 Task: Look for space in San Benito, Guatemala from 5th June, 2023 to 16th June, 2023 for 2 adults in price range Rs.7000 to Rs.15000. Place can be entire place with 1  bedroom having 1 bed and 1 bathroom. Property type can be house, flat, guest house, hotel. Booking option can be shelf check-in. Required host language is English.
Action: Mouse moved to (601, 105)
Screenshot: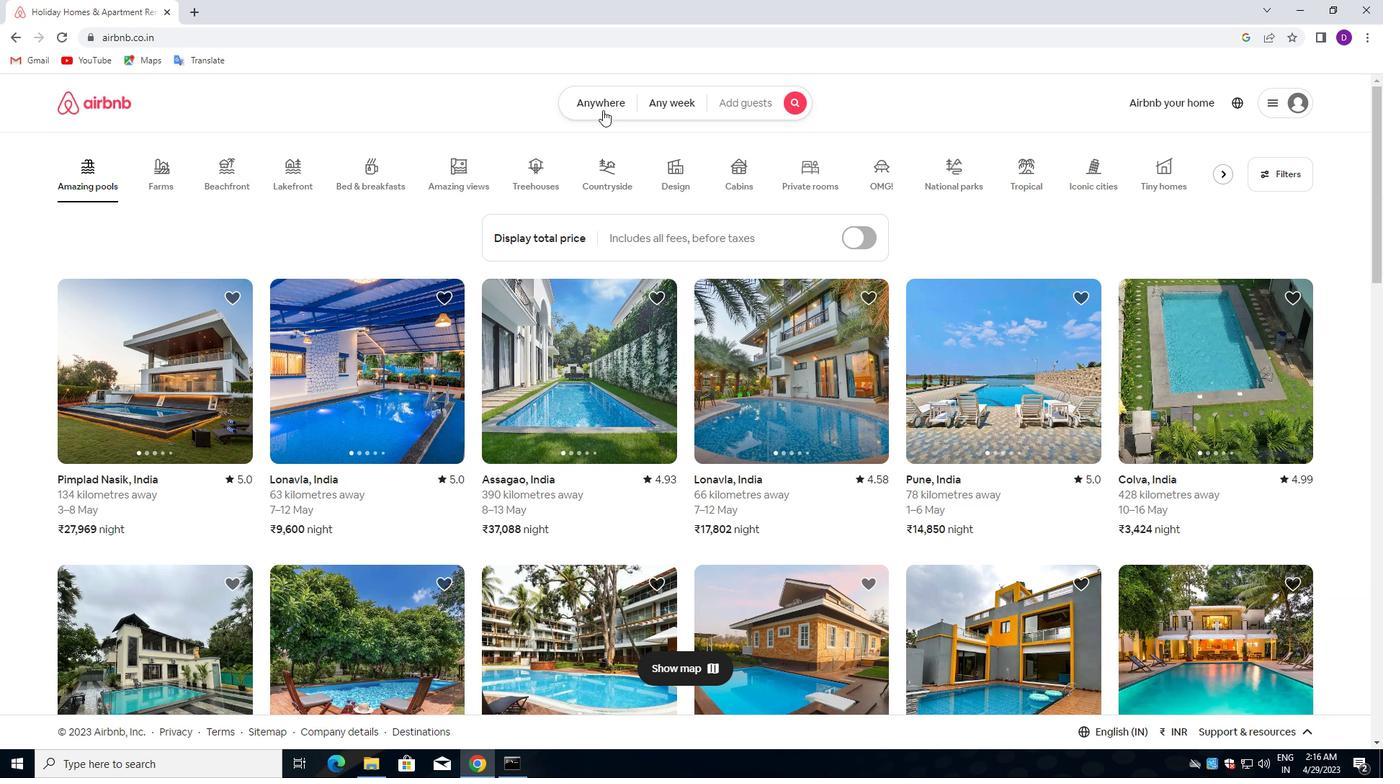 
Action: Mouse pressed left at (601, 105)
Screenshot: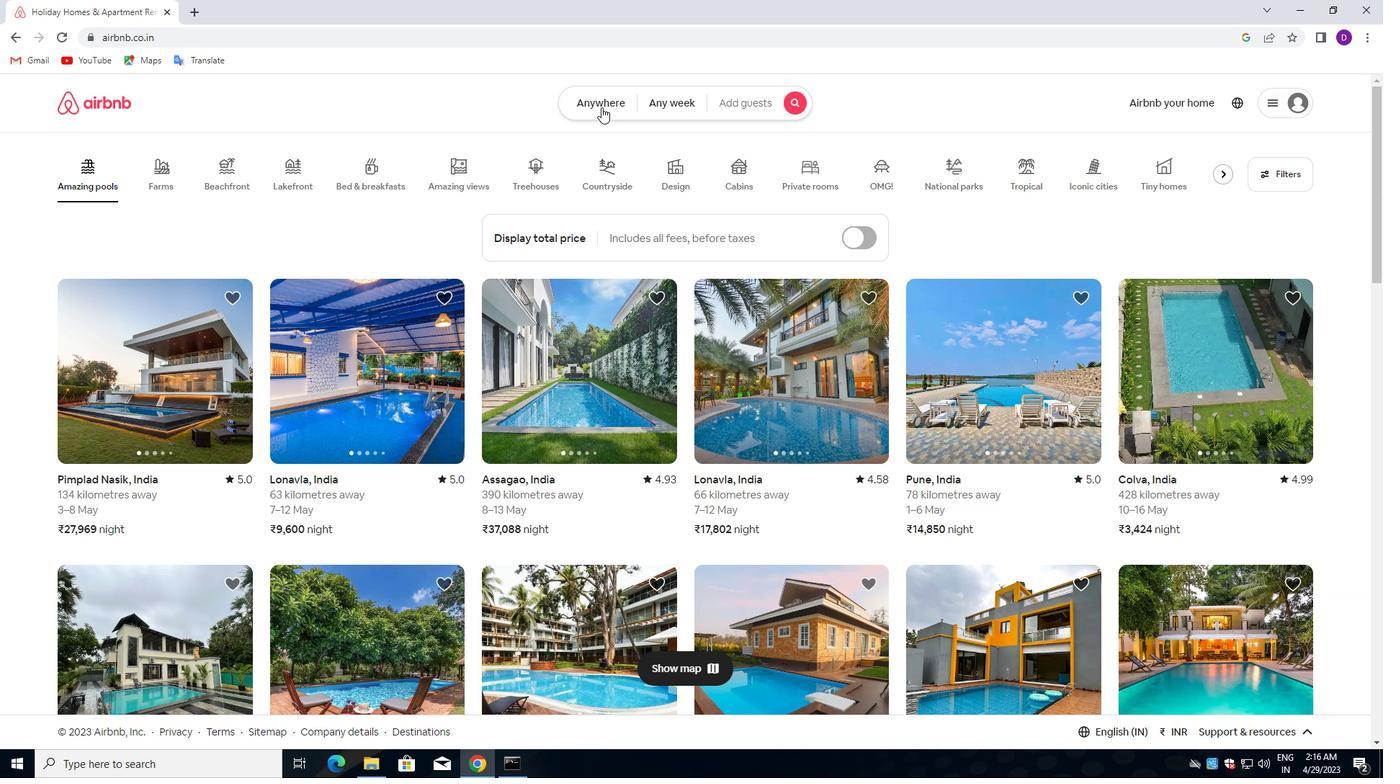 
Action: Mouse moved to (415, 160)
Screenshot: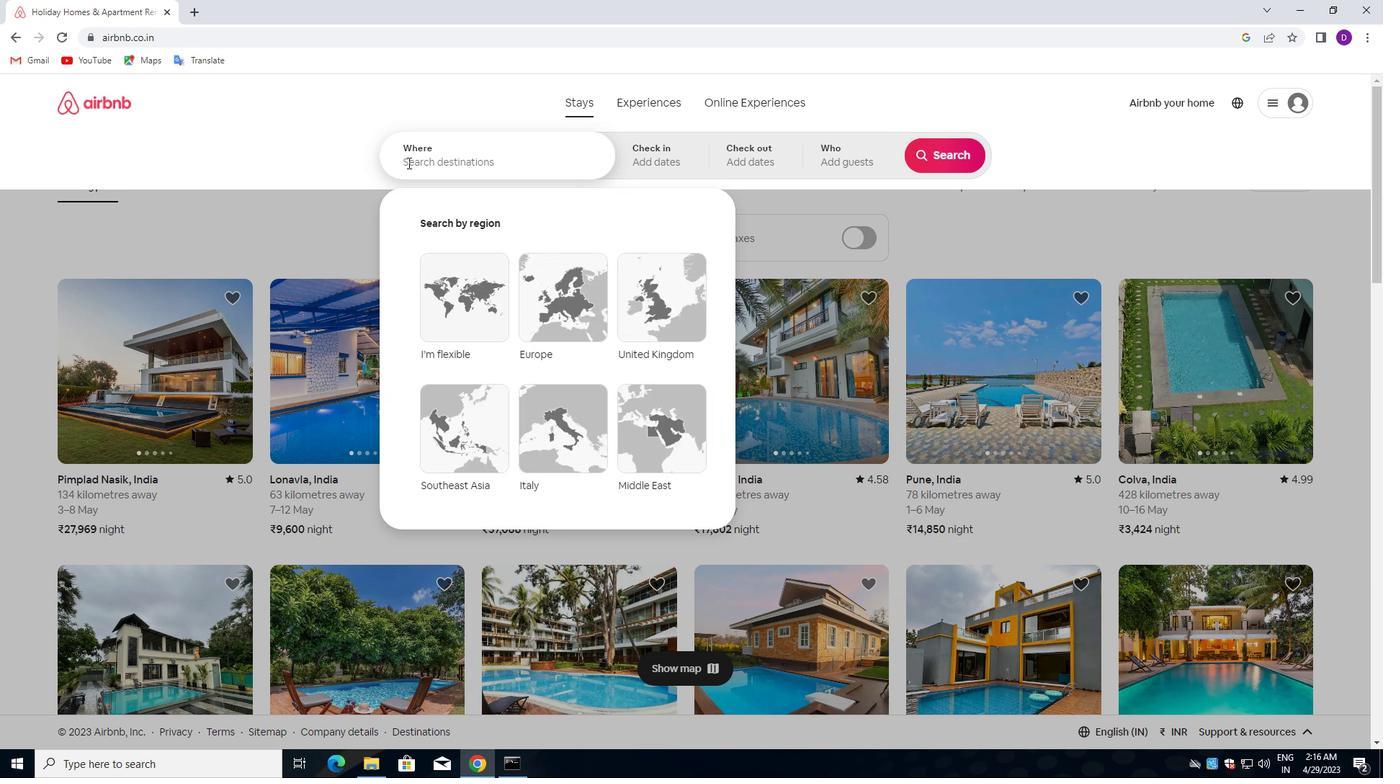 
Action: Mouse pressed left at (415, 160)
Screenshot: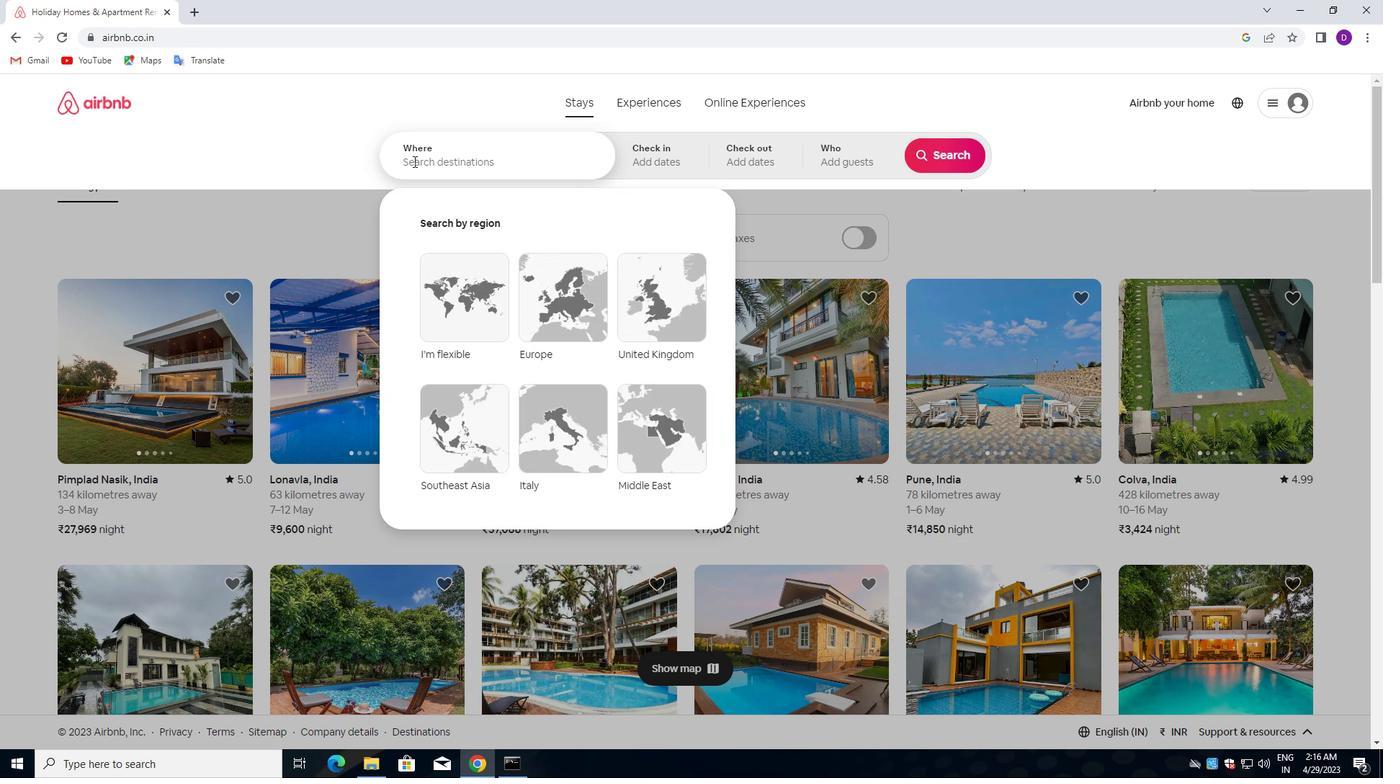 
Action: Mouse moved to (415, 159)
Screenshot: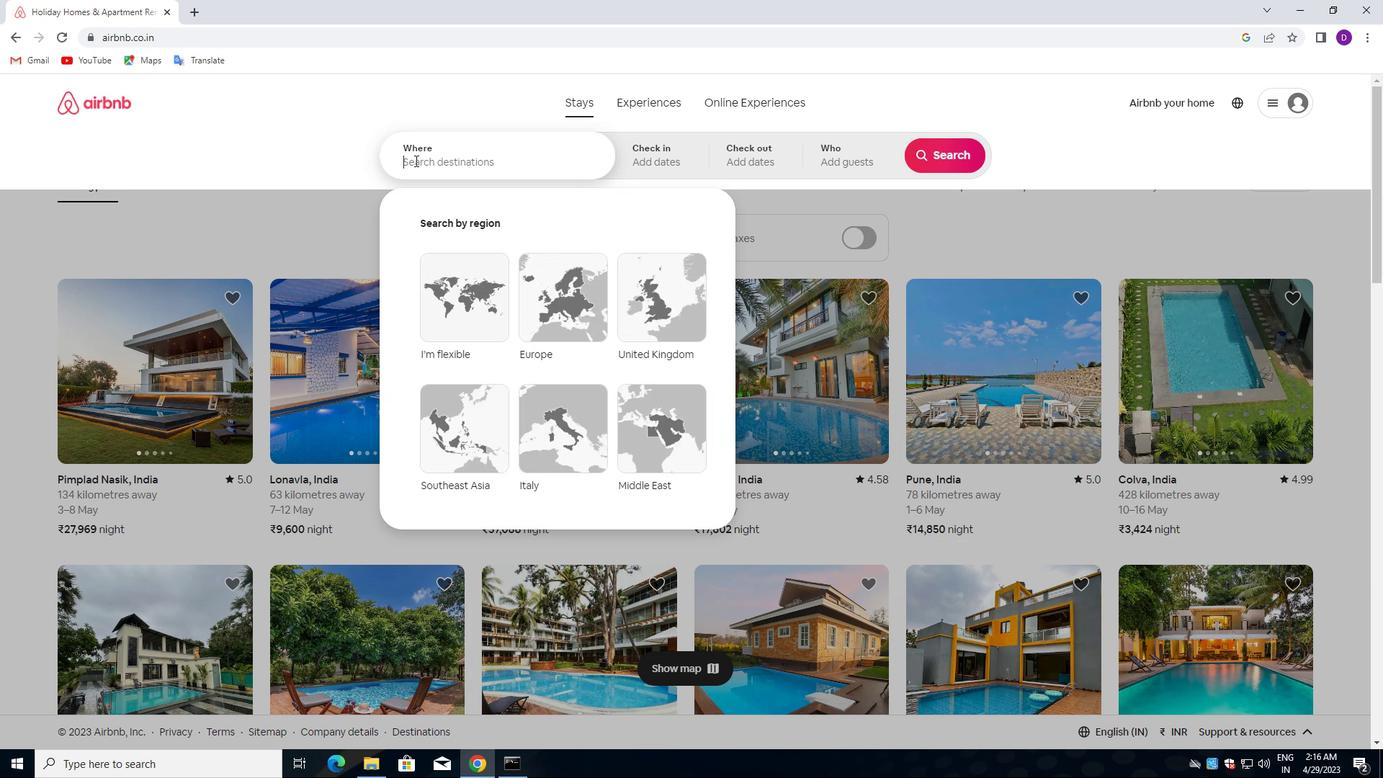 
Action: Key pressed <Key.shift>SAN<Key.space><Key.shift_r>BENITO,<Key.space><Key.shift><Key.shift><Key.shift><Key.shift><Key.shift><Key.shift><Key.shift>GUATEMALA<Key.enter>
Screenshot: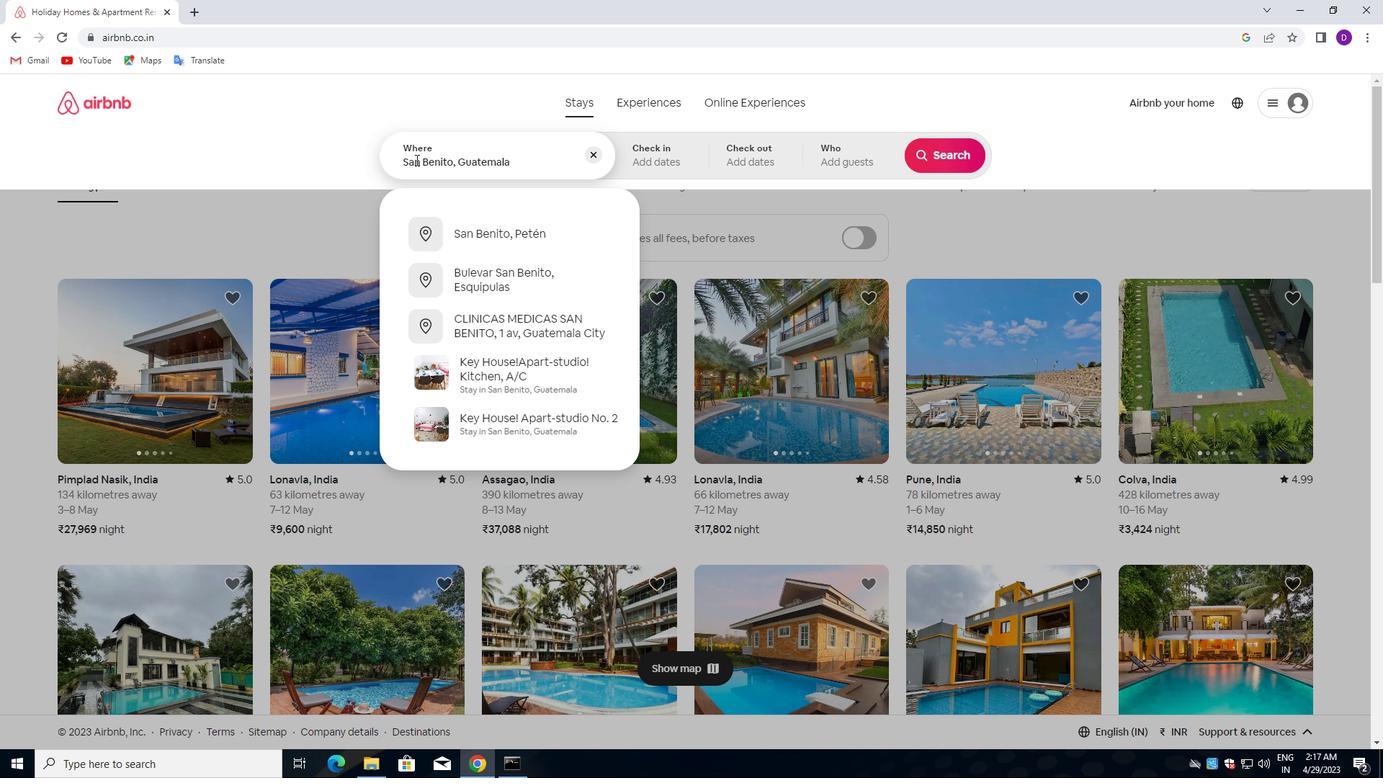 
Action: Mouse moved to (938, 270)
Screenshot: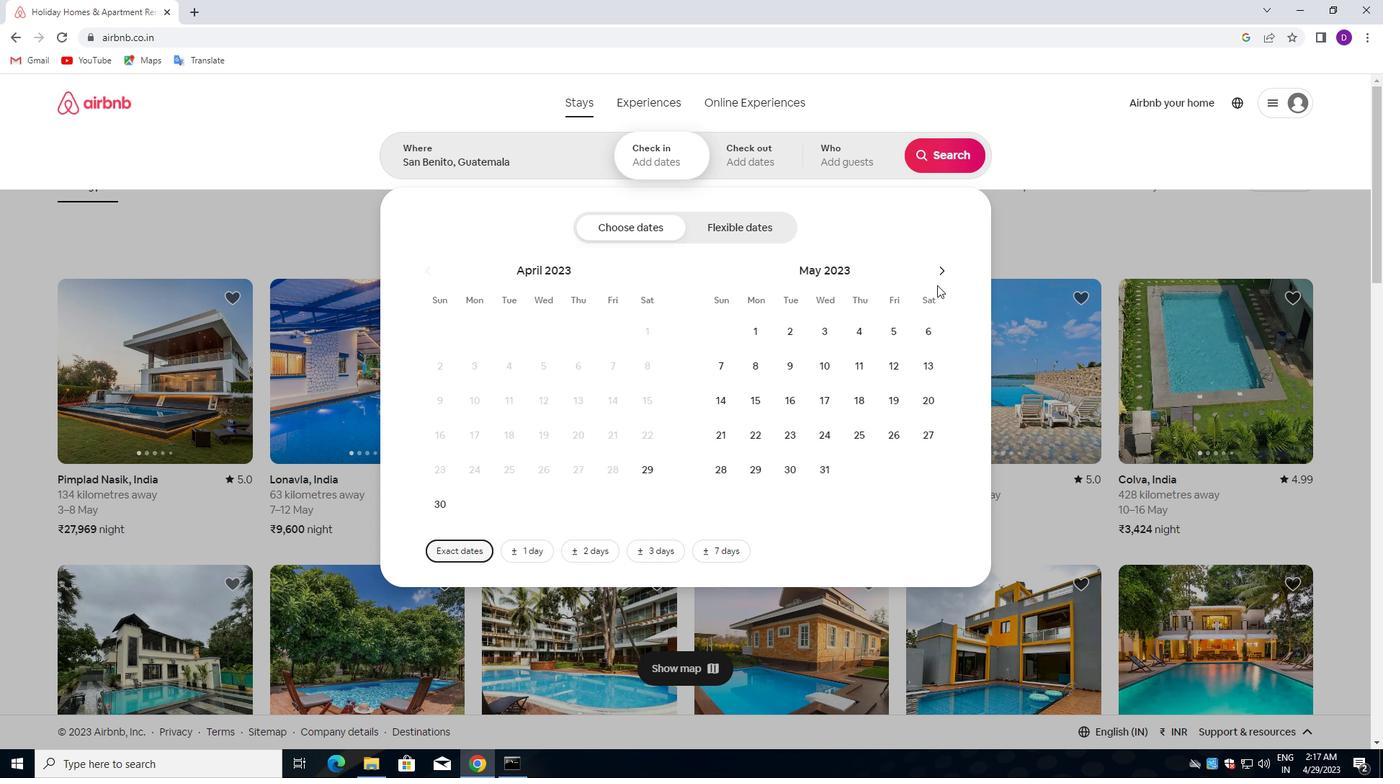 
Action: Mouse pressed left at (938, 270)
Screenshot: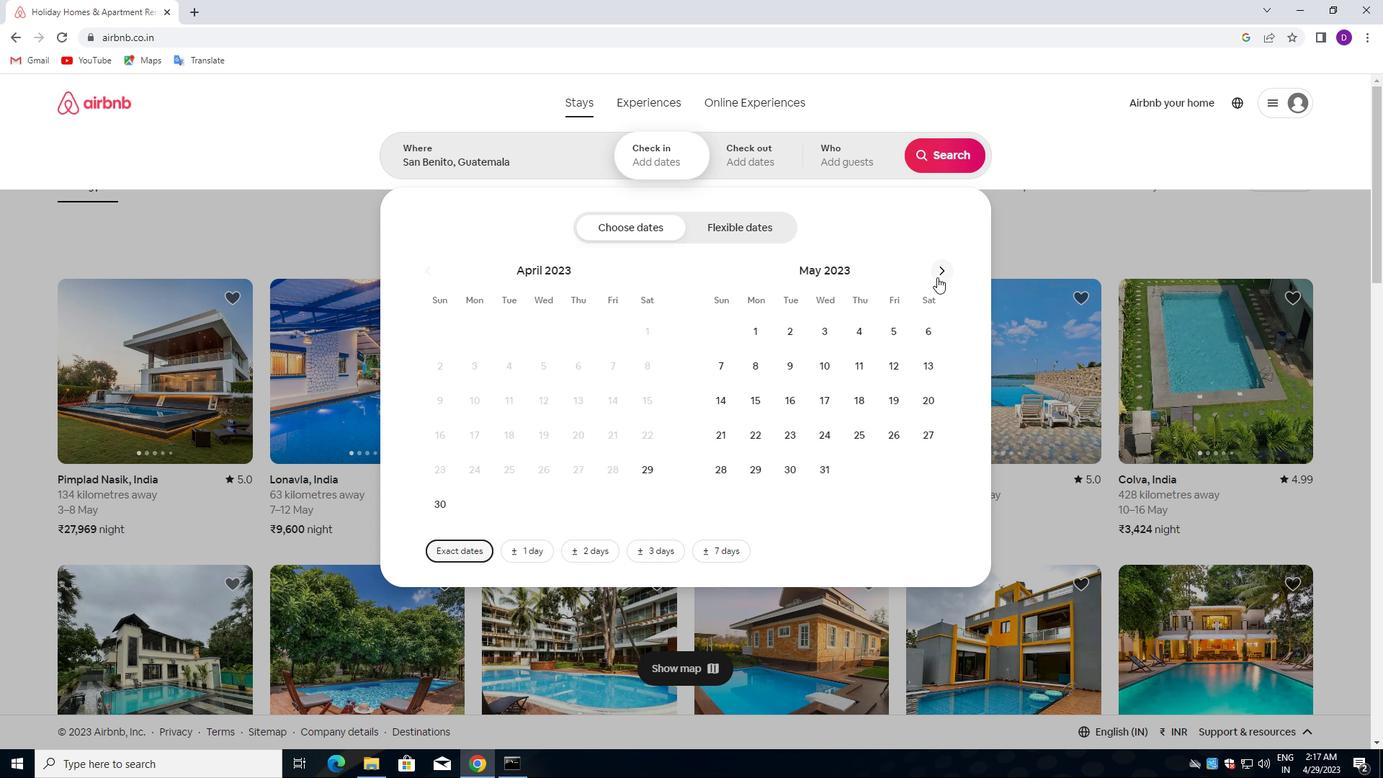 
Action: Mouse moved to (759, 372)
Screenshot: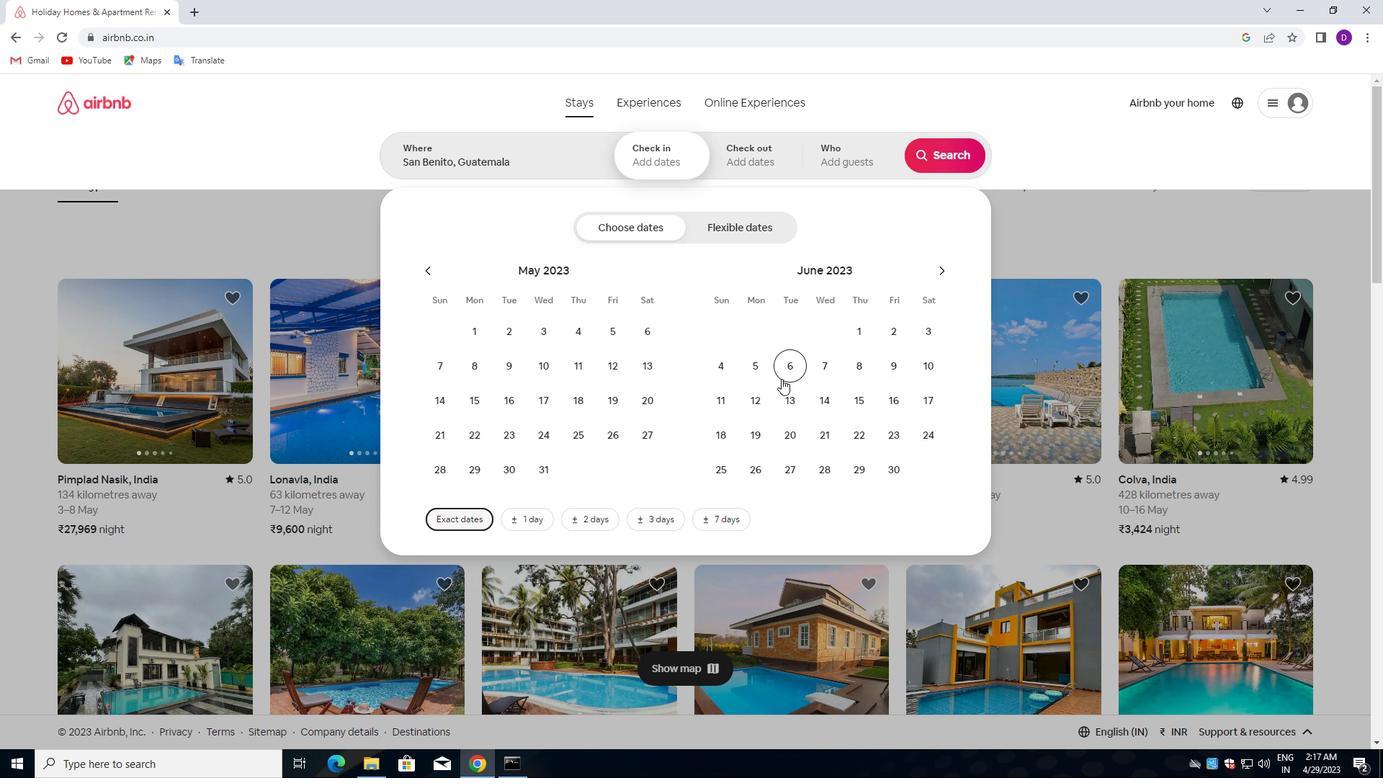 
Action: Mouse pressed left at (759, 372)
Screenshot: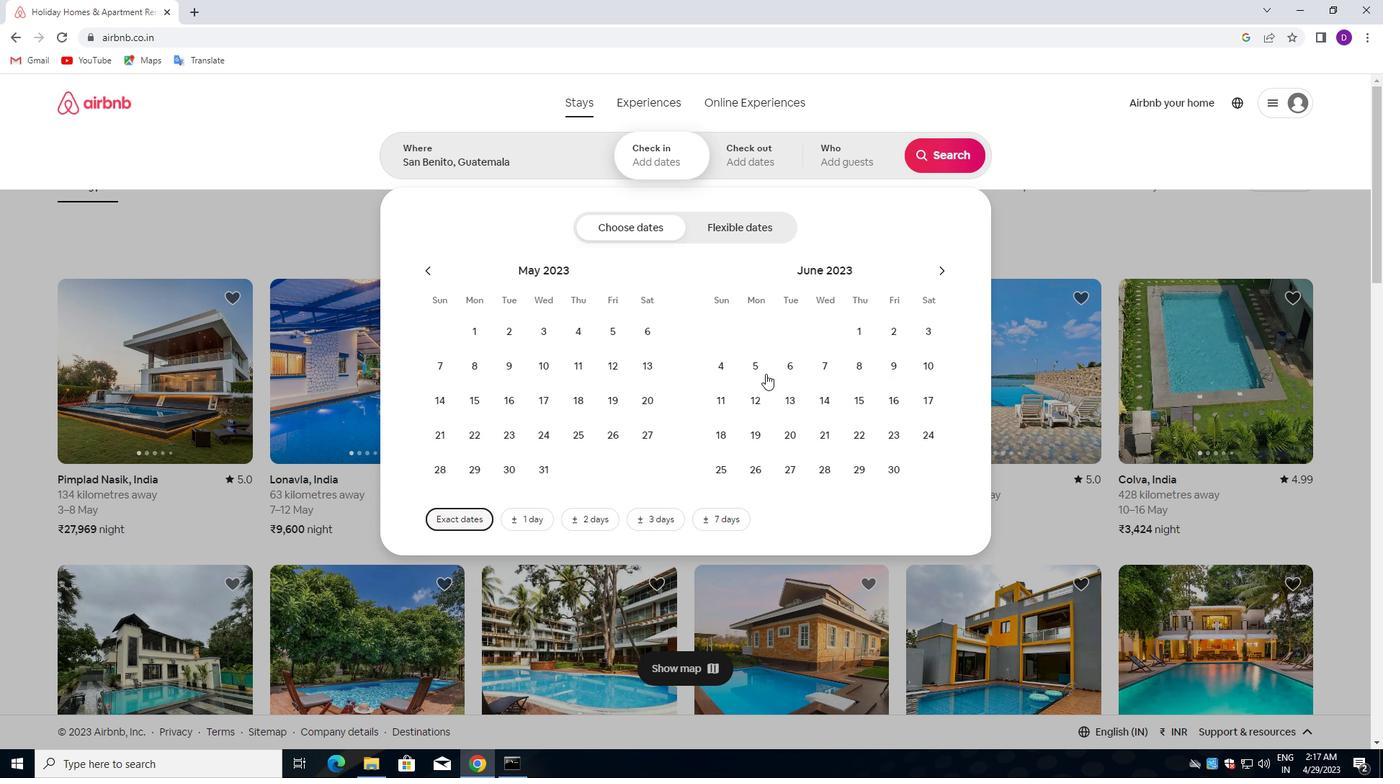 
Action: Mouse moved to (895, 396)
Screenshot: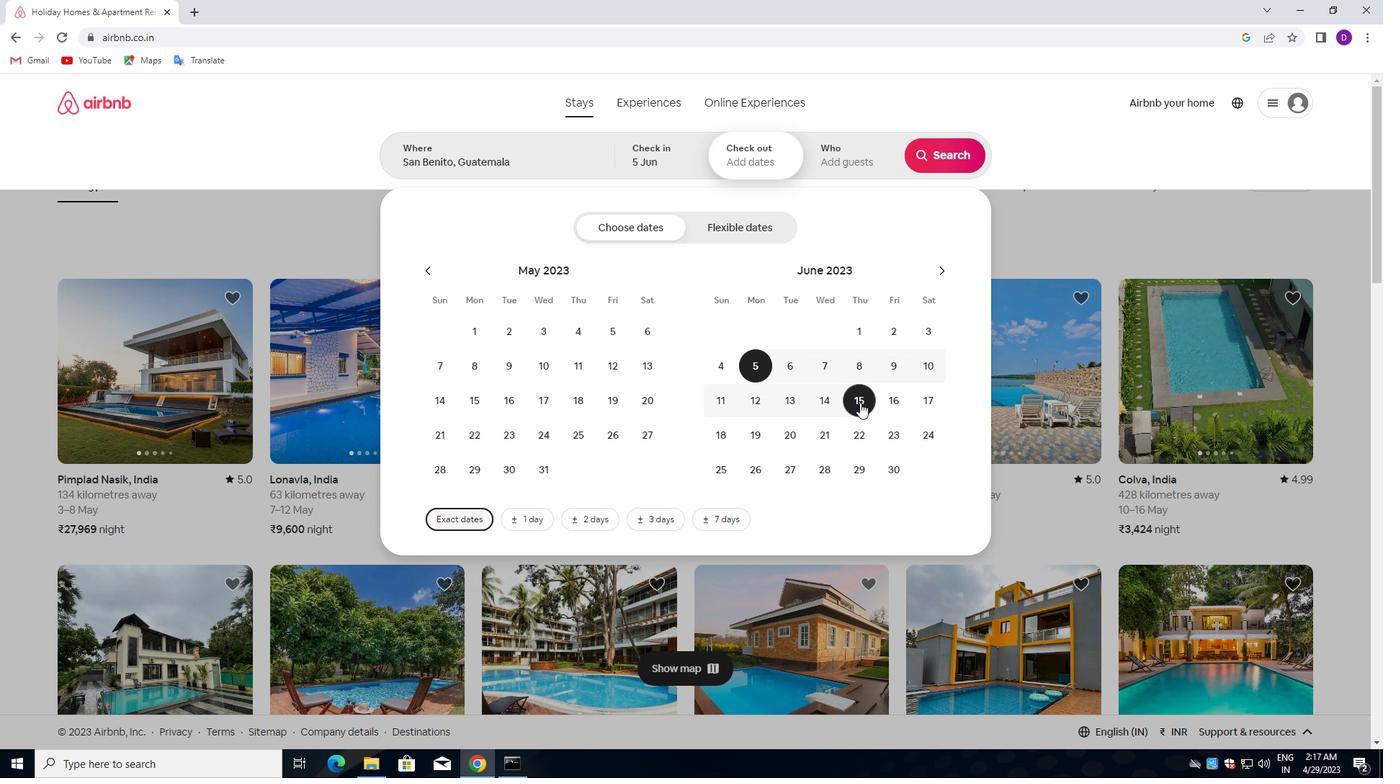 
Action: Mouse pressed left at (895, 396)
Screenshot: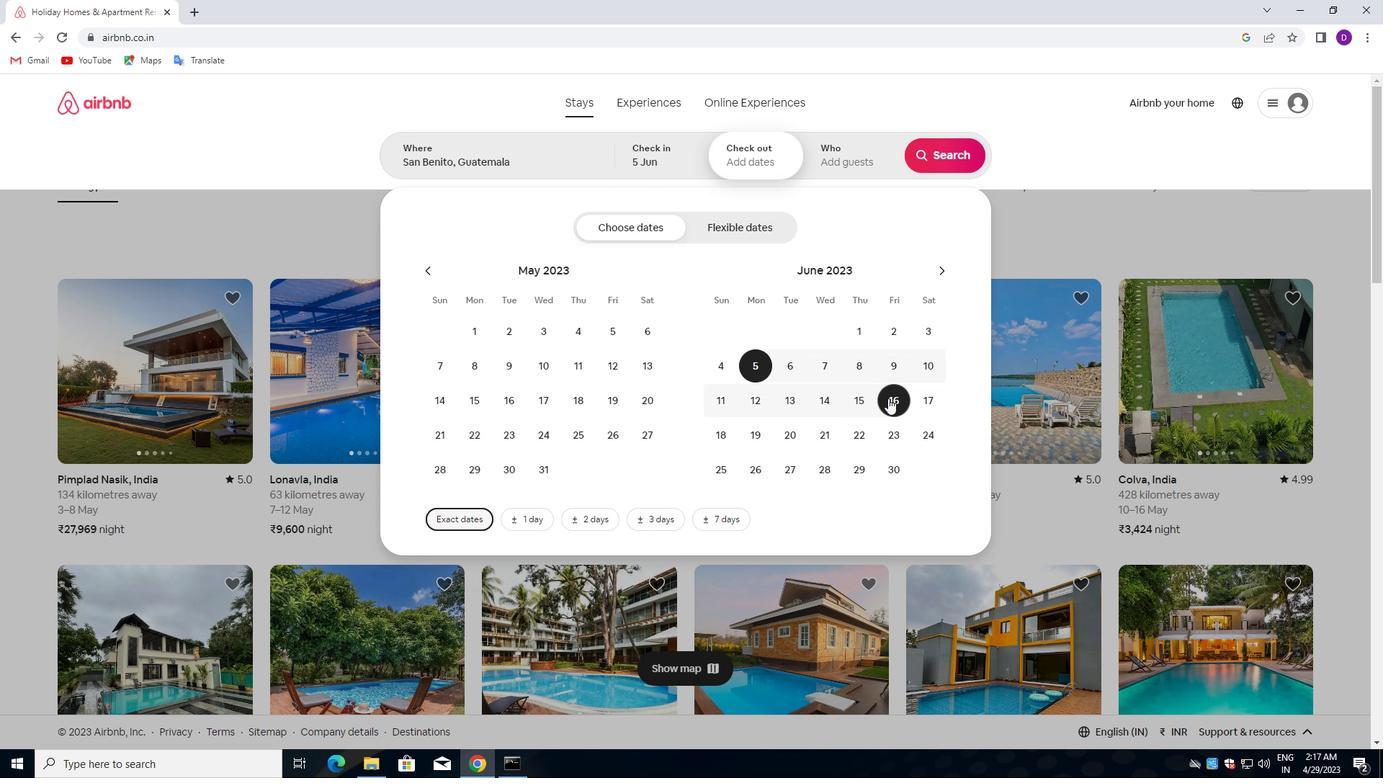 
Action: Mouse moved to (834, 164)
Screenshot: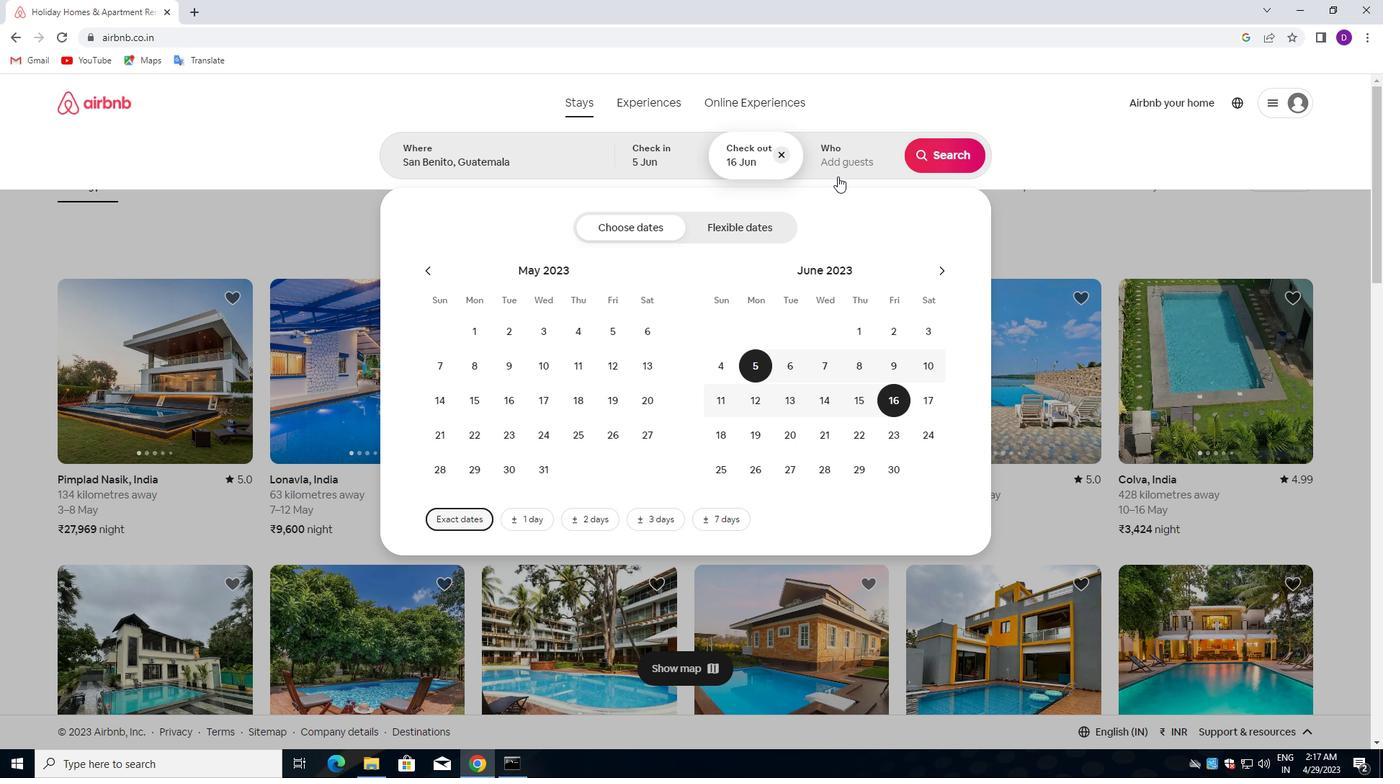 
Action: Mouse pressed left at (834, 164)
Screenshot: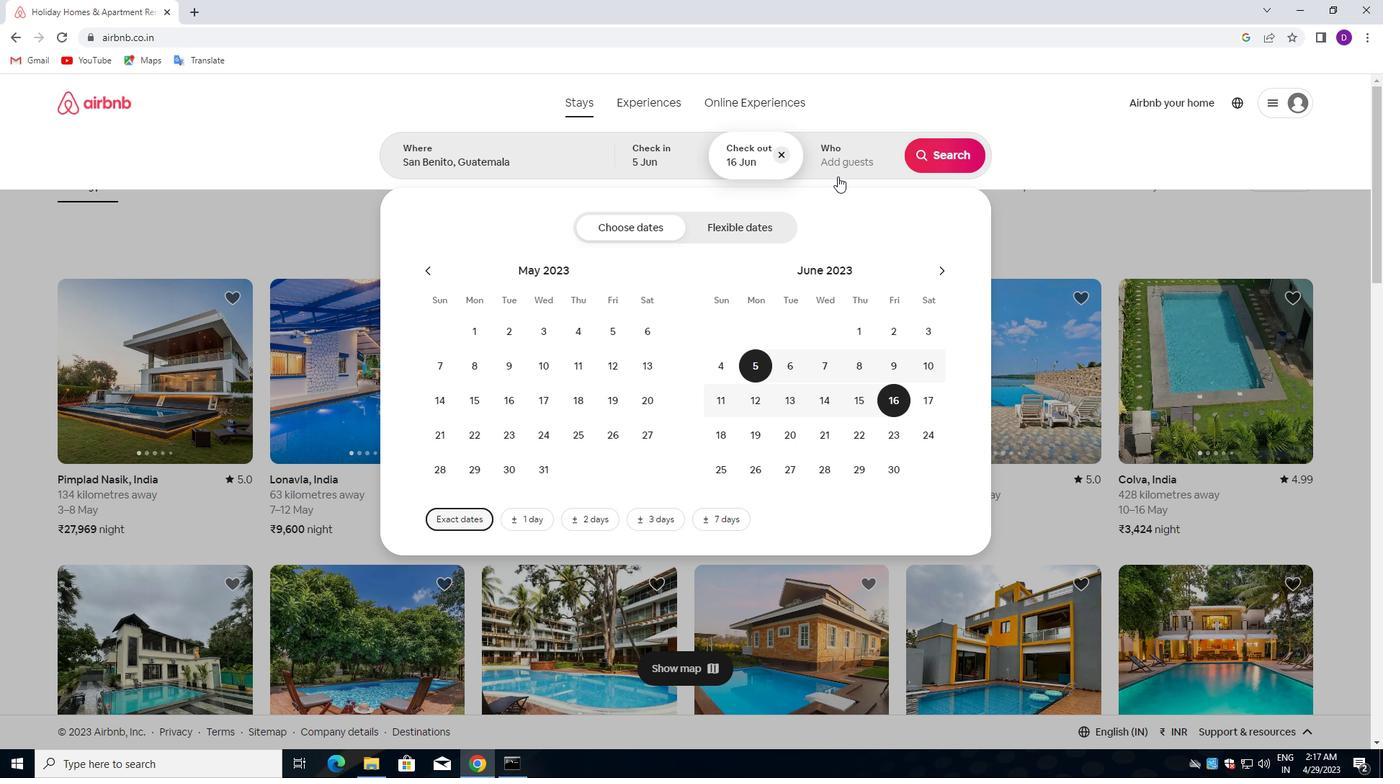 
Action: Mouse moved to (947, 230)
Screenshot: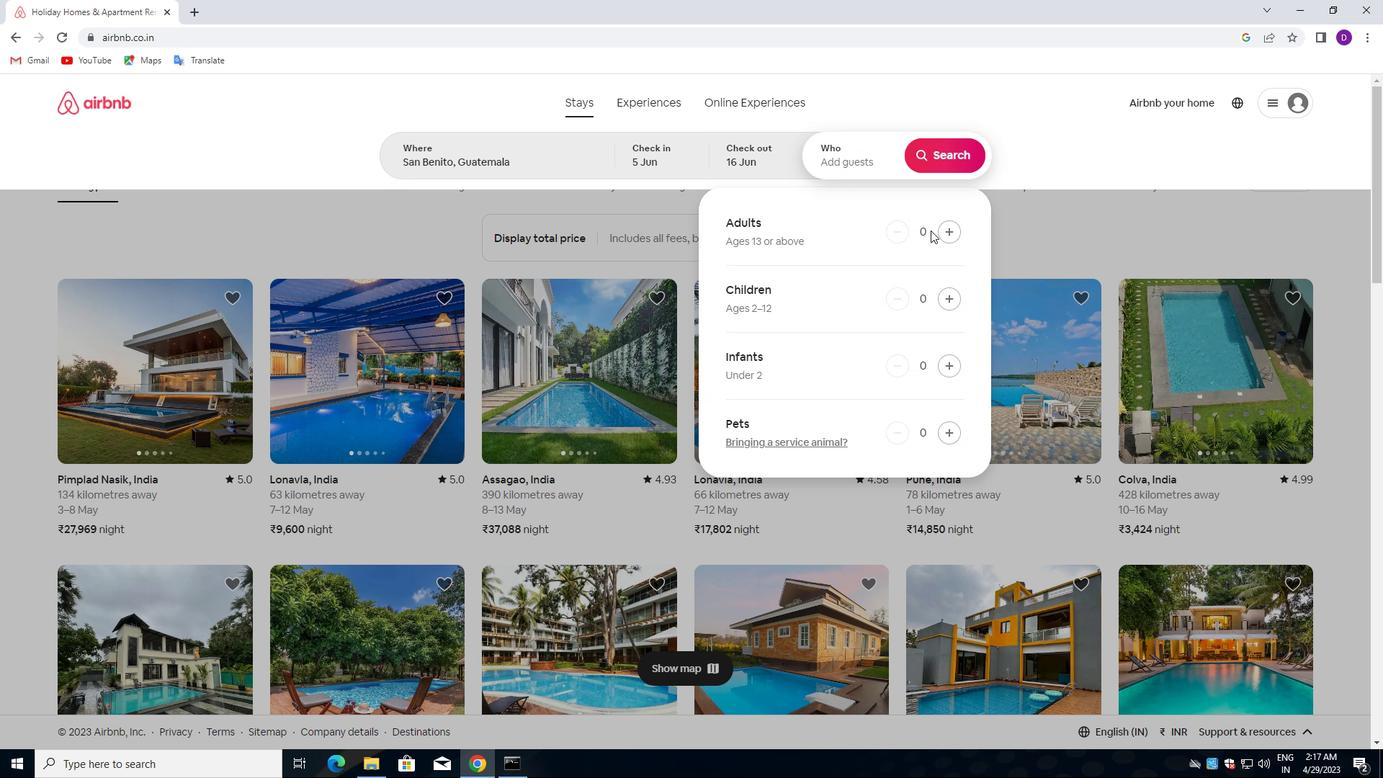 
Action: Mouse pressed left at (947, 230)
Screenshot: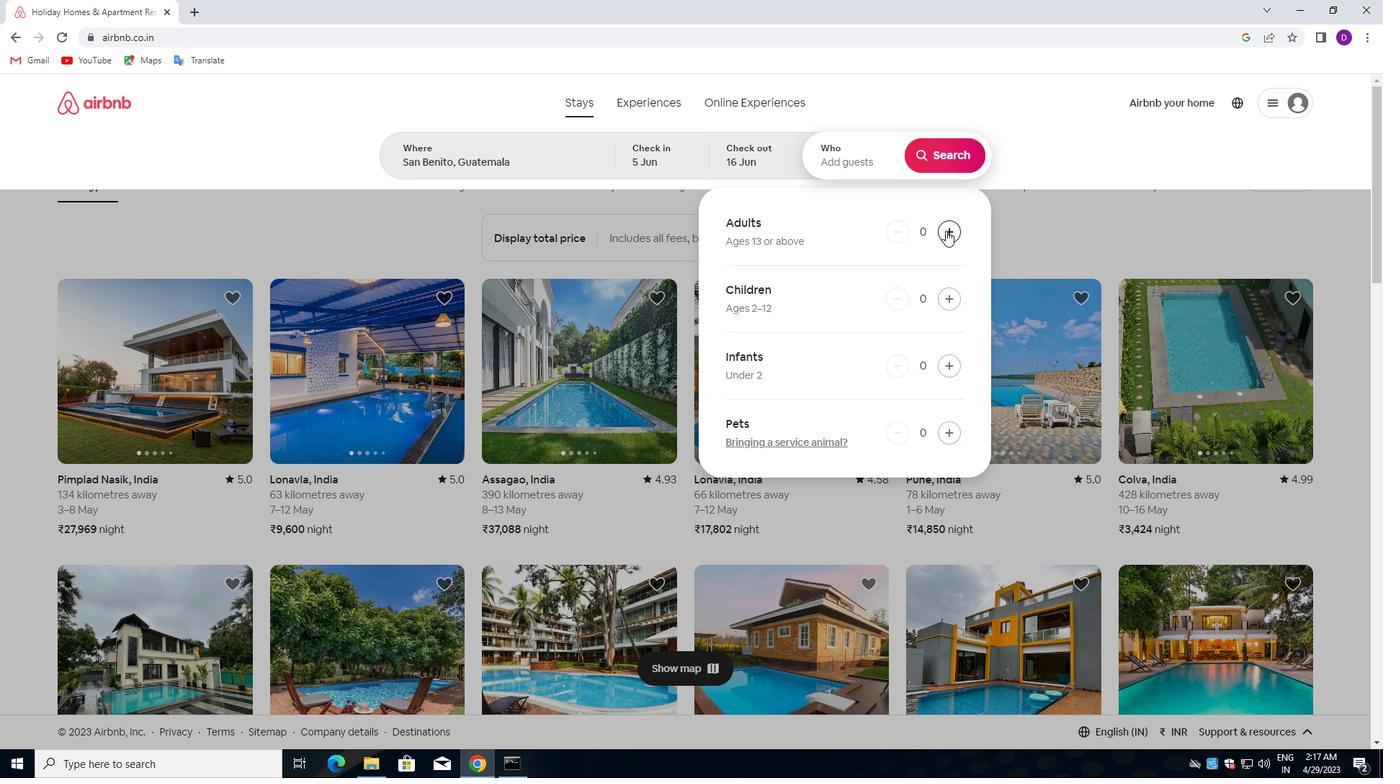 
Action: Mouse moved to (947, 230)
Screenshot: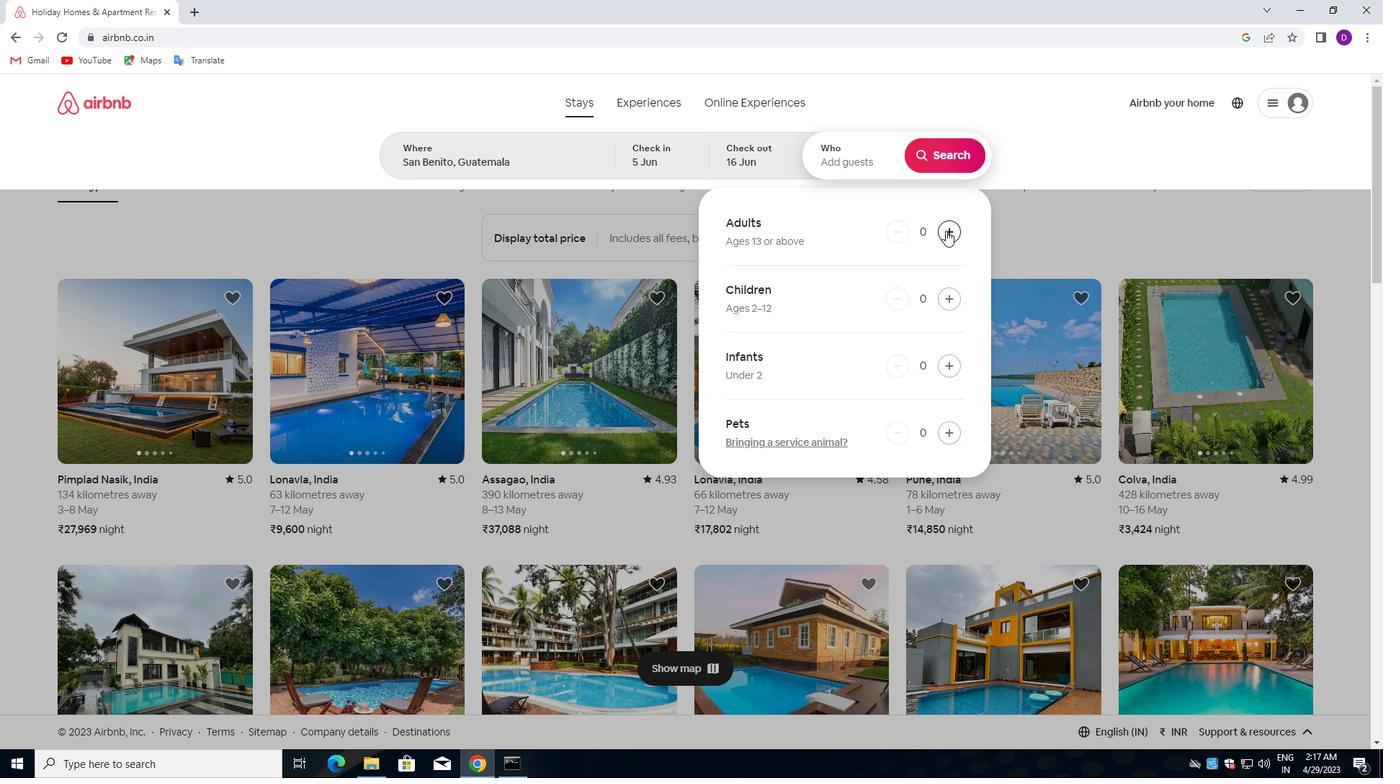 
Action: Mouse pressed left at (947, 230)
Screenshot: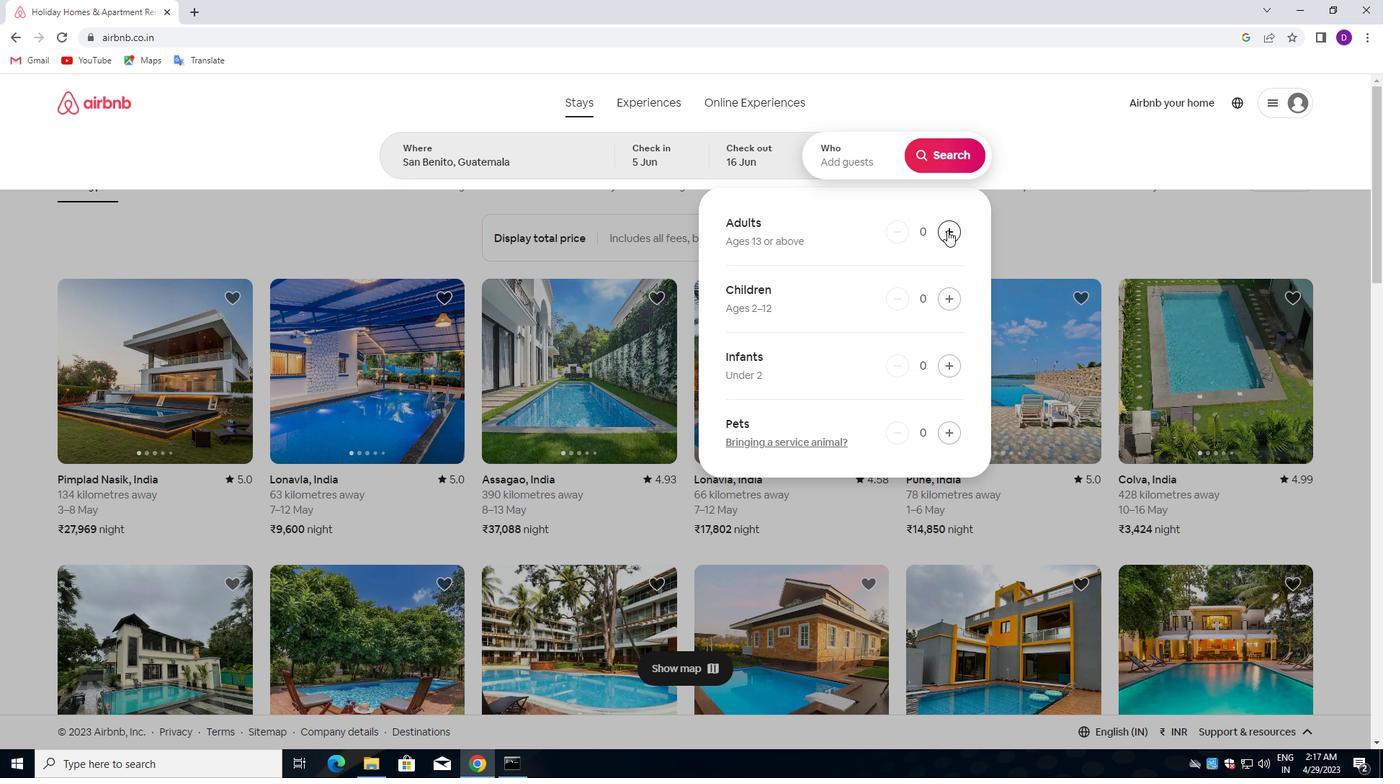 
Action: Mouse moved to (943, 165)
Screenshot: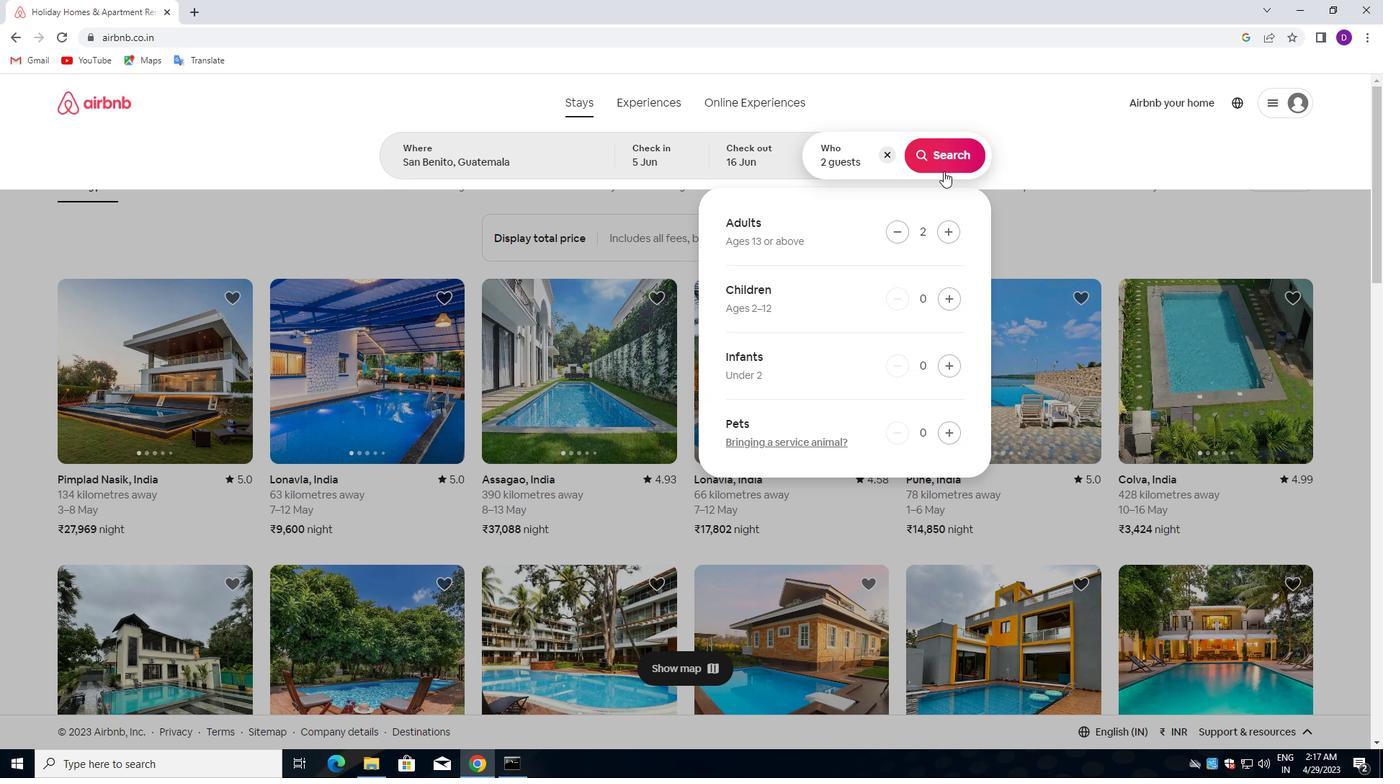 
Action: Mouse pressed left at (943, 165)
Screenshot: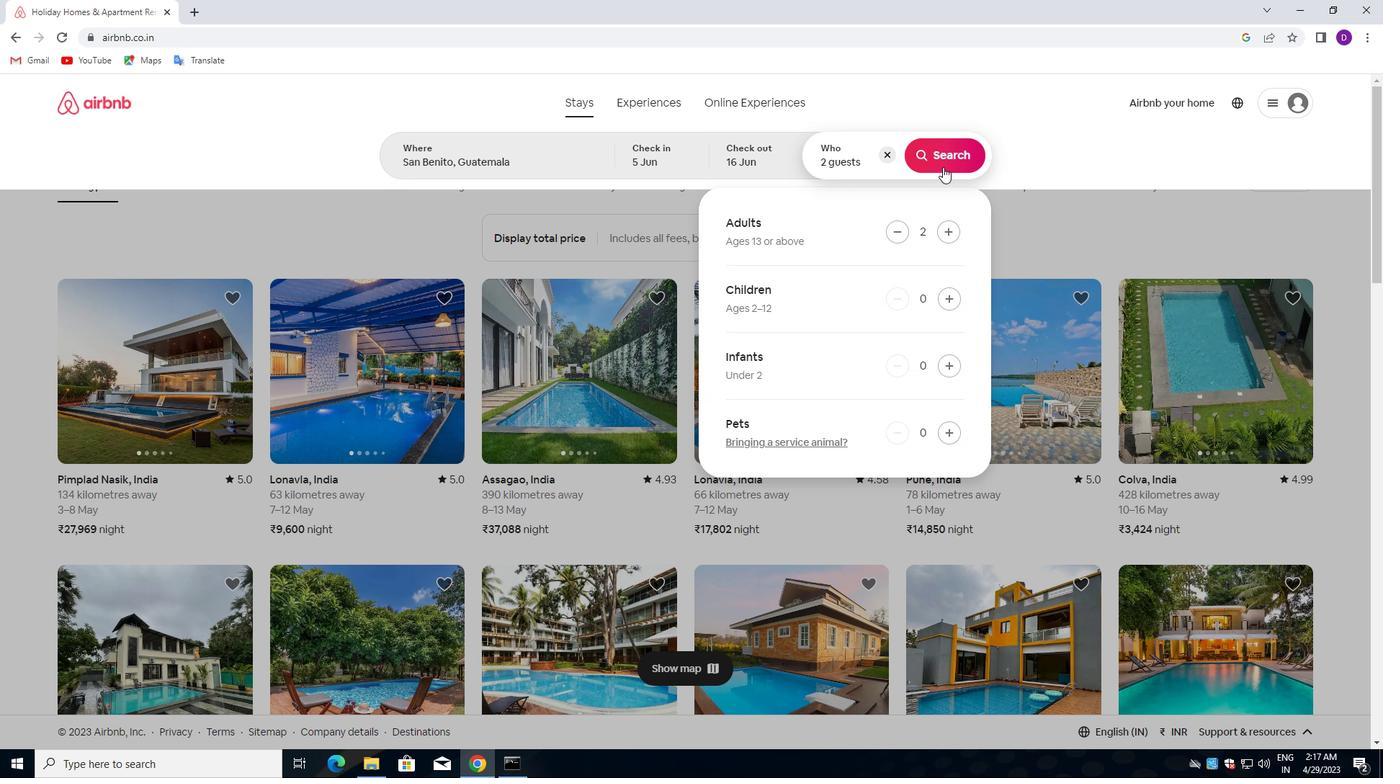 
Action: Mouse moved to (1316, 157)
Screenshot: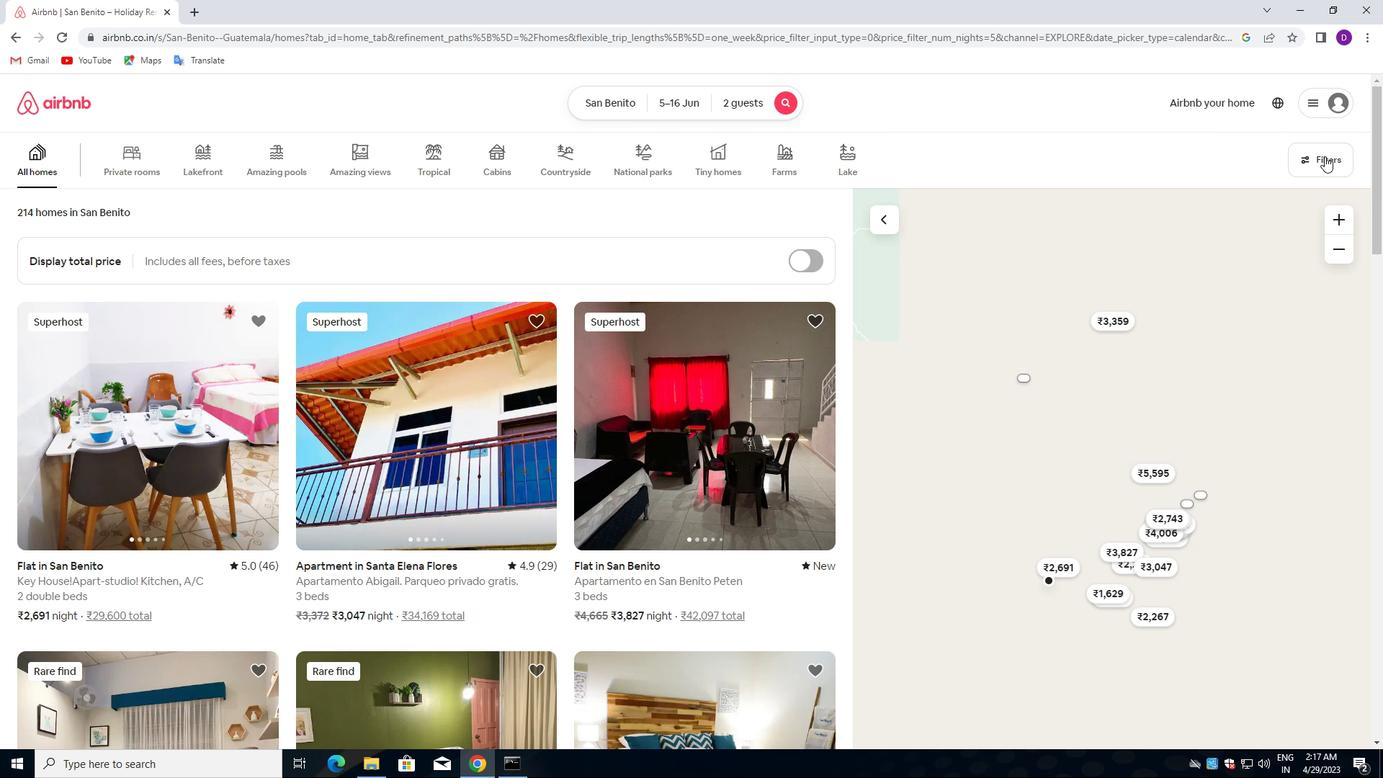 
Action: Mouse pressed left at (1316, 157)
Screenshot: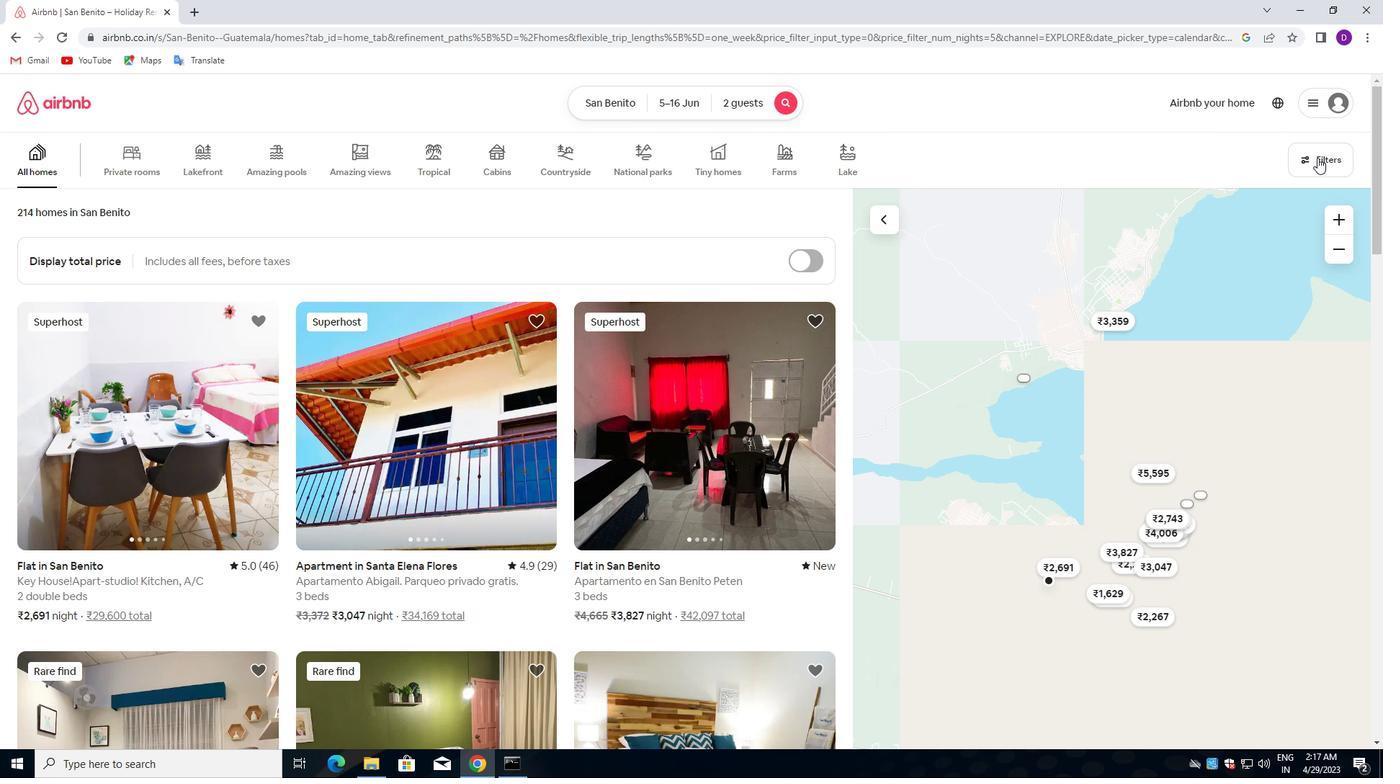
Action: Mouse moved to (516, 340)
Screenshot: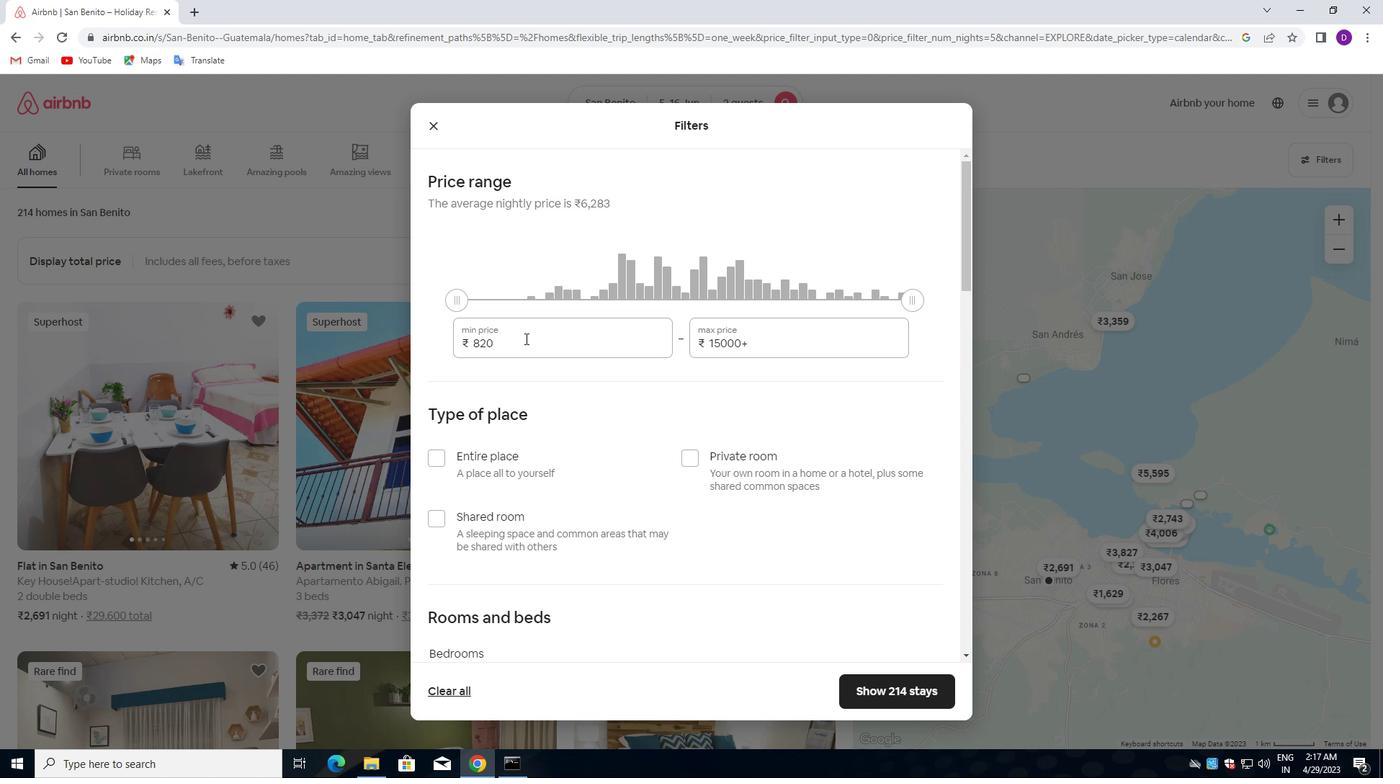 
Action: Mouse pressed left at (516, 340)
Screenshot: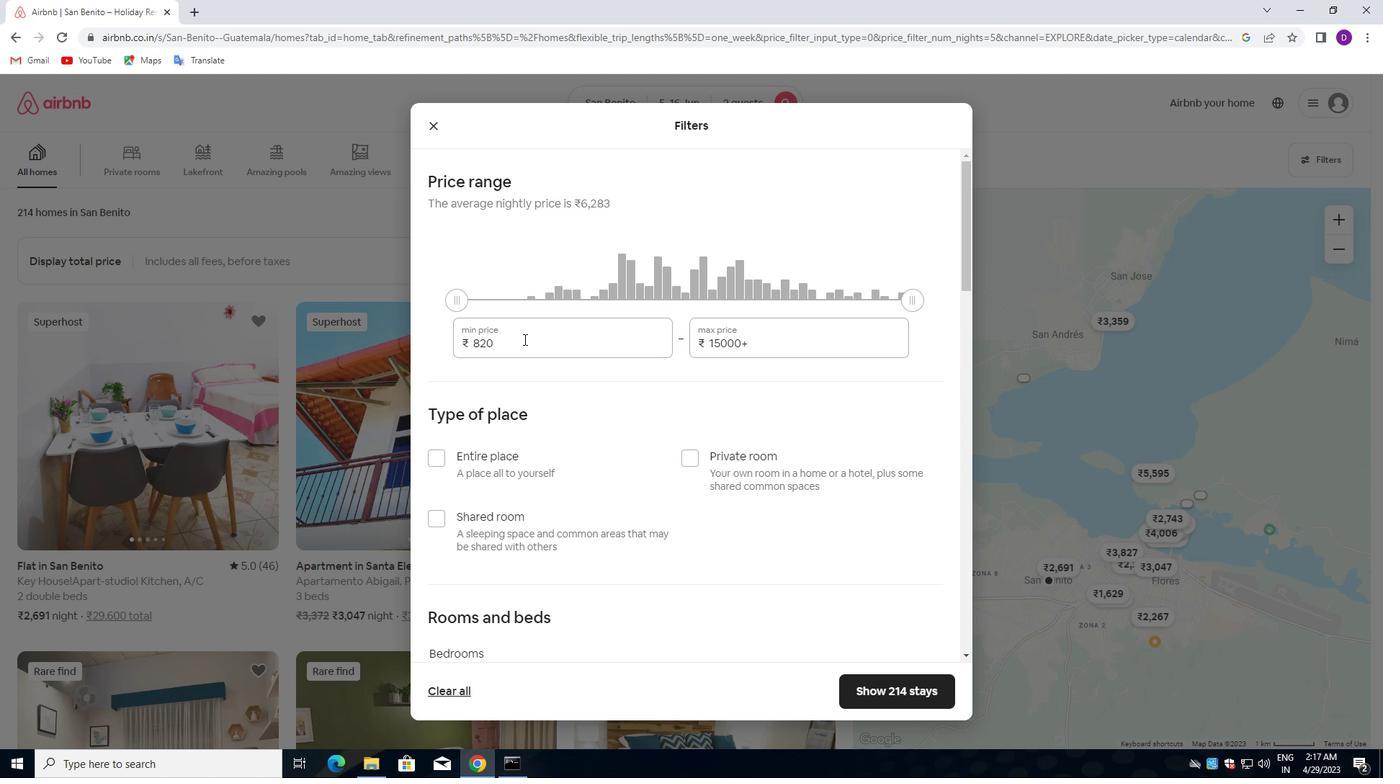 
Action: Mouse pressed left at (516, 340)
Screenshot: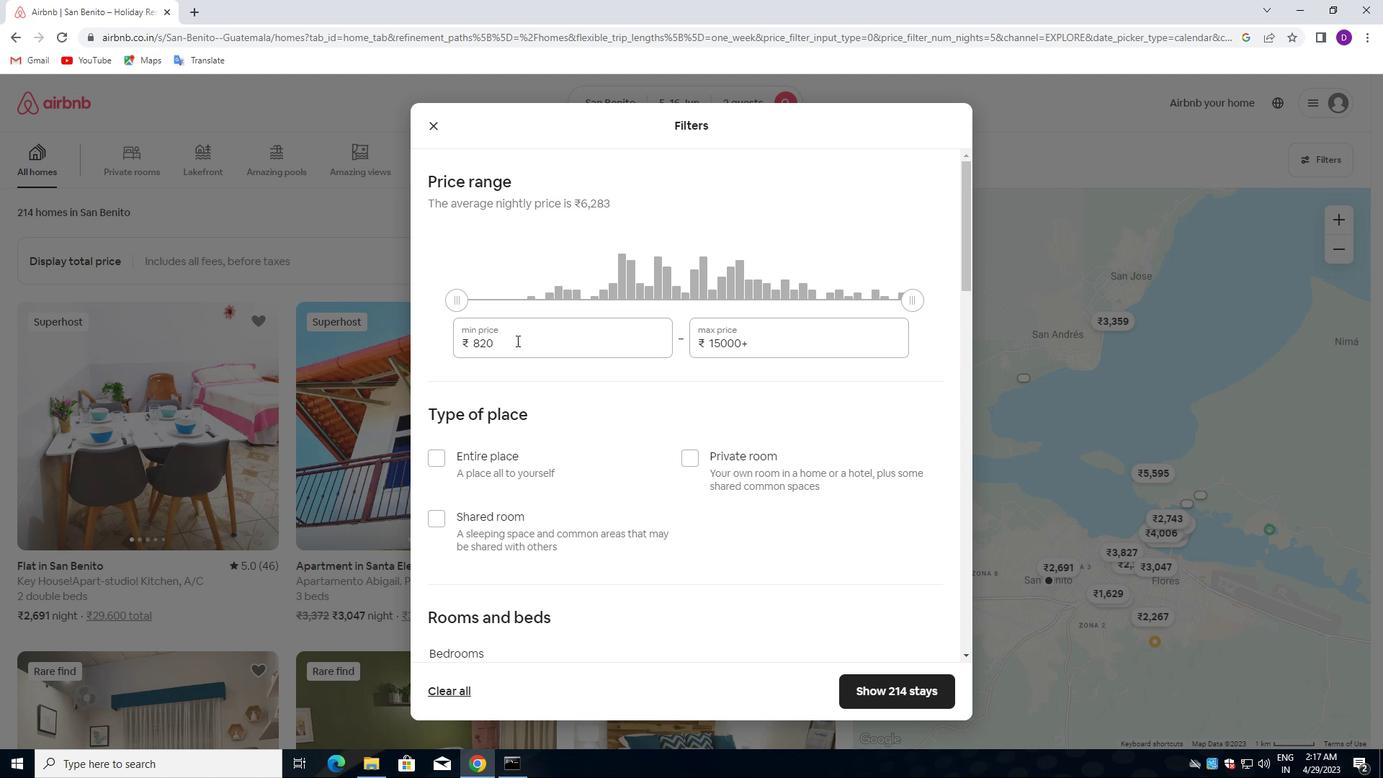 
Action: Key pressed 7000<Key.tab>15<Key.backspace>
Screenshot: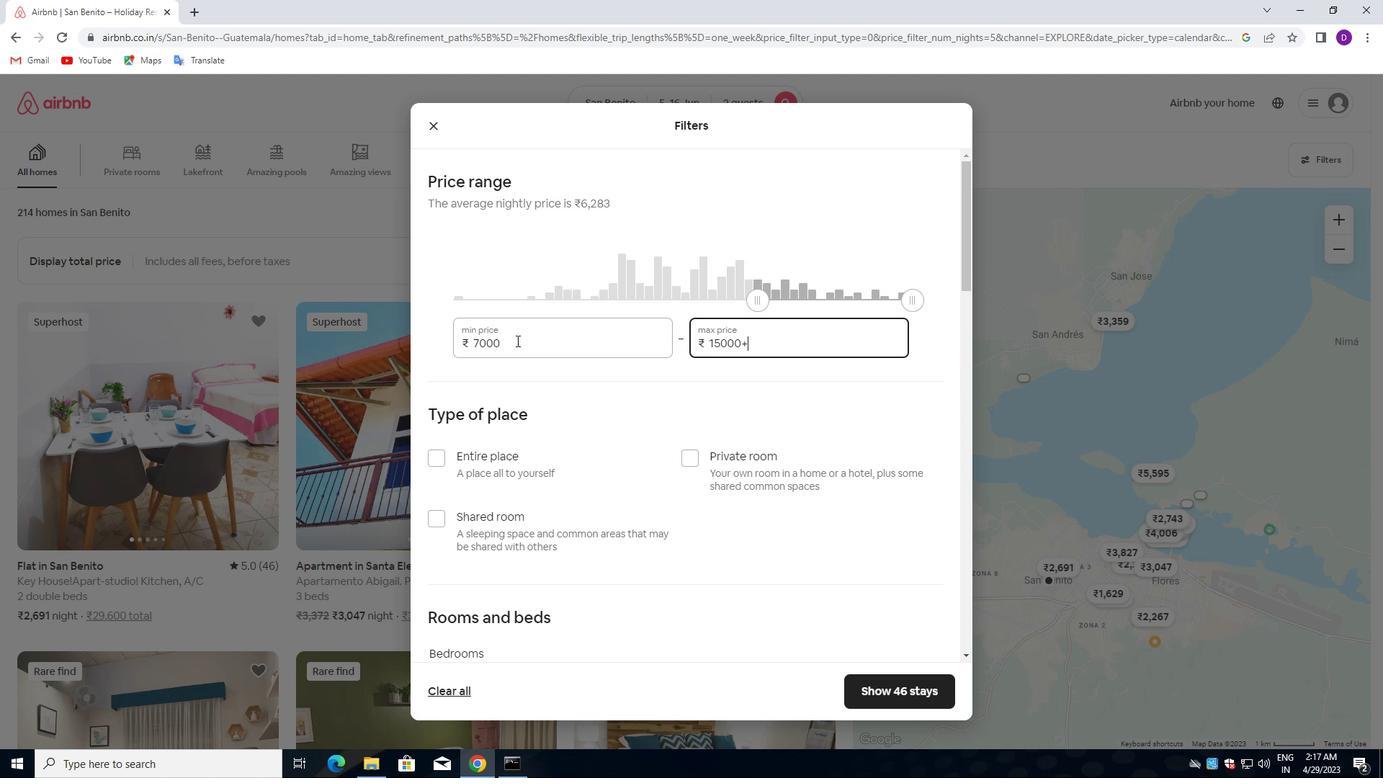 
Action: Mouse moved to (518, 340)
Screenshot: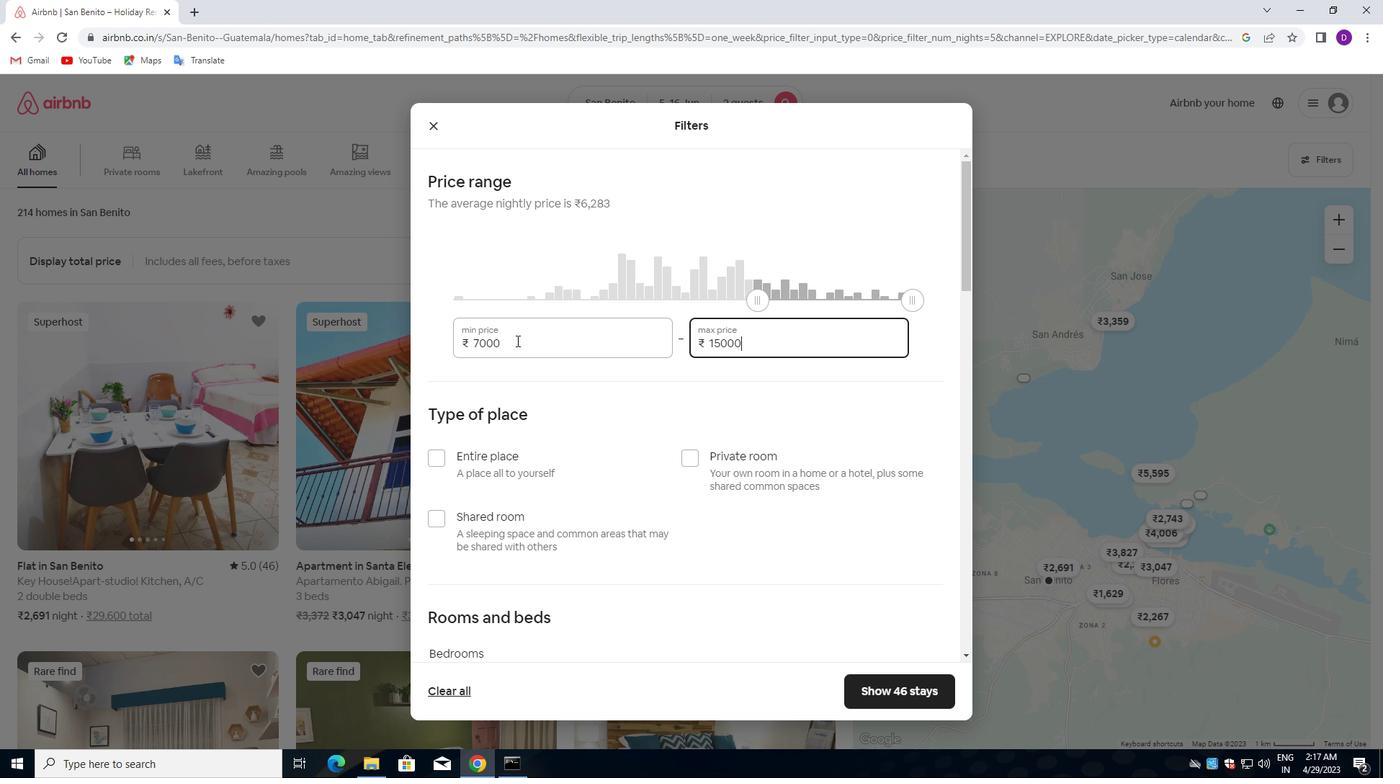 
Action: Mouse scrolled (518, 339) with delta (0, 0)
Screenshot: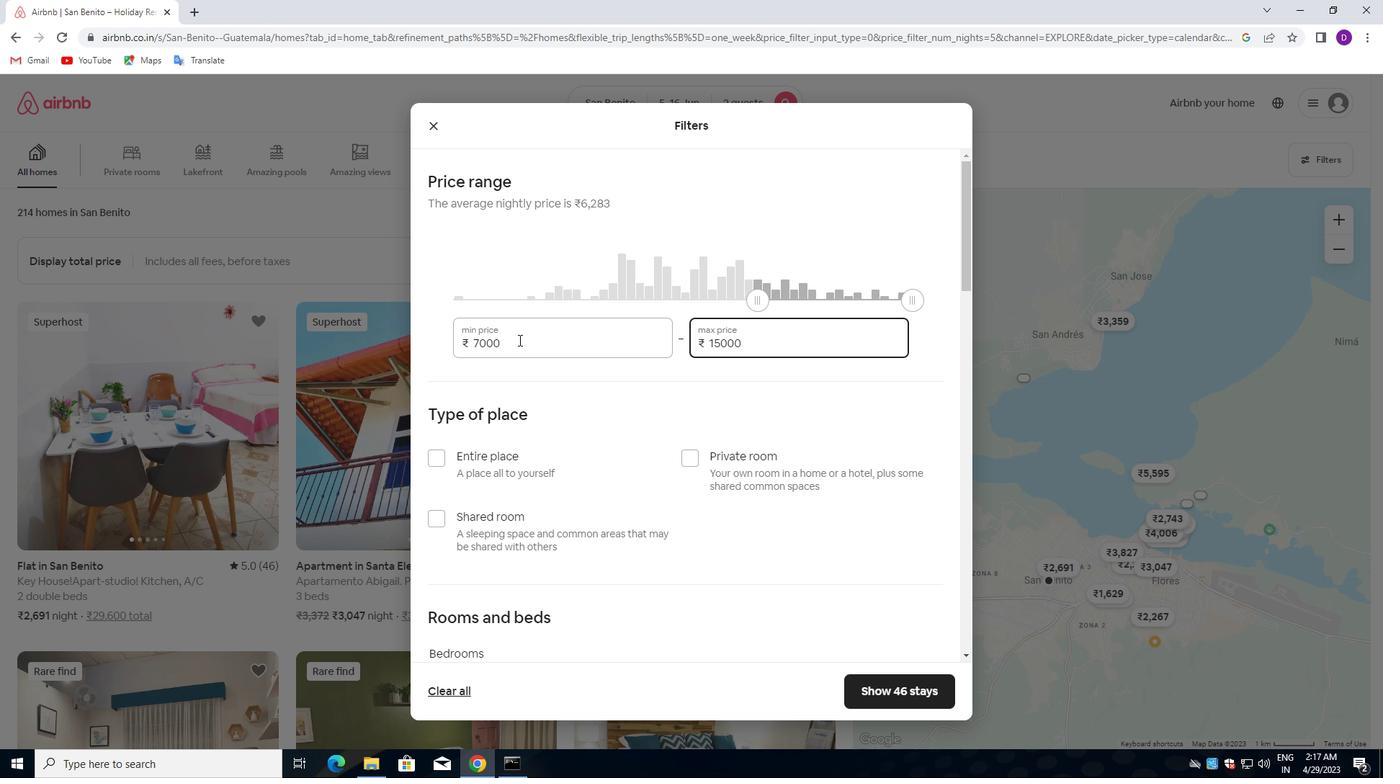 
Action: Mouse scrolled (518, 339) with delta (0, 0)
Screenshot: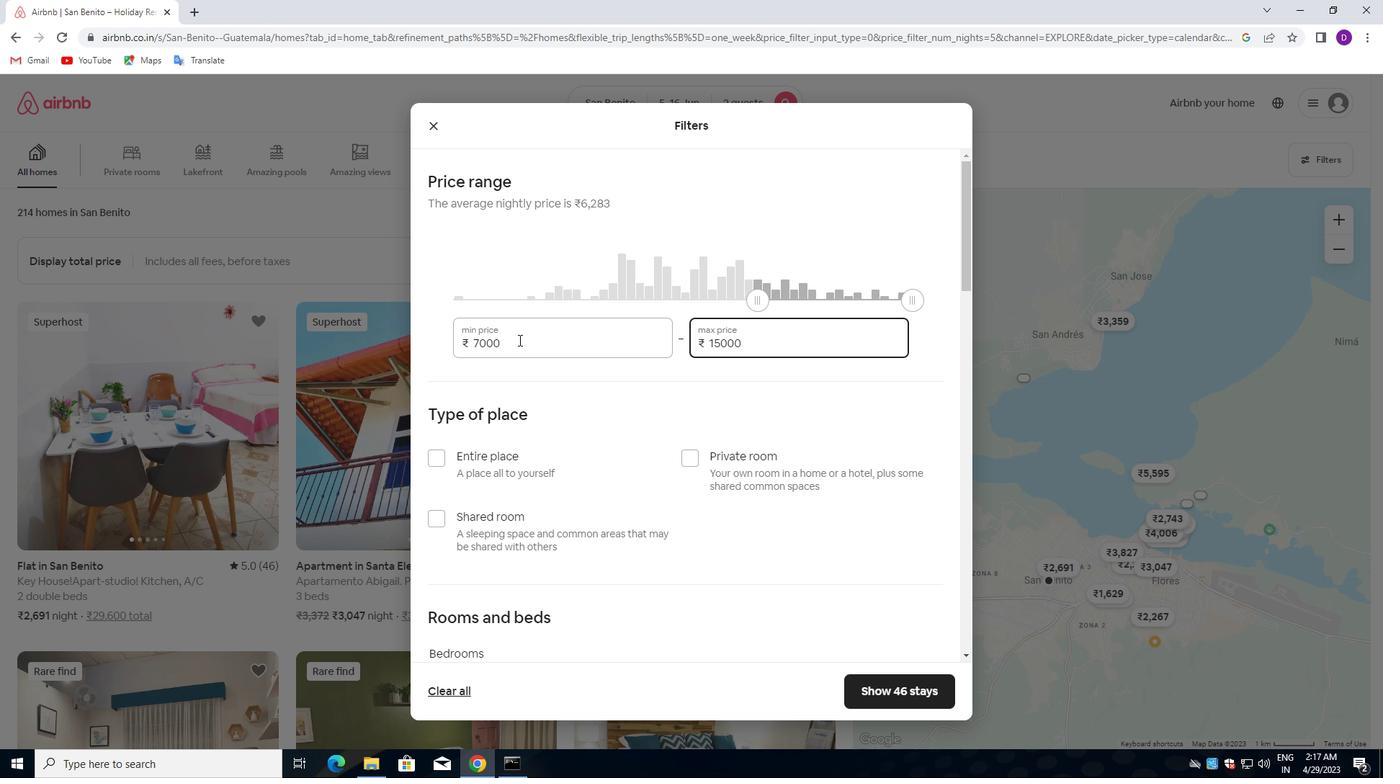 
Action: Mouse moved to (518, 340)
Screenshot: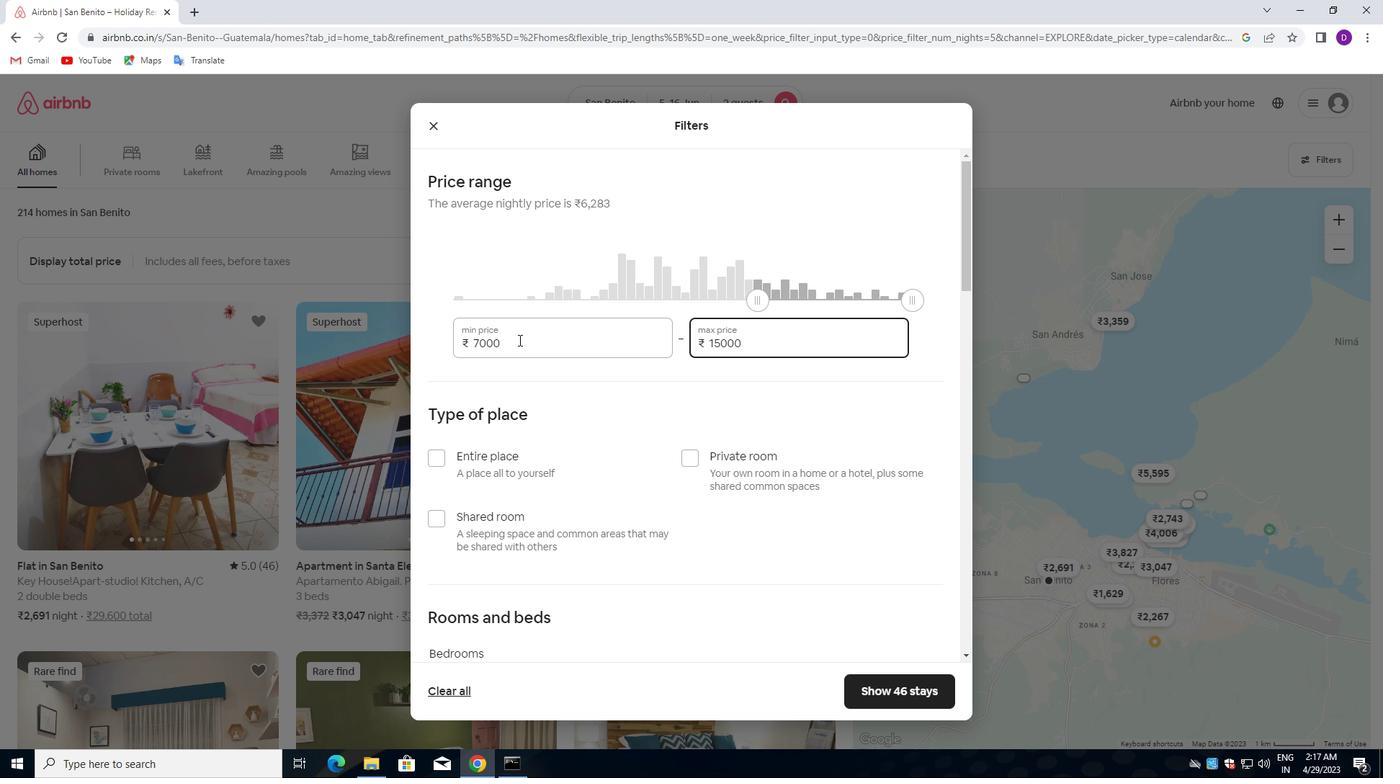 
Action: Mouse scrolled (518, 339) with delta (0, 0)
Screenshot: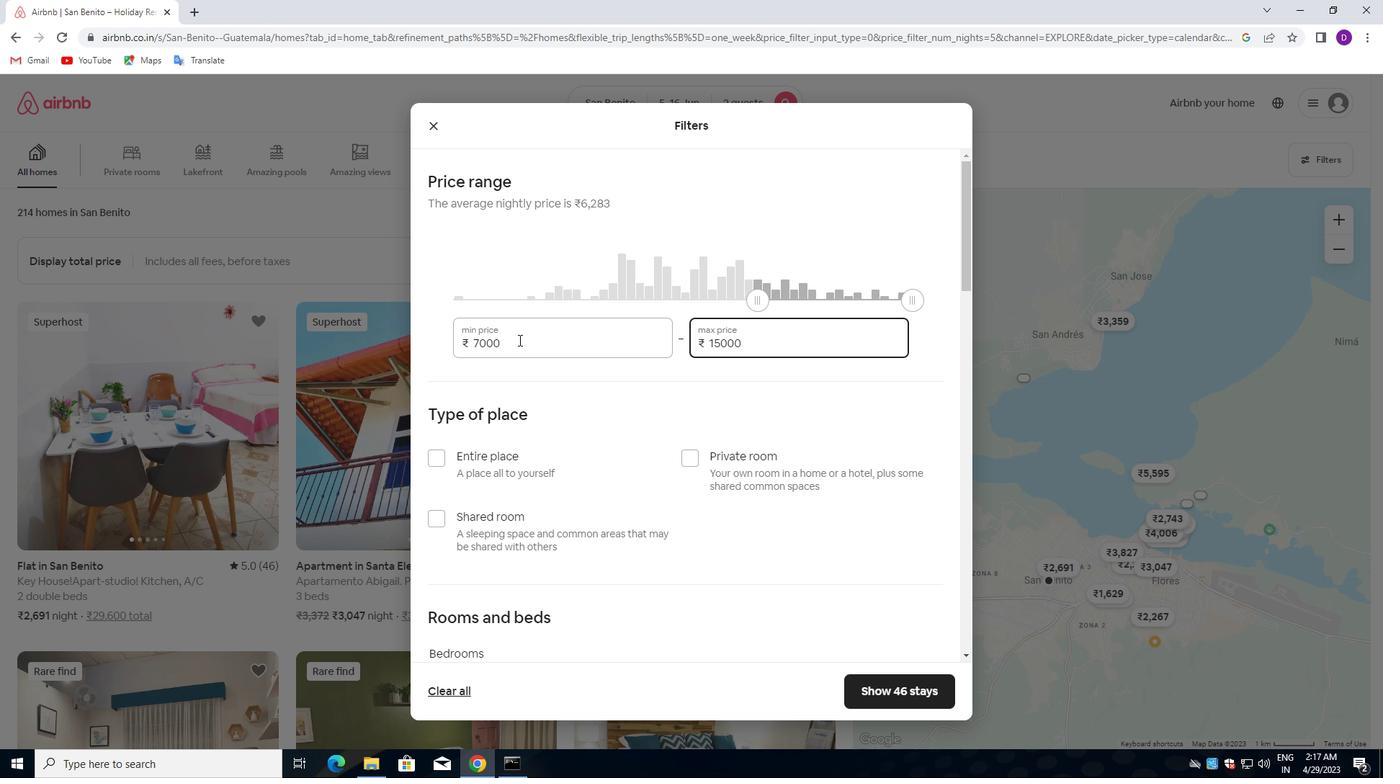 
Action: Mouse moved to (519, 389)
Screenshot: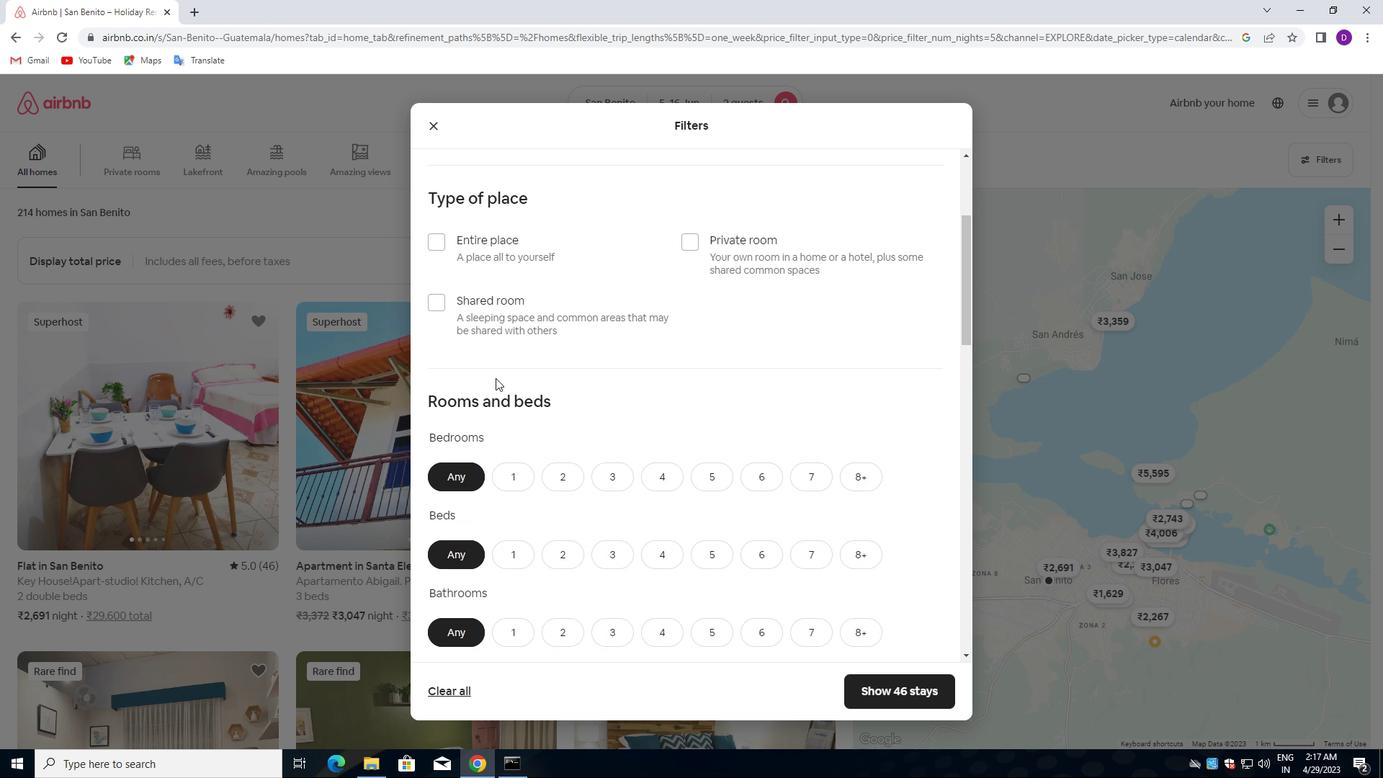 
Action: Mouse scrolled (519, 390) with delta (0, 0)
Screenshot: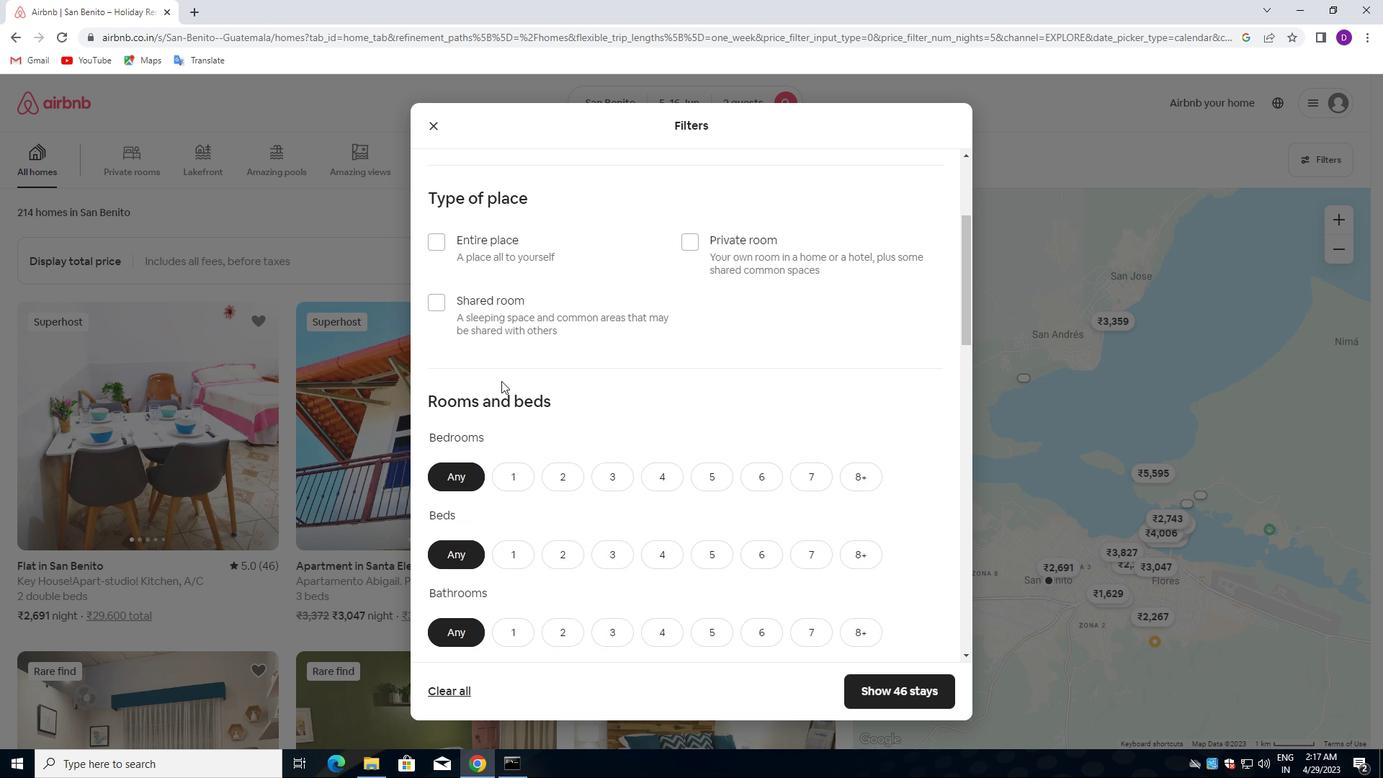 
Action: Mouse moved to (546, 423)
Screenshot: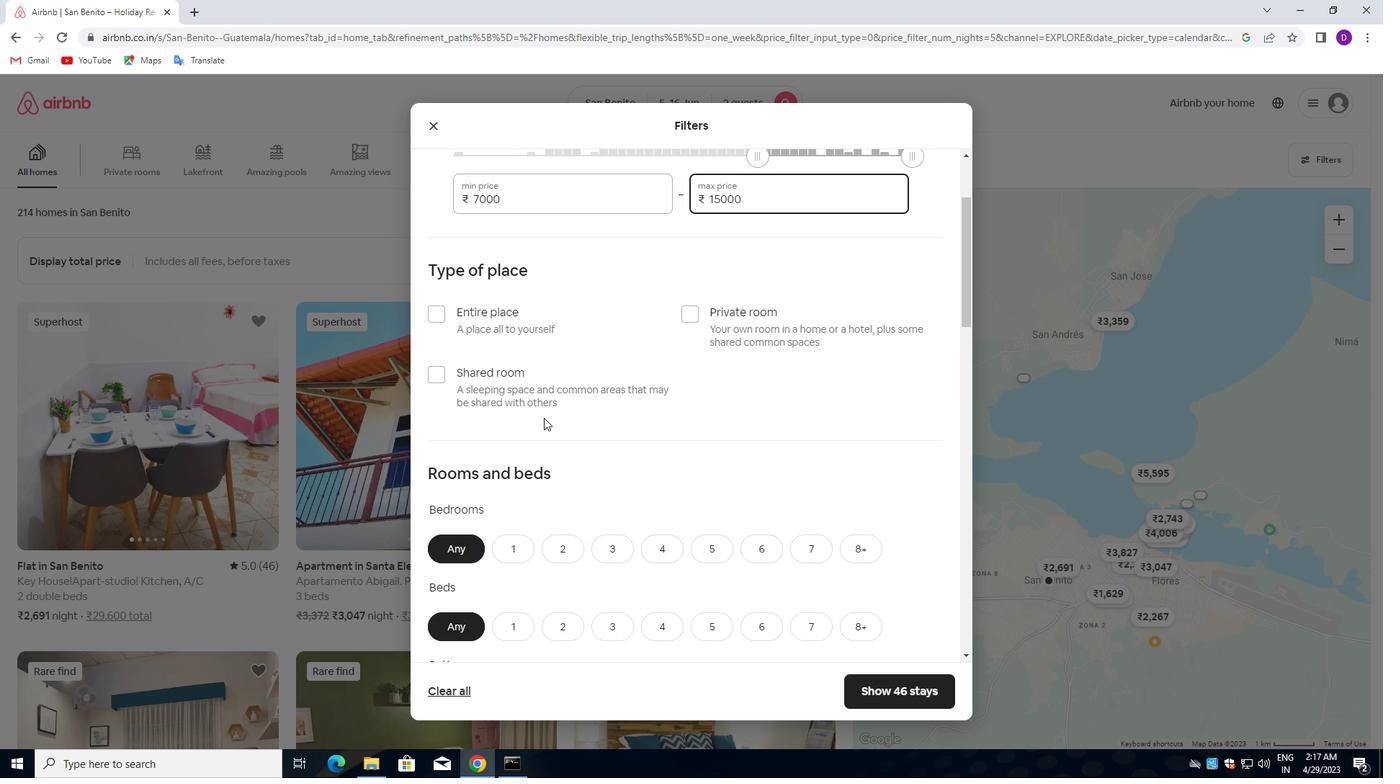 
Action: Mouse scrolled (546, 422) with delta (0, 0)
Screenshot: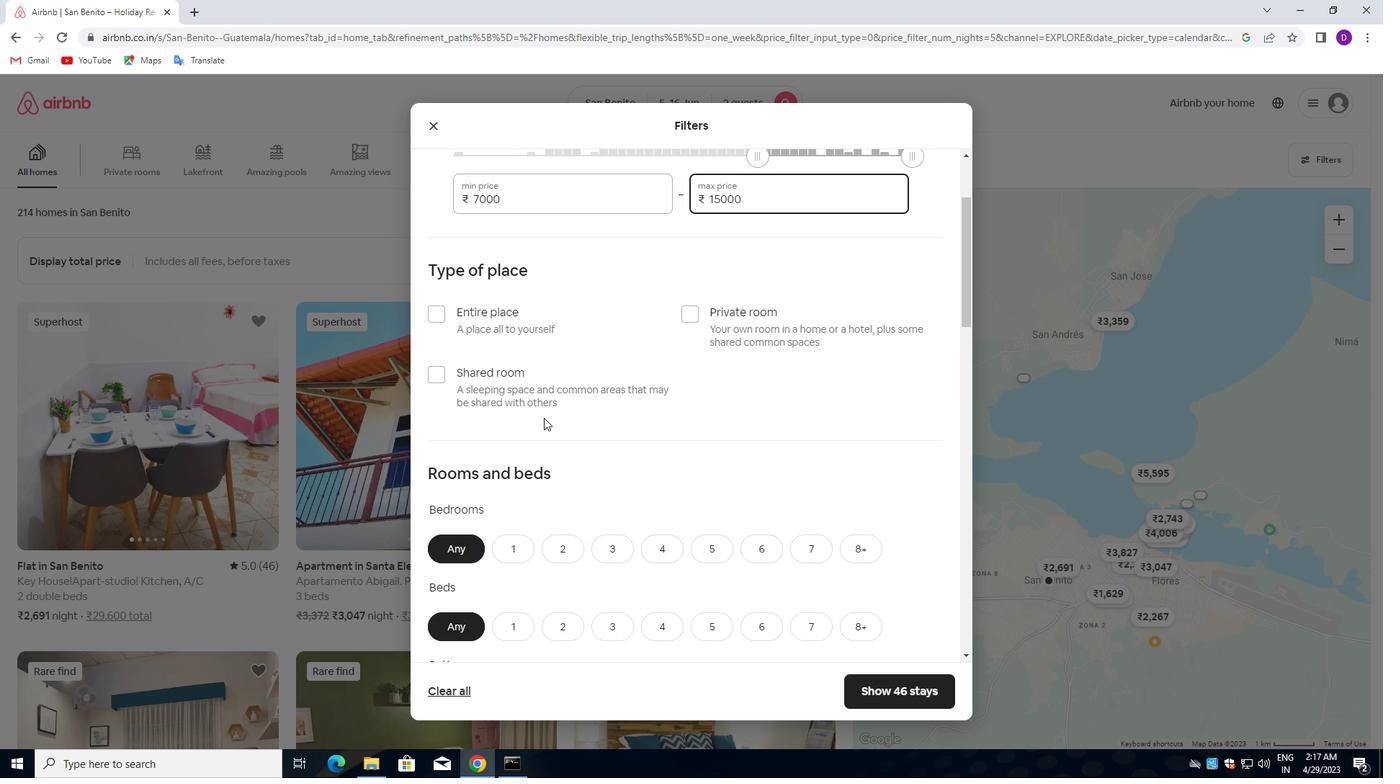 
Action: Mouse moved to (435, 234)
Screenshot: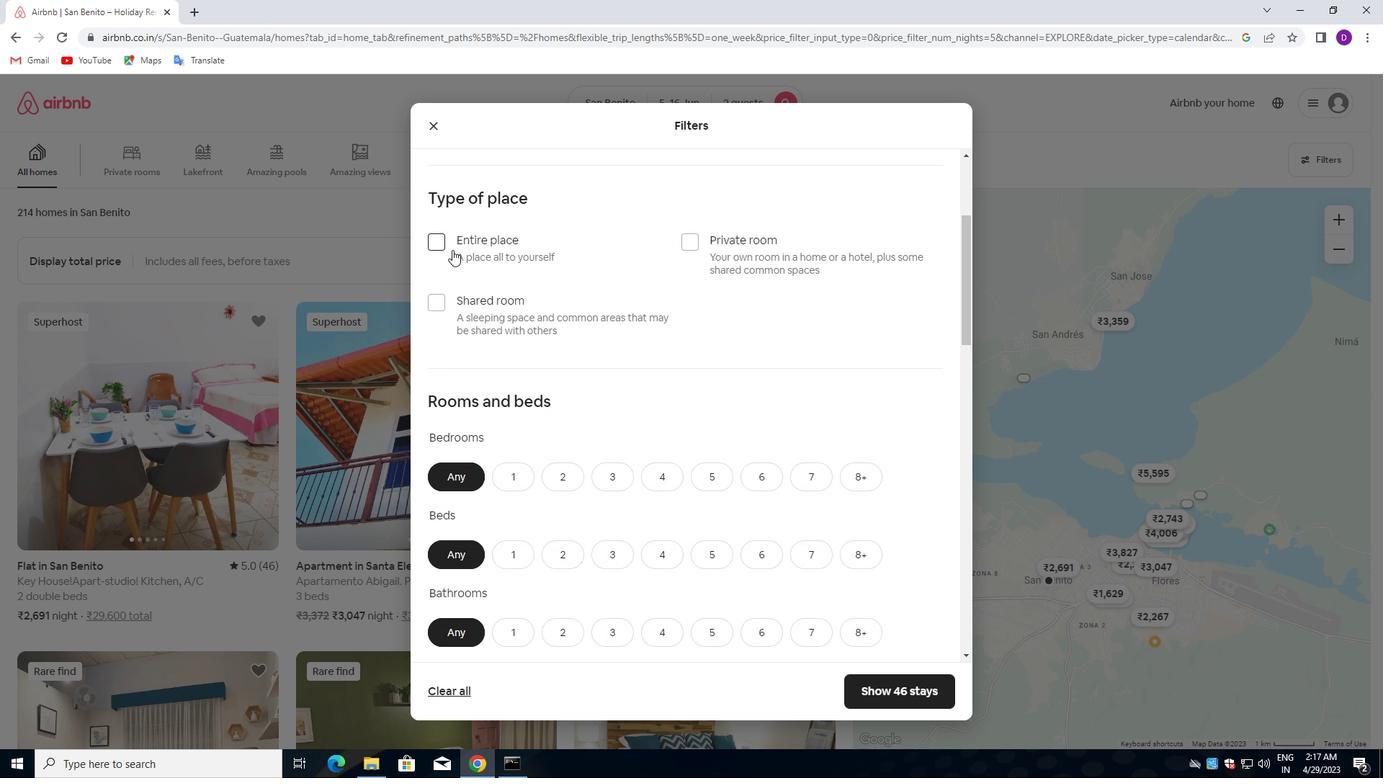 
Action: Mouse pressed left at (435, 234)
Screenshot: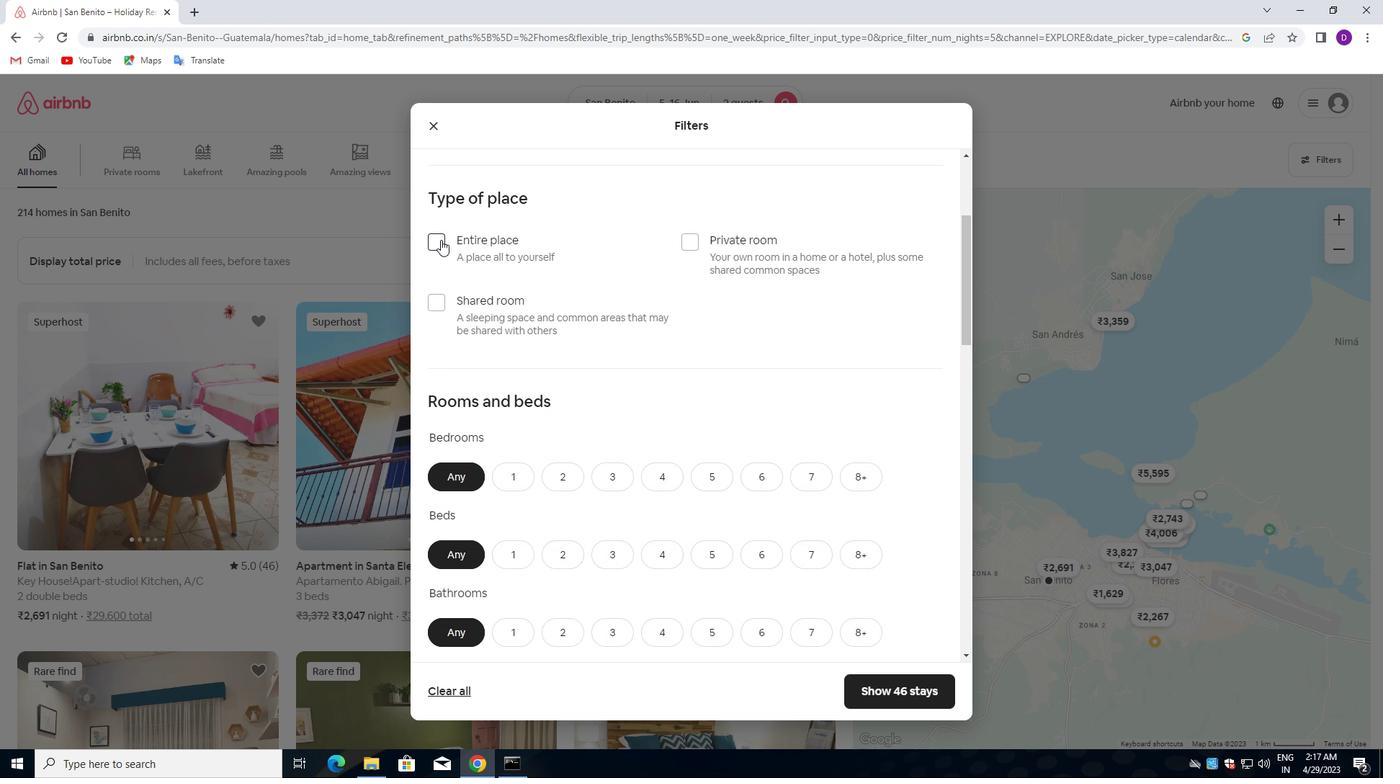 
Action: Mouse moved to (571, 411)
Screenshot: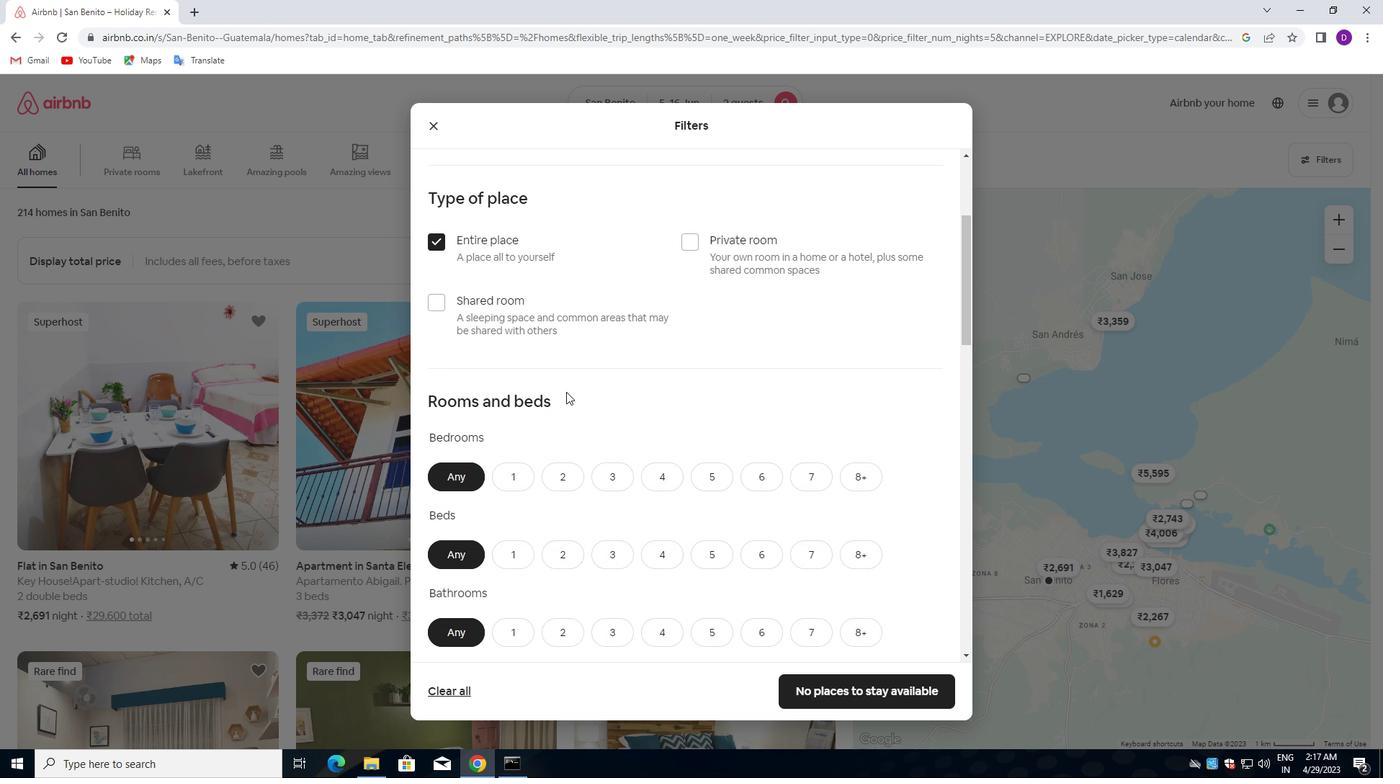 
Action: Mouse scrolled (571, 410) with delta (0, 0)
Screenshot: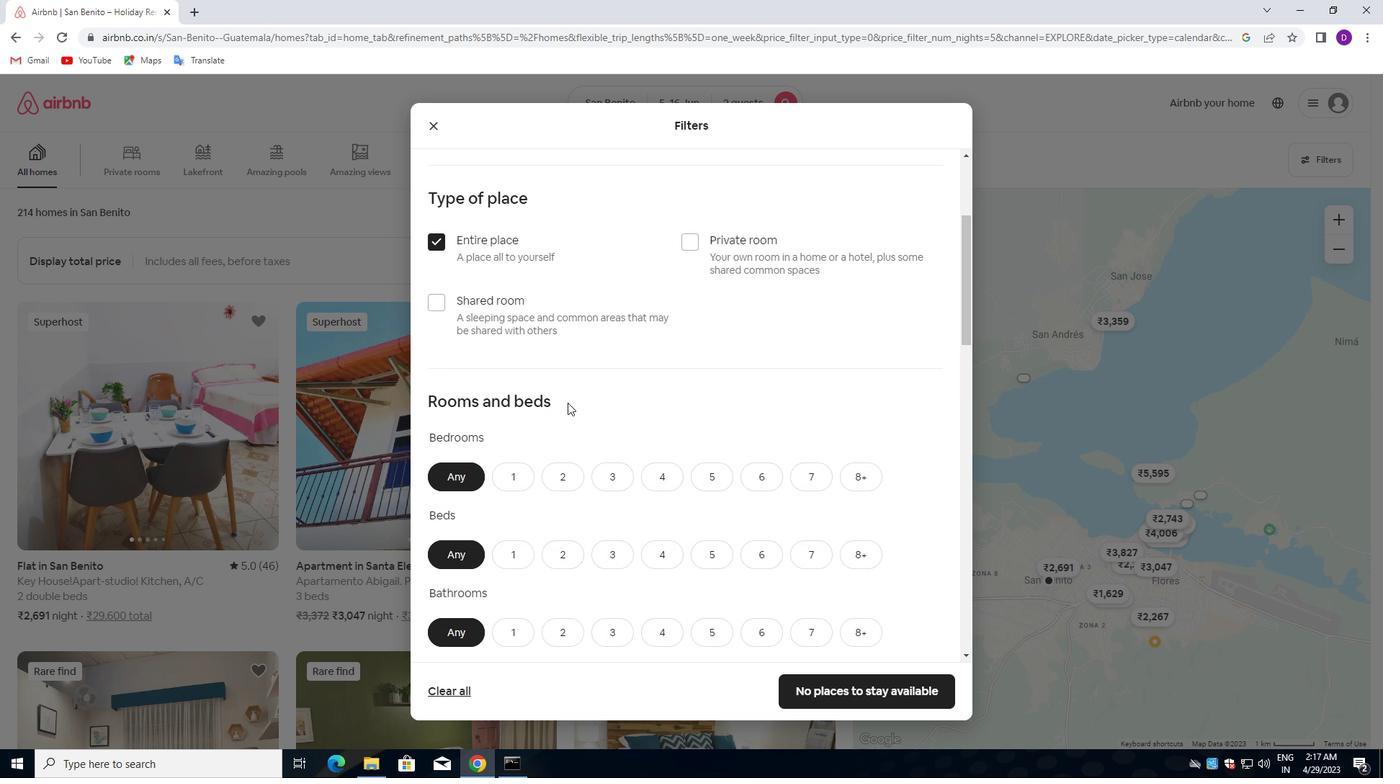 
Action: Mouse moved to (571, 412)
Screenshot: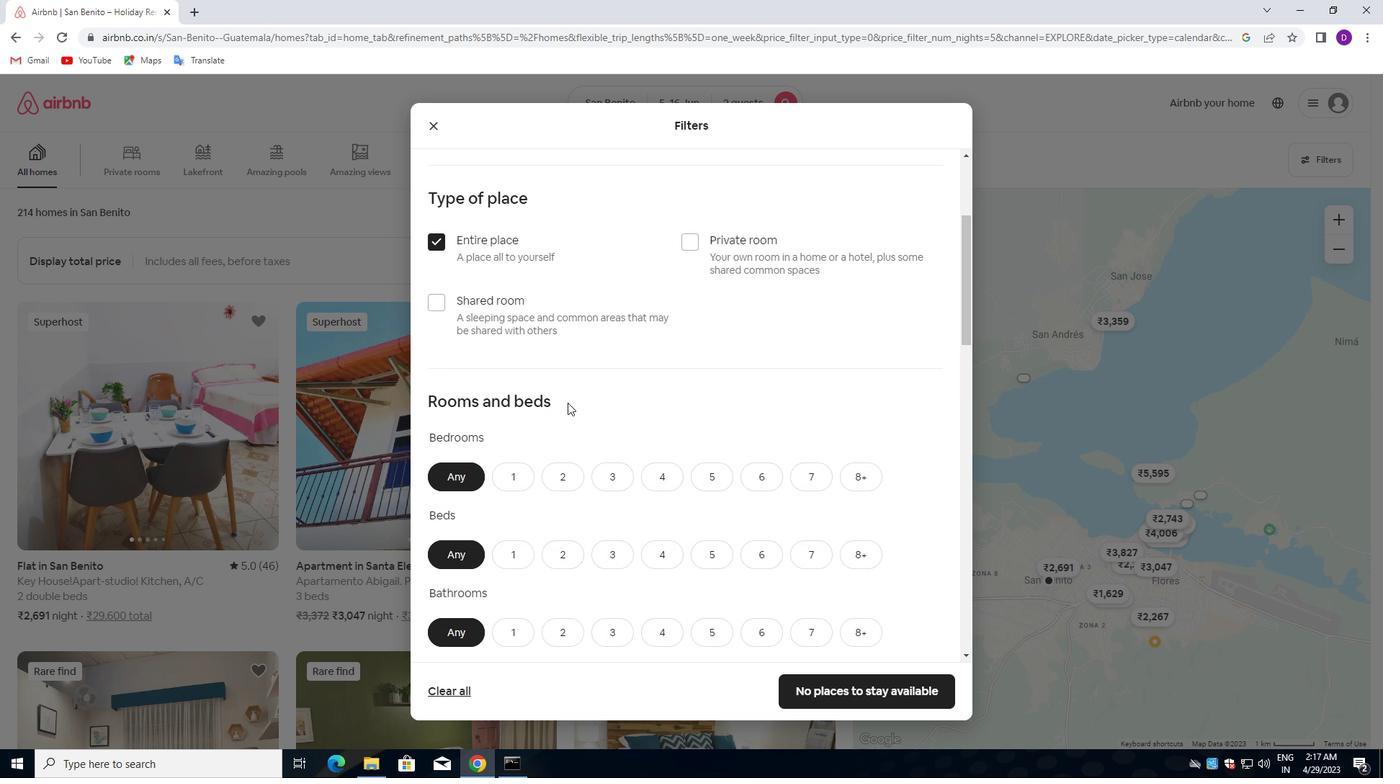 
Action: Mouse scrolled (571, 411) with delta (0, 0)
Screenshot: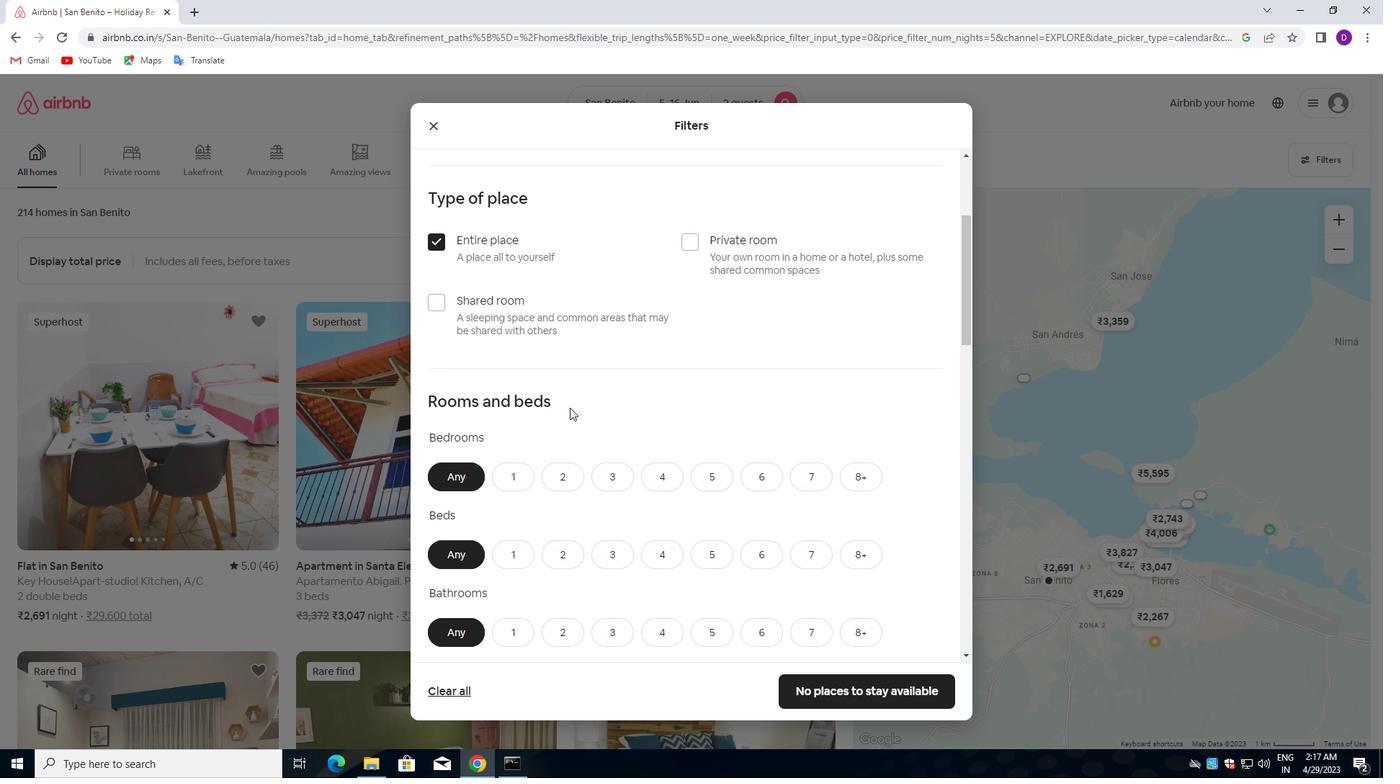 
Action: Mouse moved to (518, 322)
Screenshot: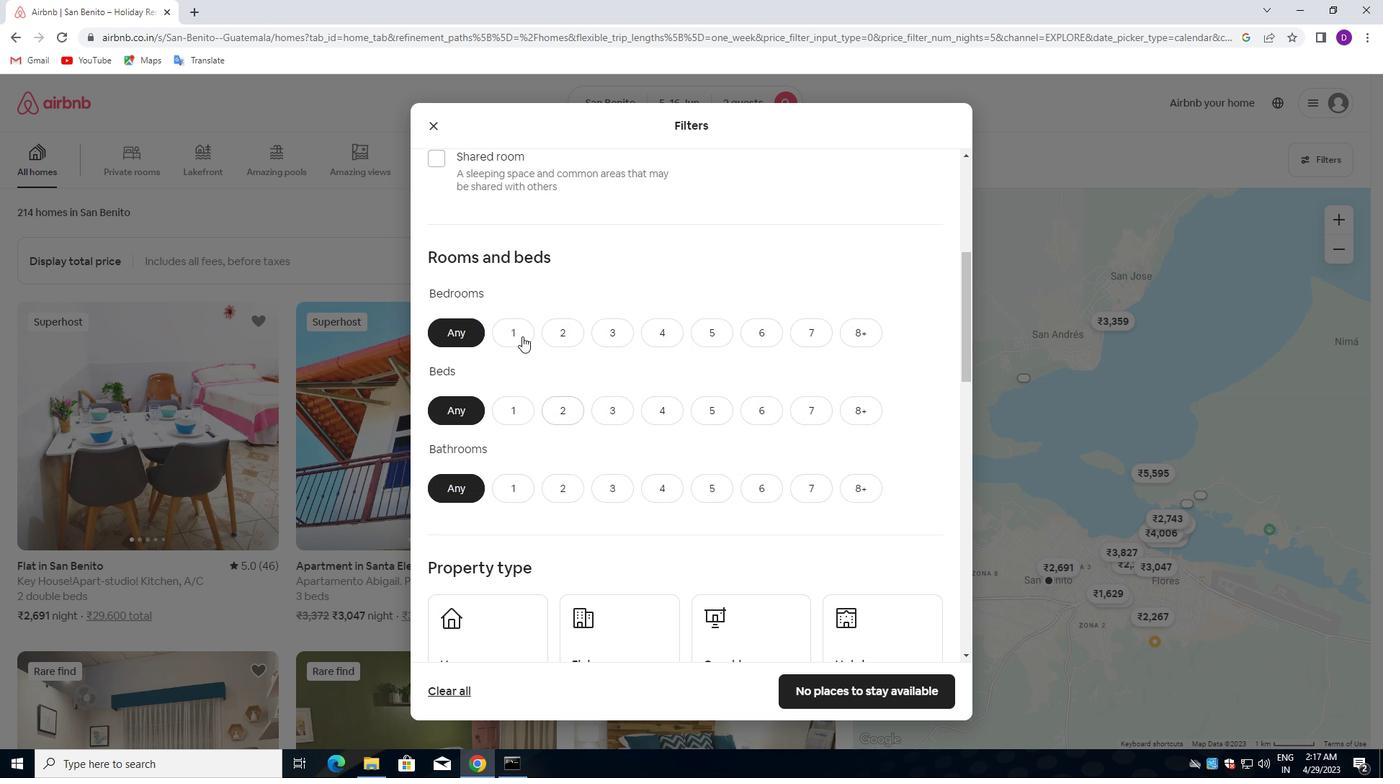 
Action: Mouse pressed left at (518, 322)
Screenshot: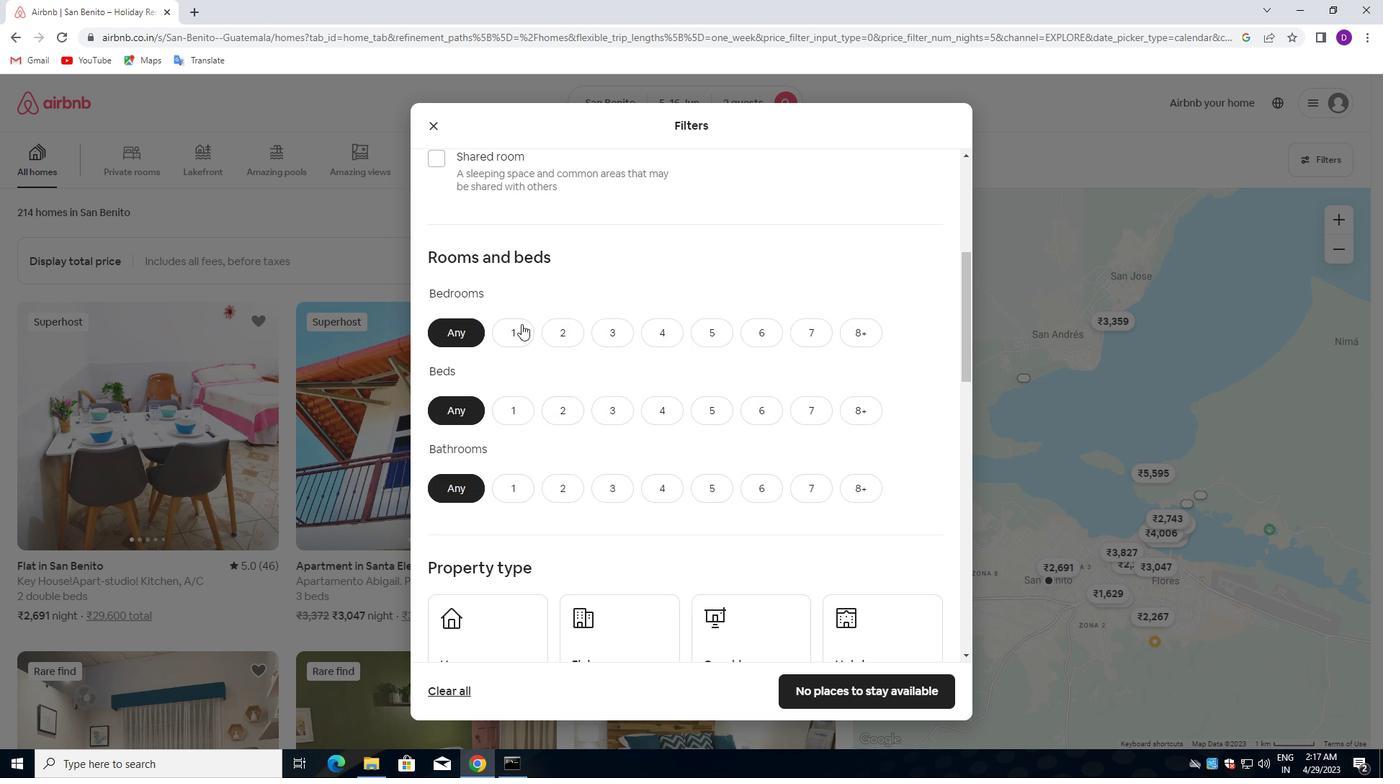 
Action: Mouse moved to (512, 402)
Screenshot: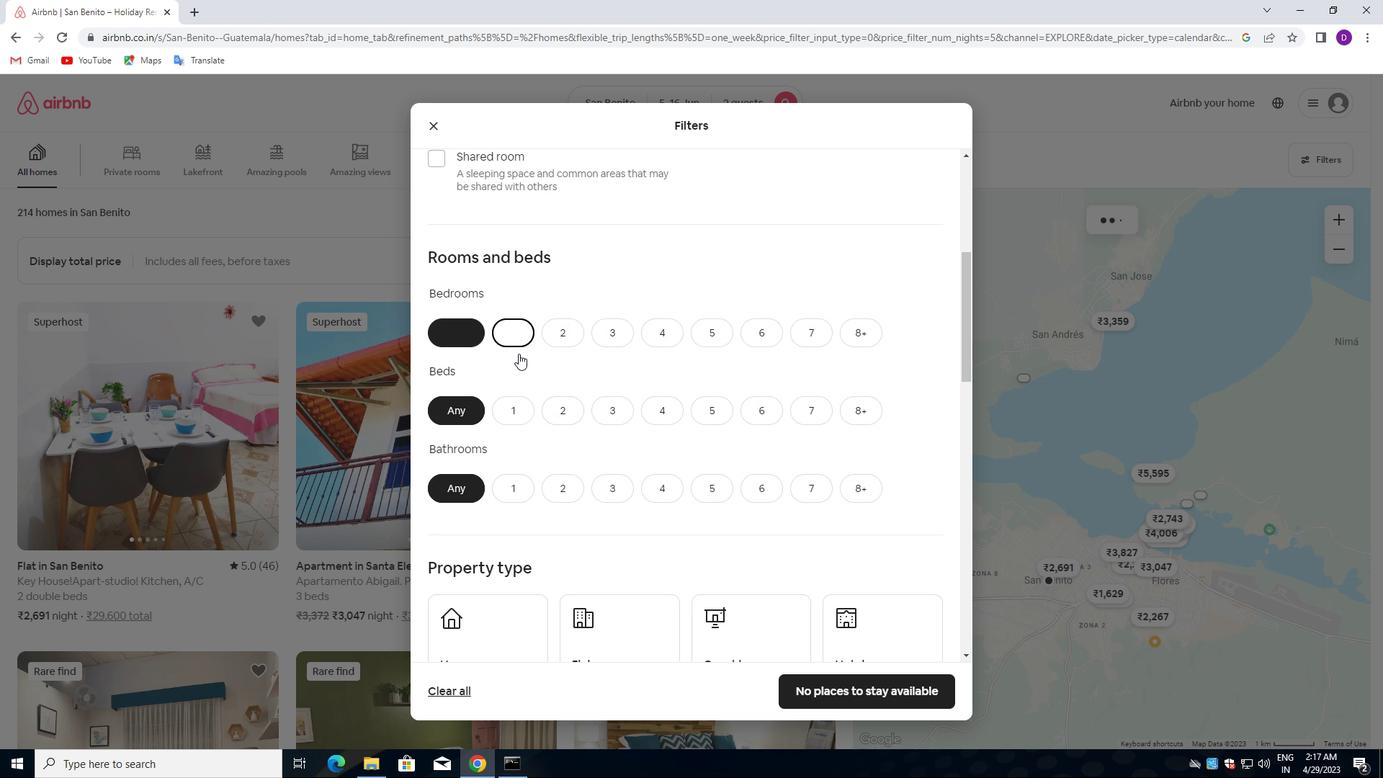 
Action: Mouse pressed left at (512, 402)
Screenshot: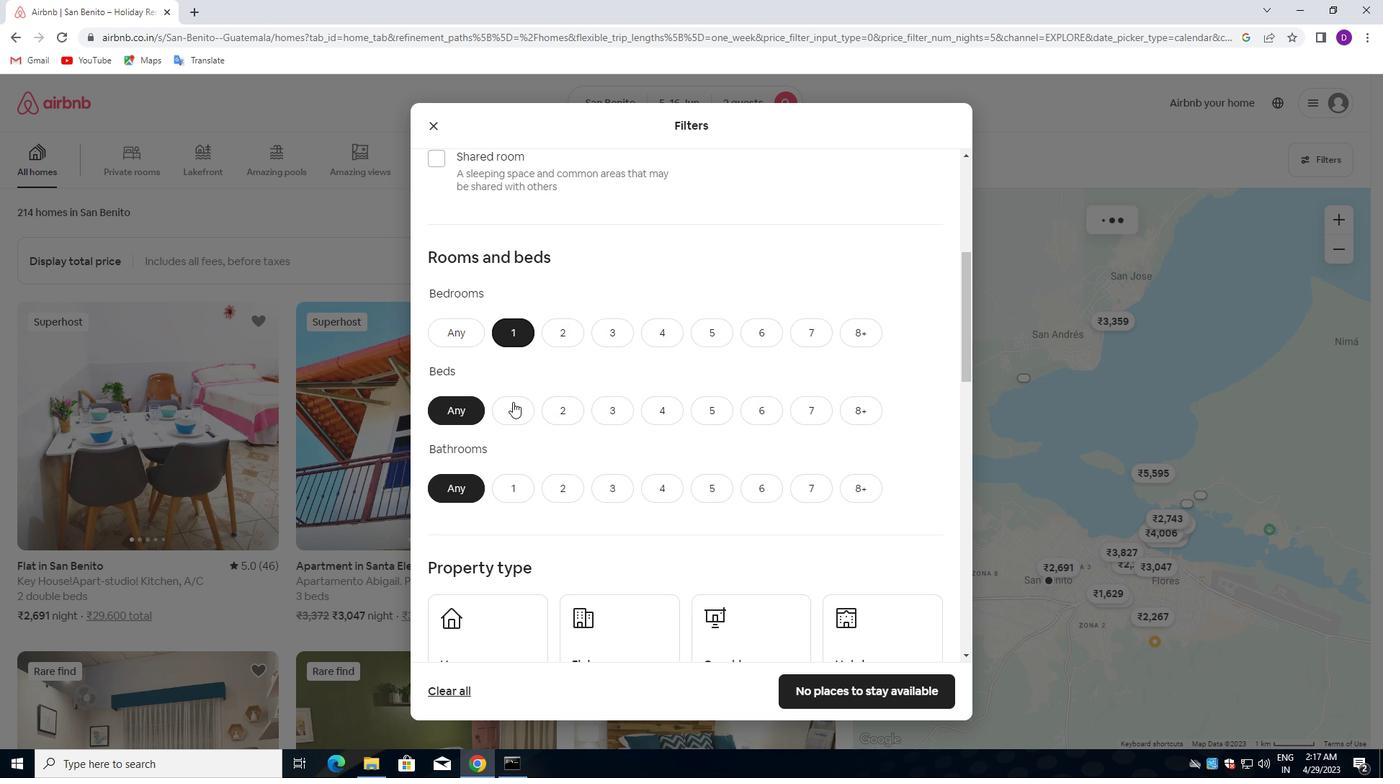 
Action: Mouse moved to (509, 478)
Screenshot: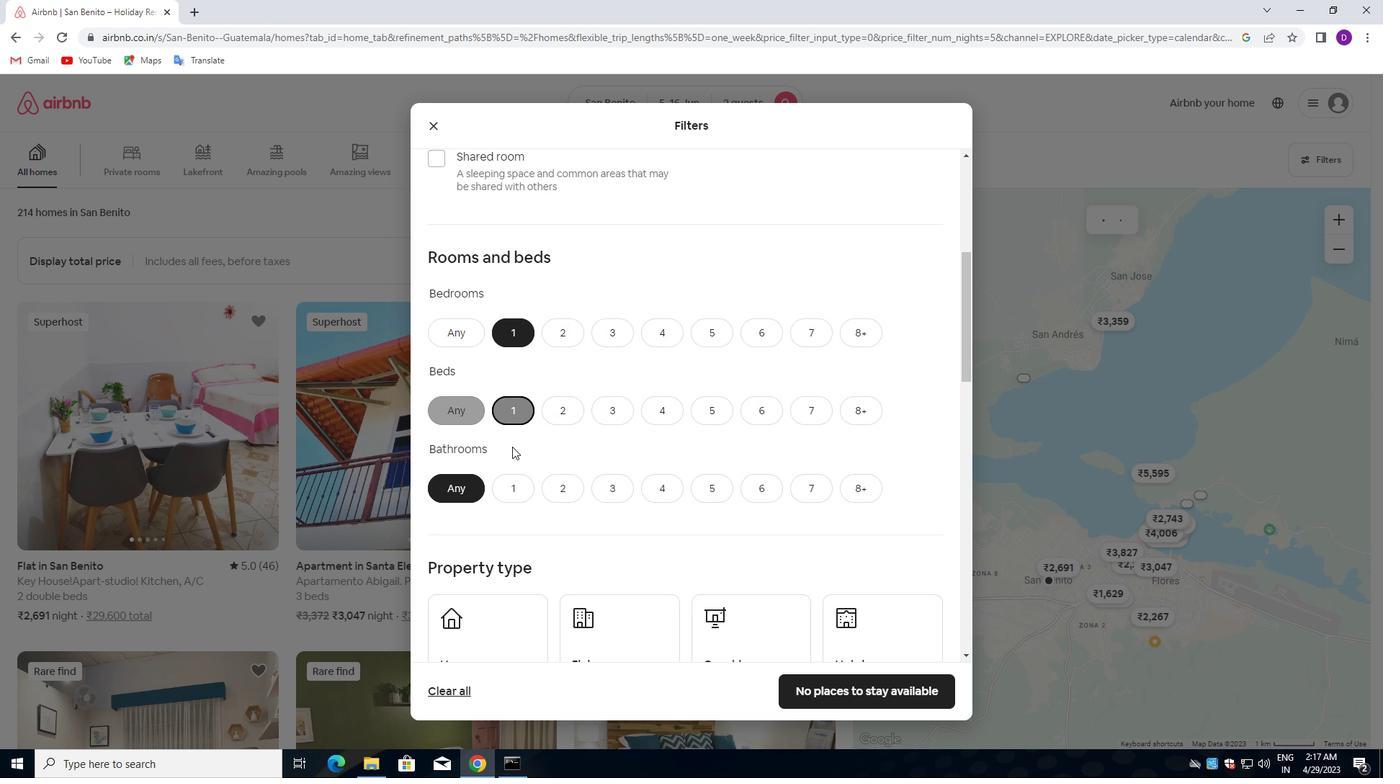 
Action: Mouse pressed left at (509, 478)
Screenshot: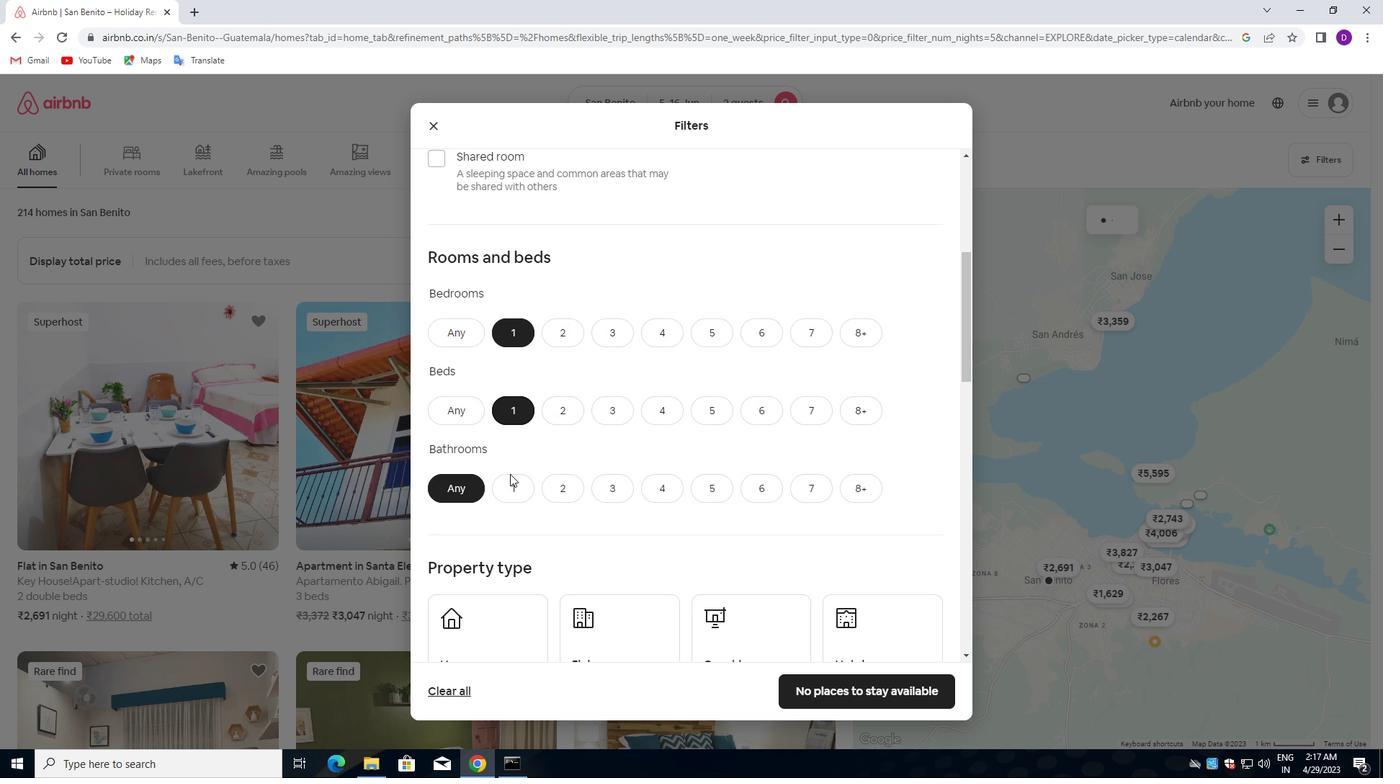 
Action: Mouse moved to (567, 500)
Screenshot: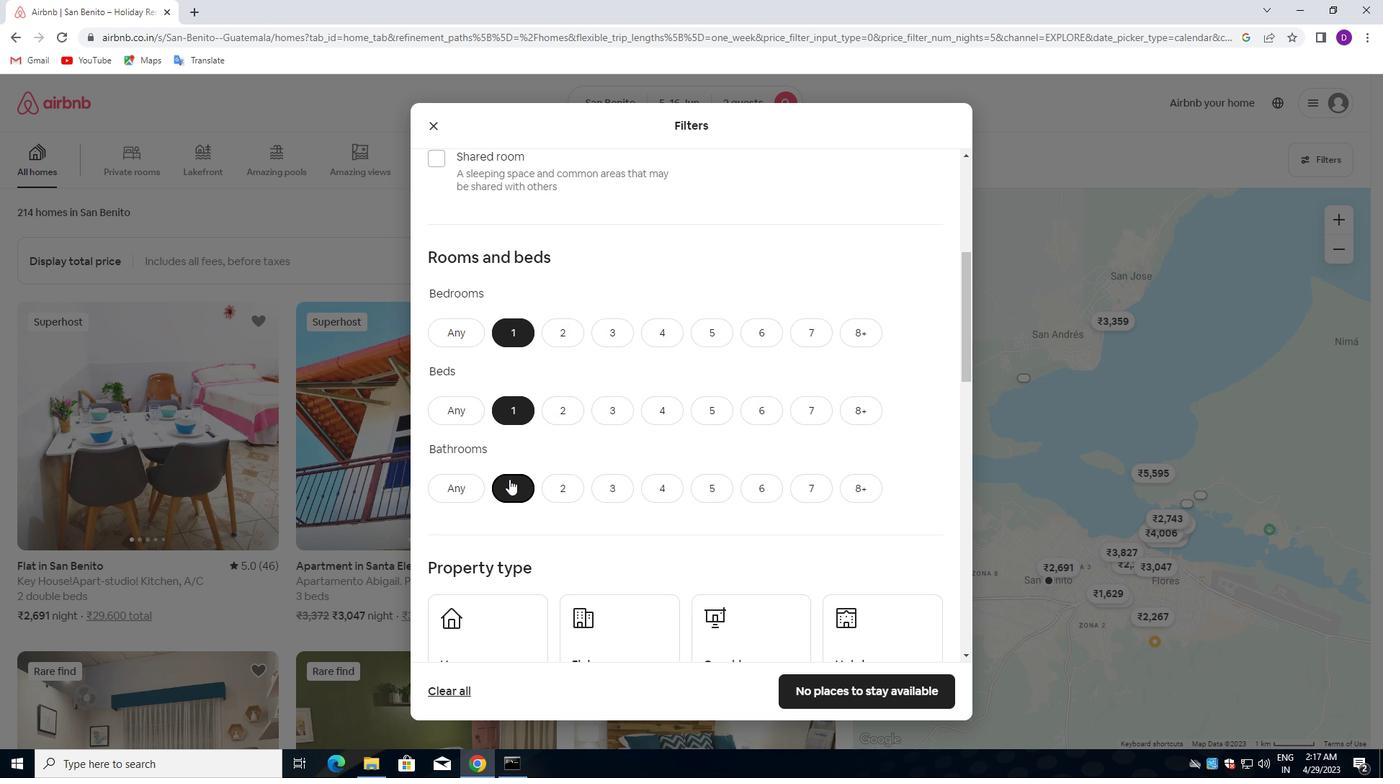 
Action: Mouse scrolled (567, 499) with delta (0, 0)
Screenshot: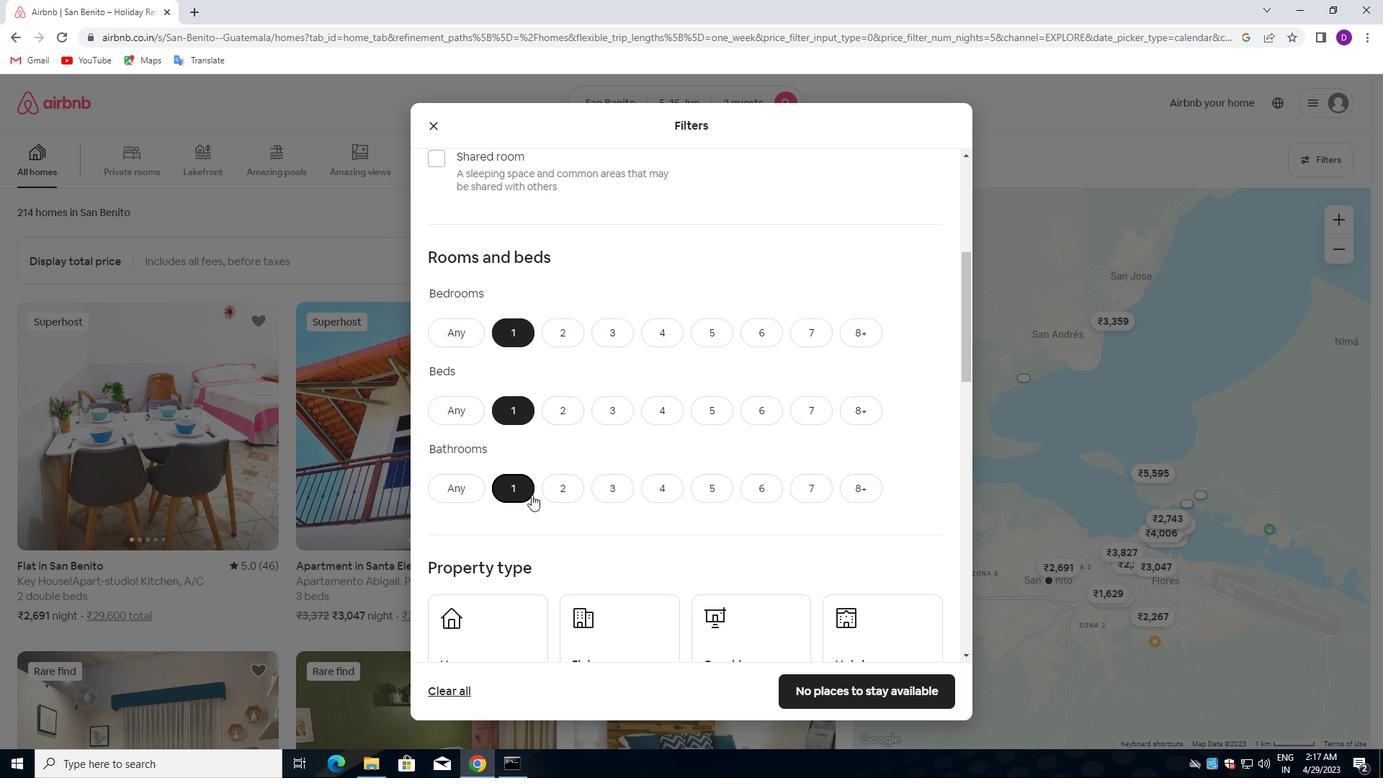 
Action: Mouse scrolled (567, 499) with delta (0, 0)
Screenshot: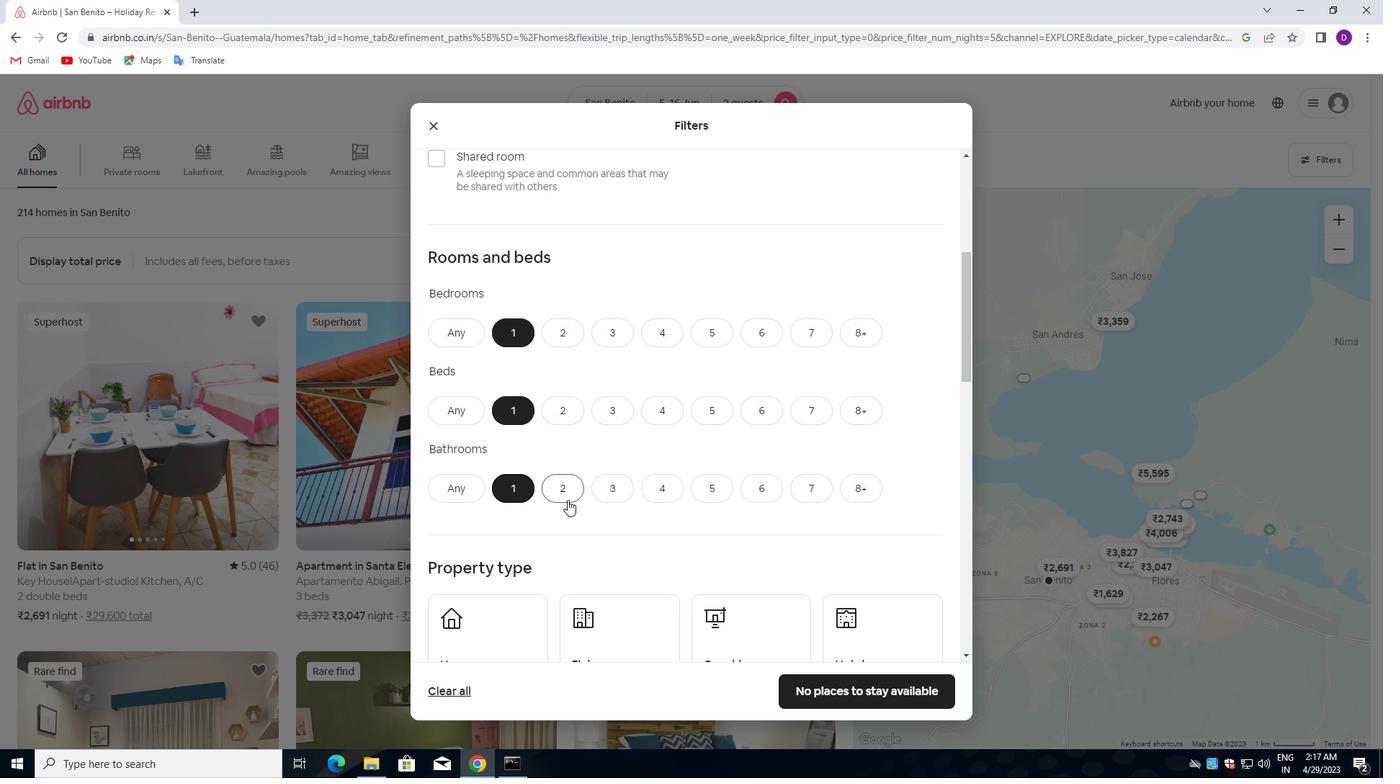 
Action: Mouse moved to (513, 508)
Screenshot: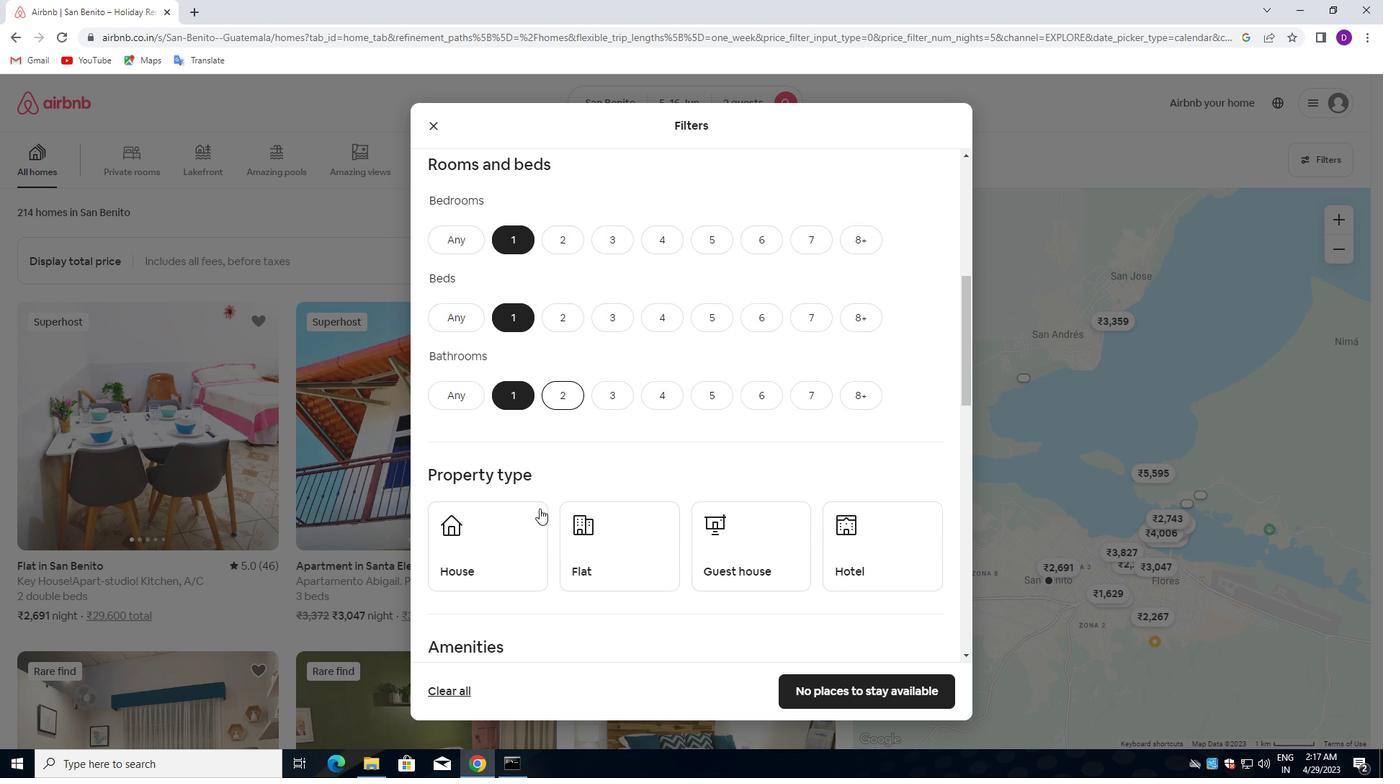 
Action: Mouse pressed left at (513, 508)
Screenshot: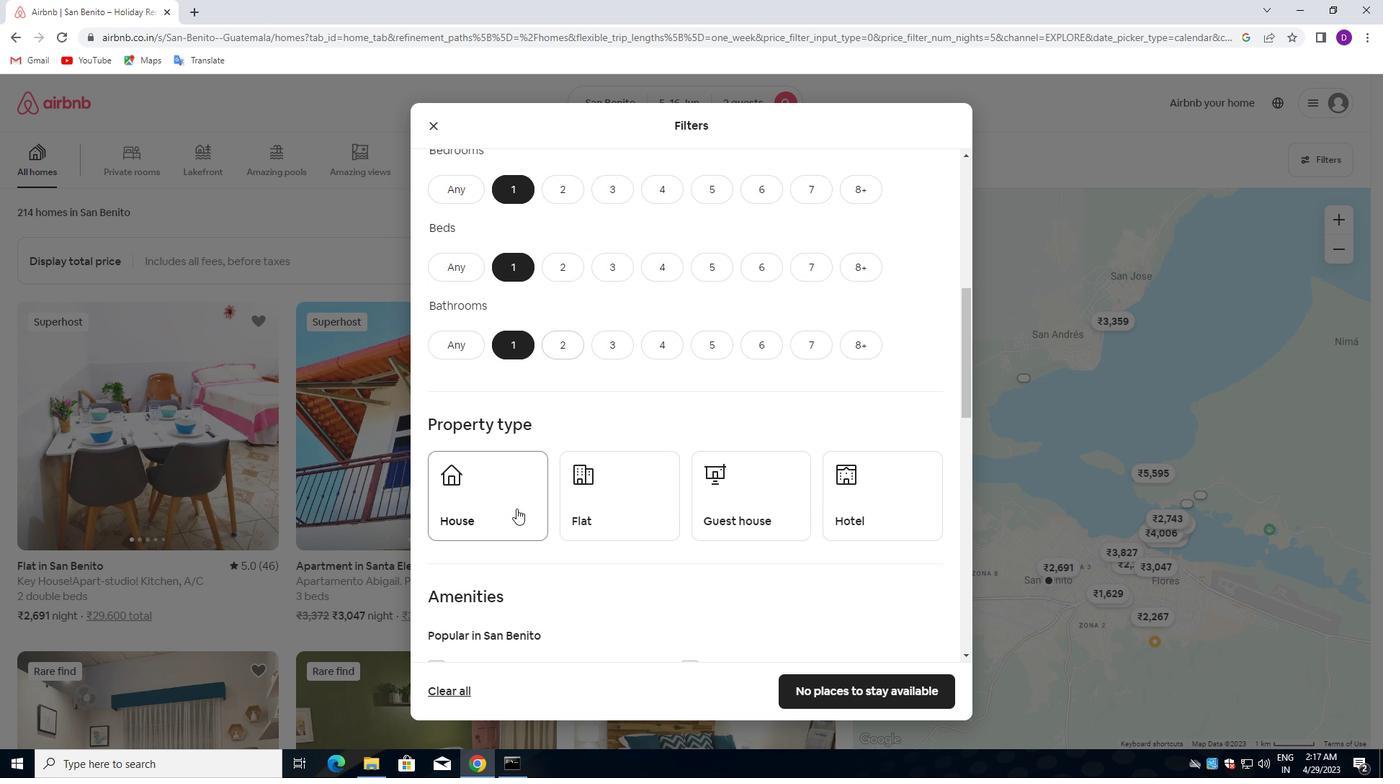 
Action: Mouse moved to (609, 500)
Screenshot: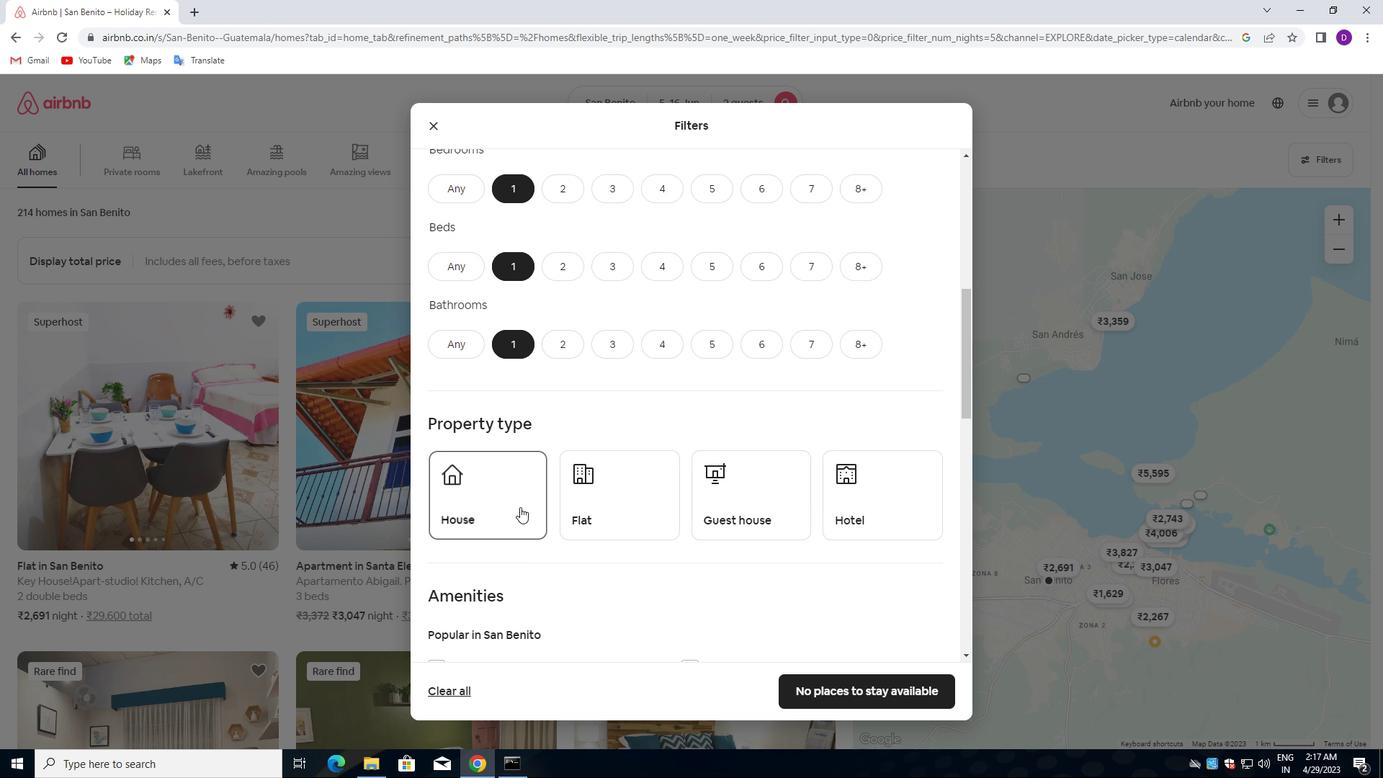 
Action: Mouse pressed left at (609, 500)
Screenshot: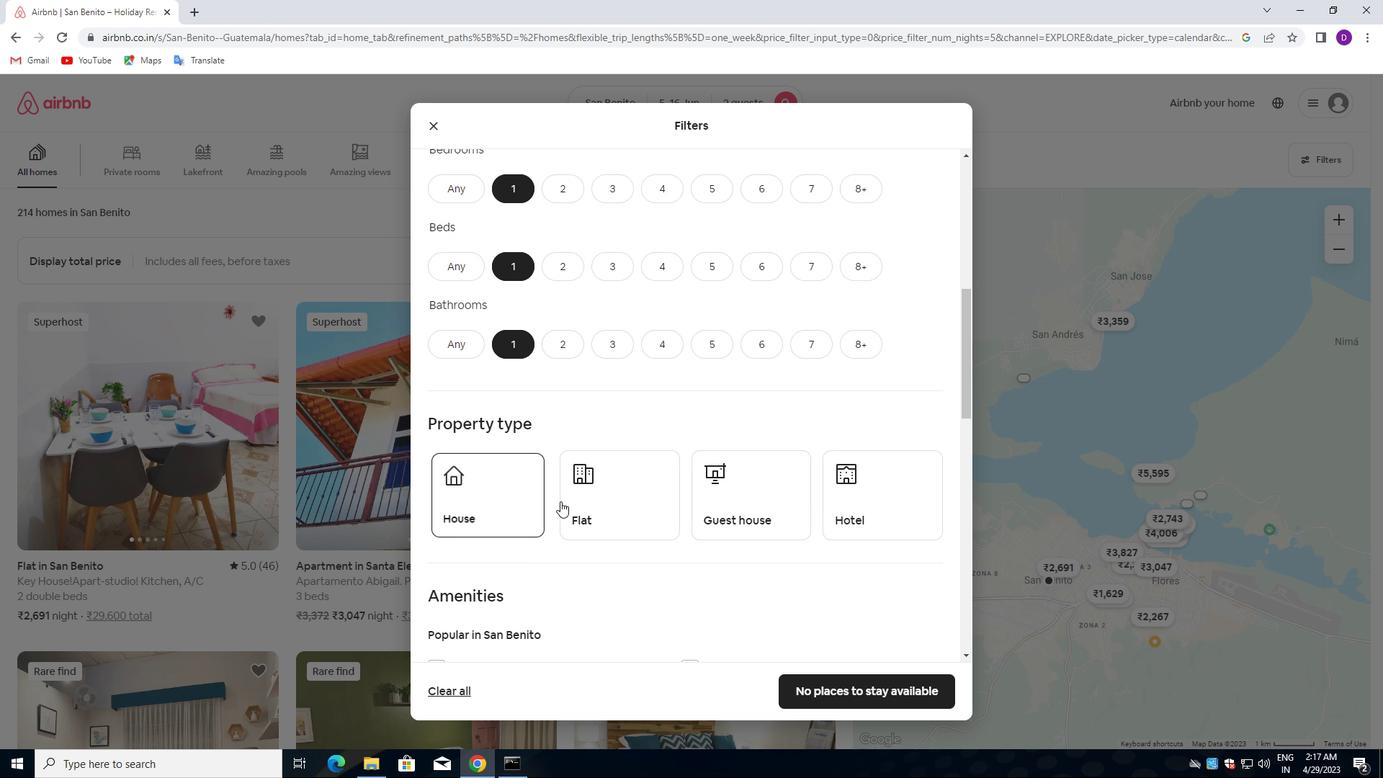 
Action: Mouse moved to (742, 487)
Screenshot: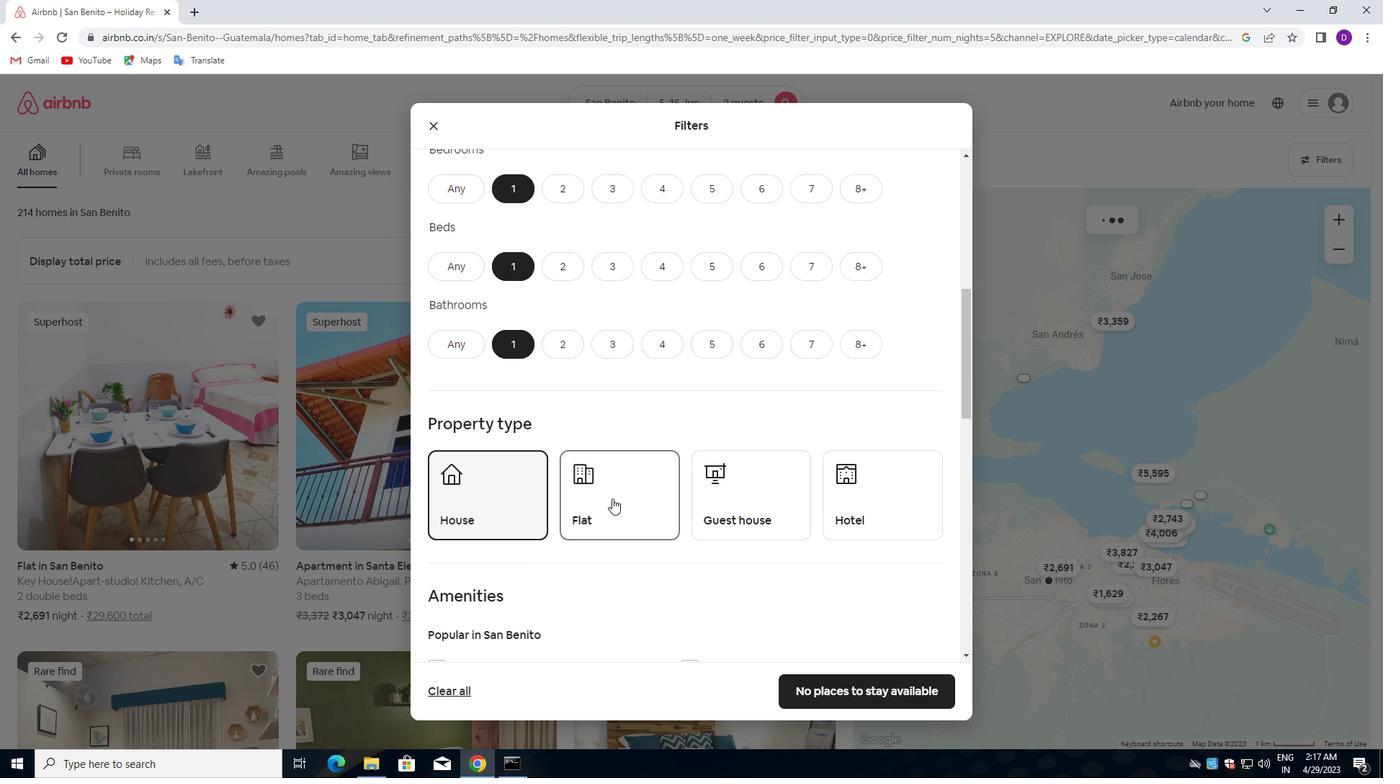 
Action: Mouse pressed left at (742, 487)
Screenshot: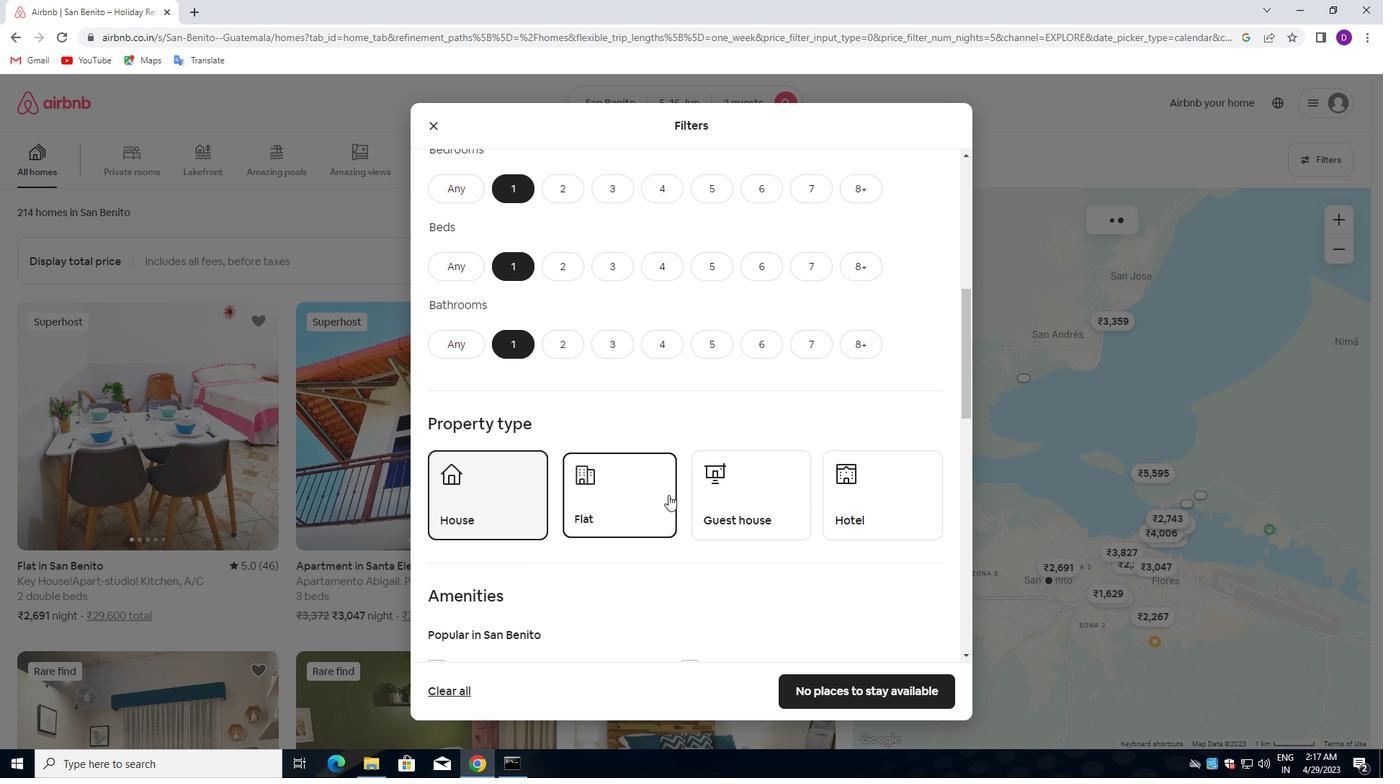 
Action: Mouse moved to (874, 484)
Screenshot: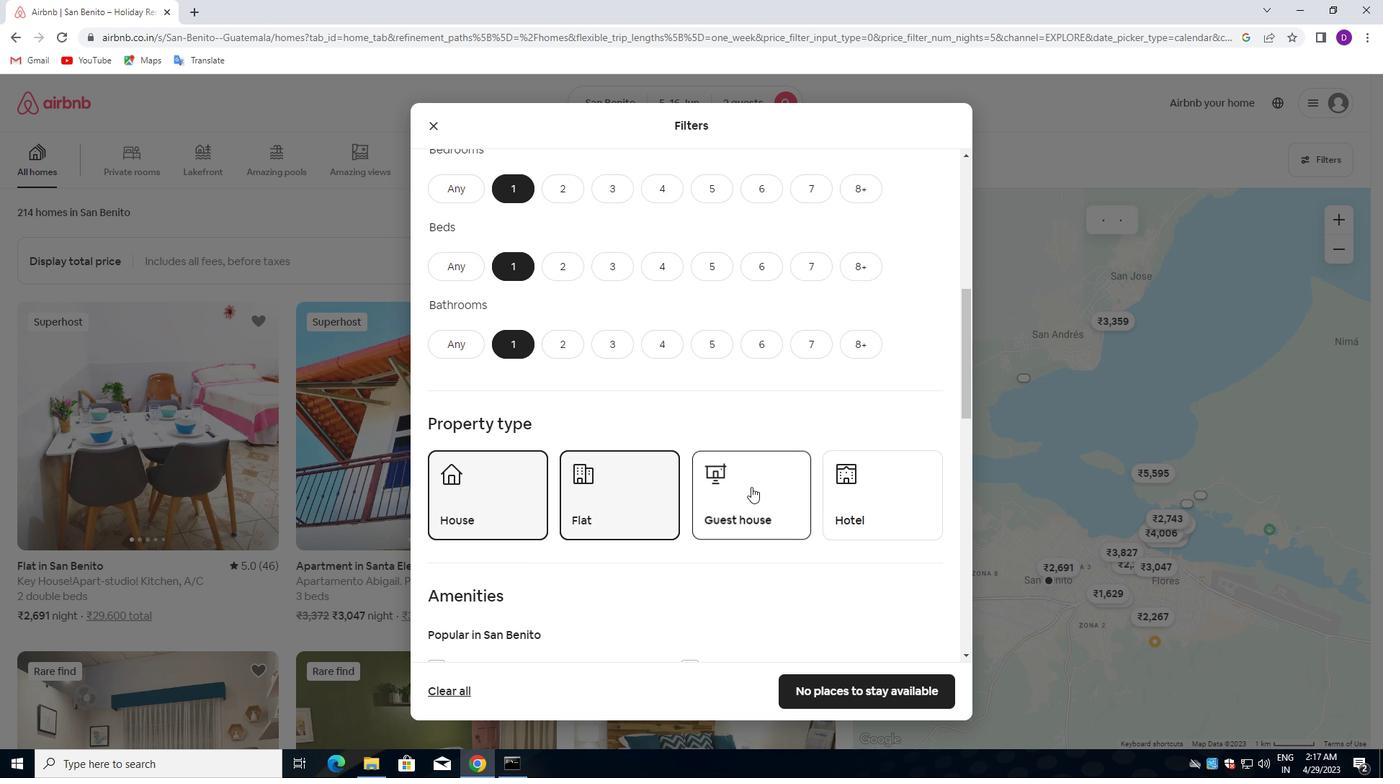 
Action: Mouse pressed left at (874, 484)
Screenshot: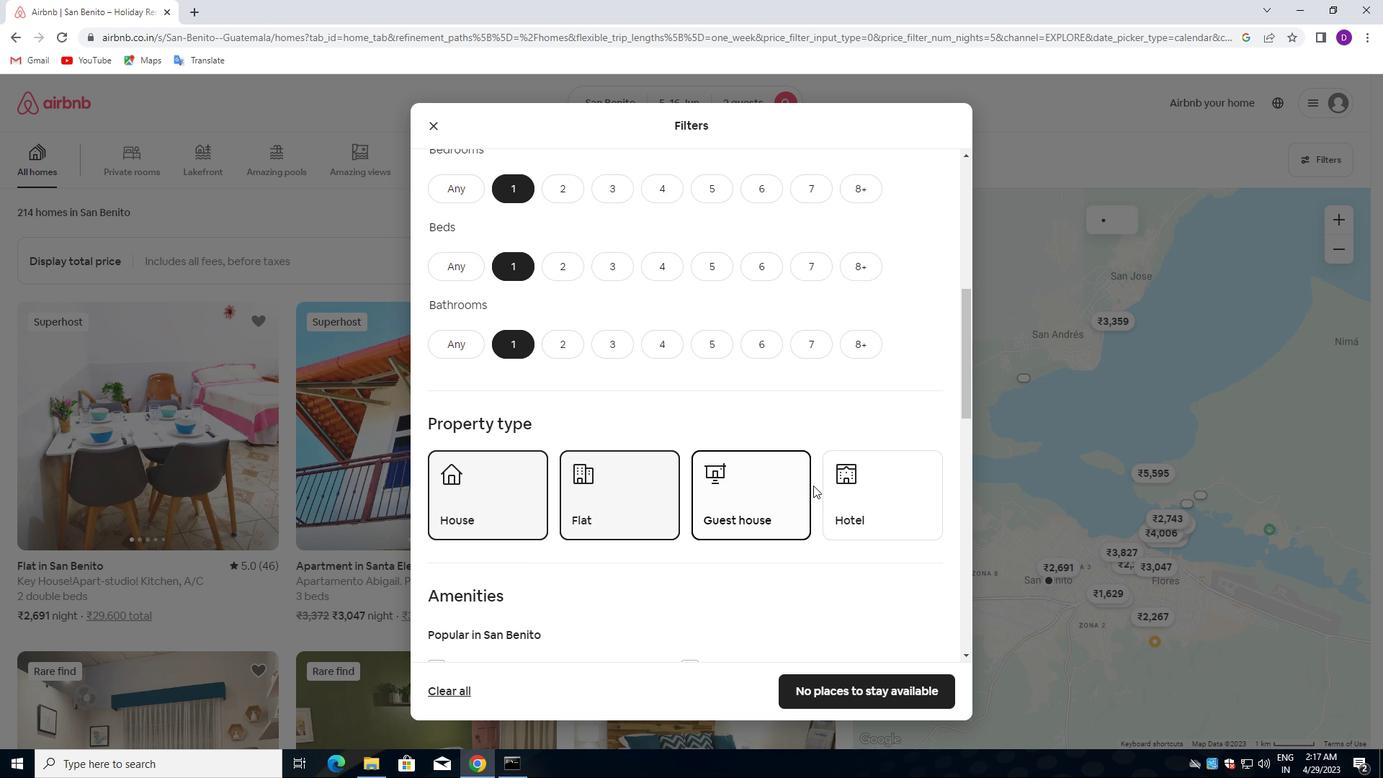 
Action: Mouse moved to (711, 526)
Screenshot: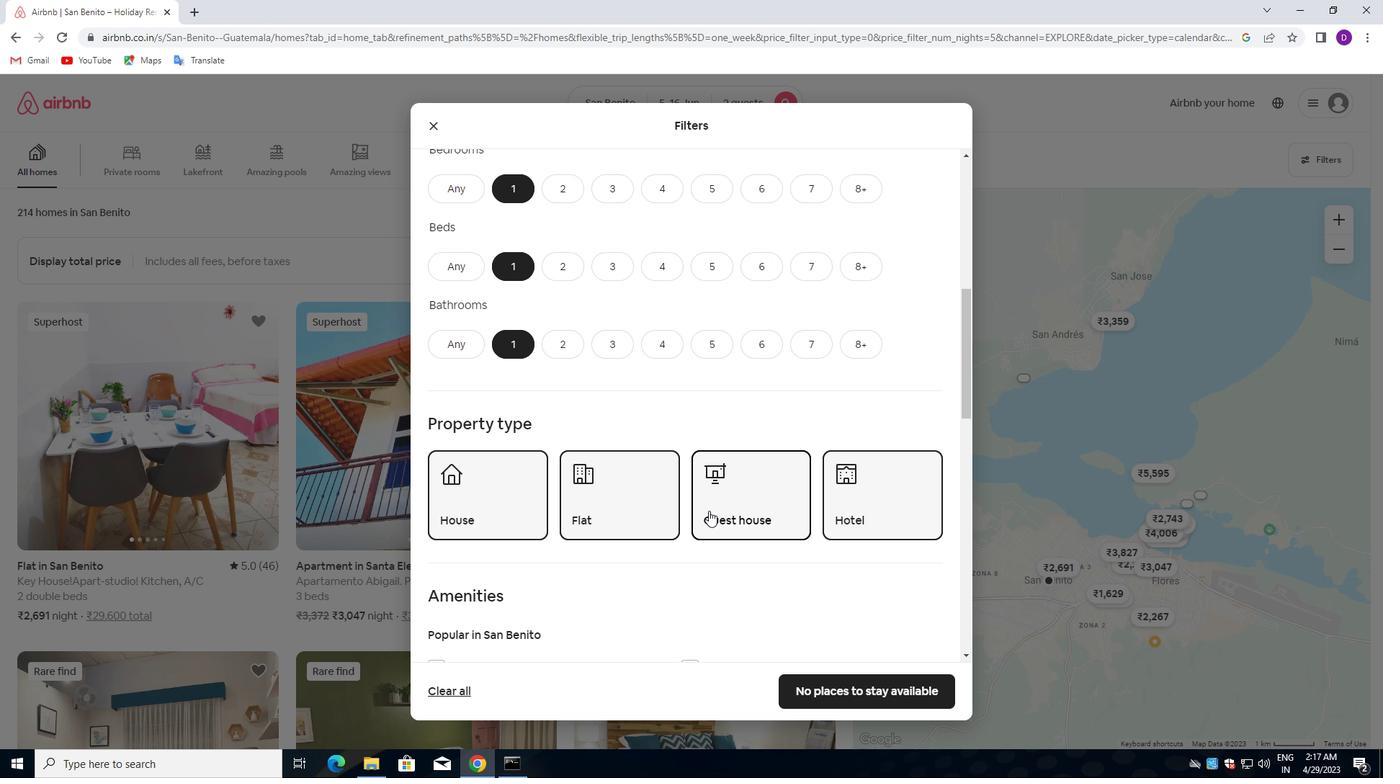 
Action: Mouse scrolled (711, 525) with delta (0, 0)
Screenshot: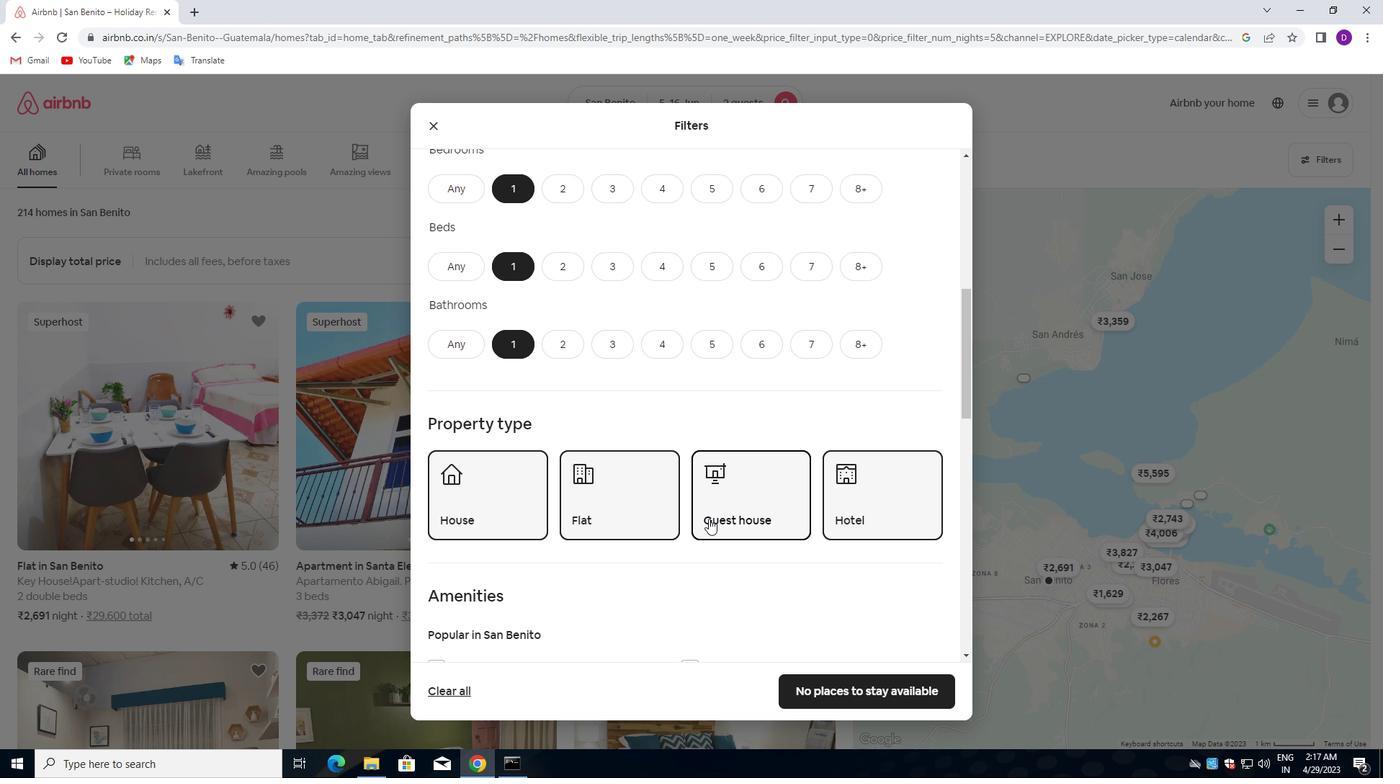 
Action: Mouse moved to (711, 527)
Screenshot: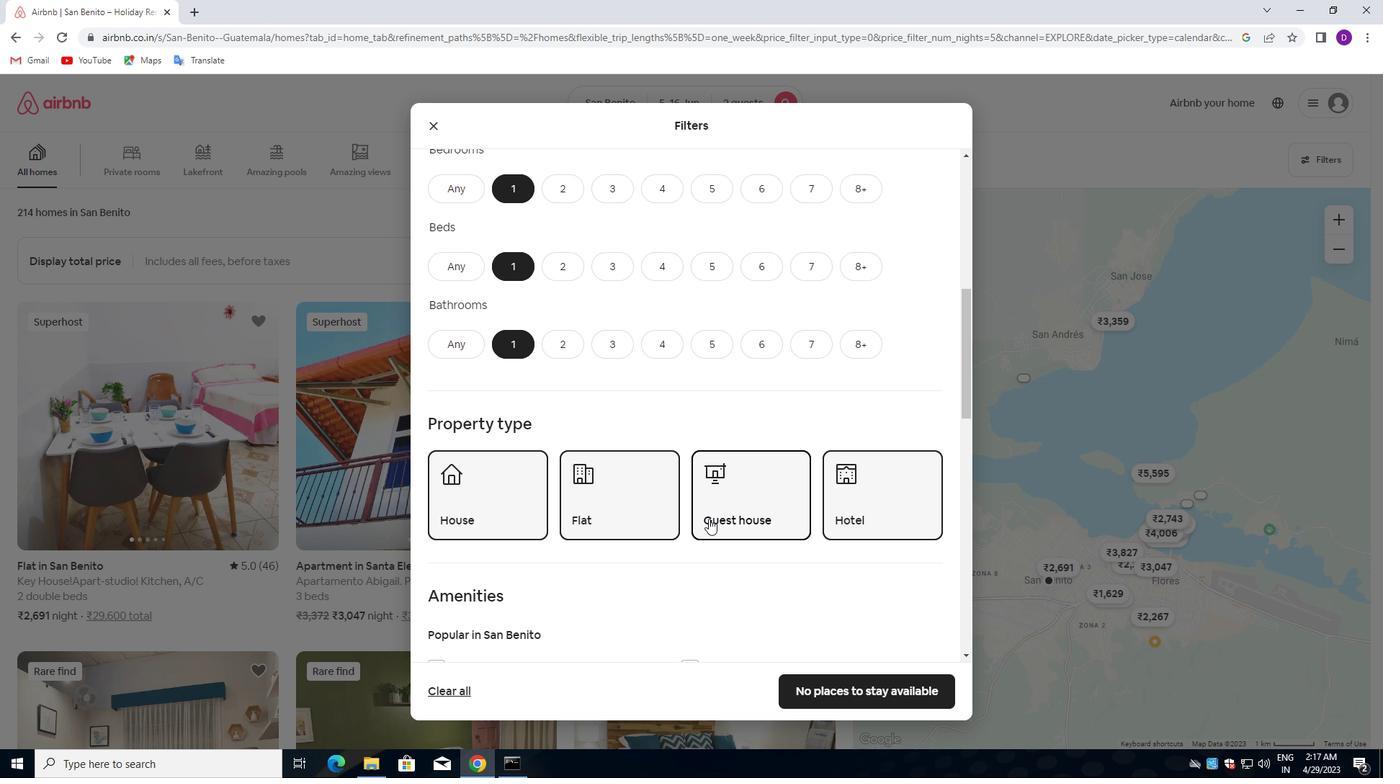 
Action: Mouse scrolled (711, 526) with delta (0, 0)
Screenshot: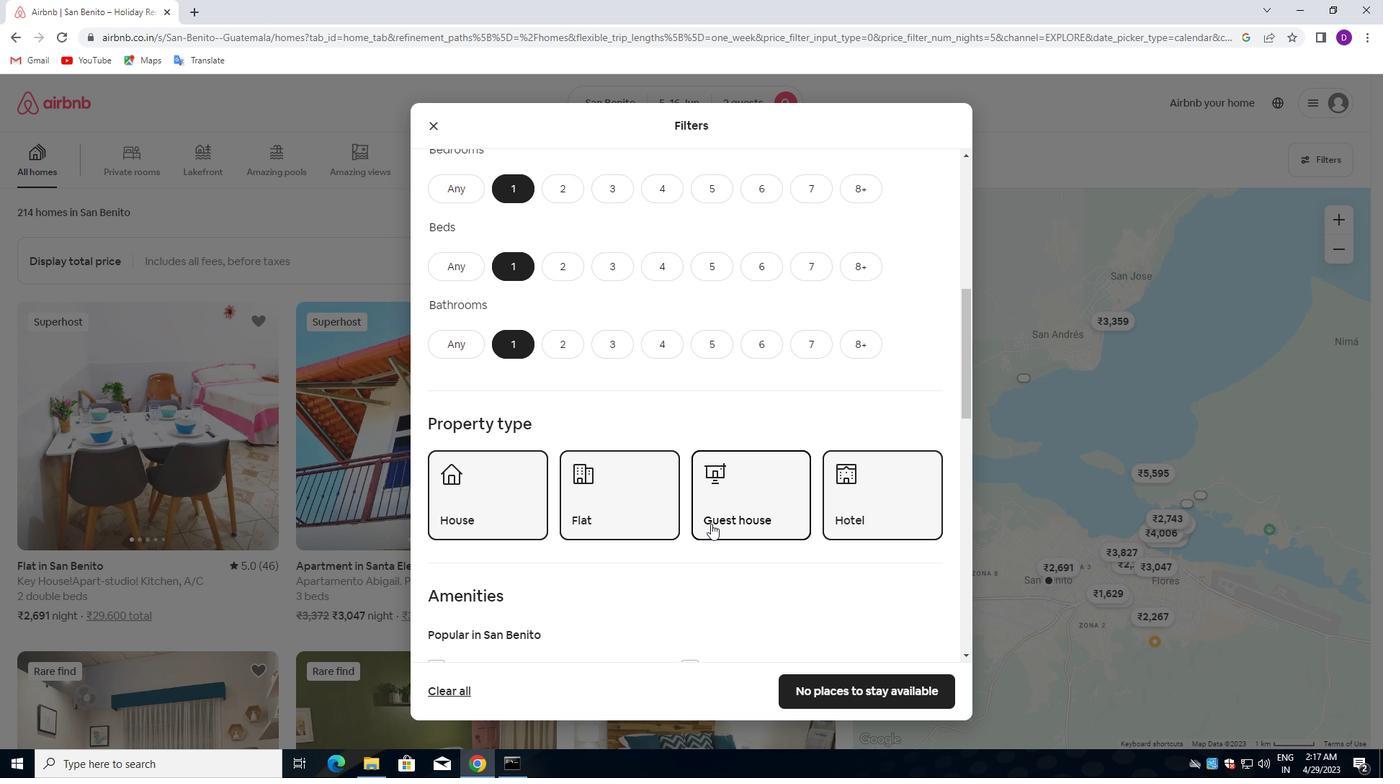 
Action: Mouse scrolled (711, 526) with delta (0, 0)
Screenshot: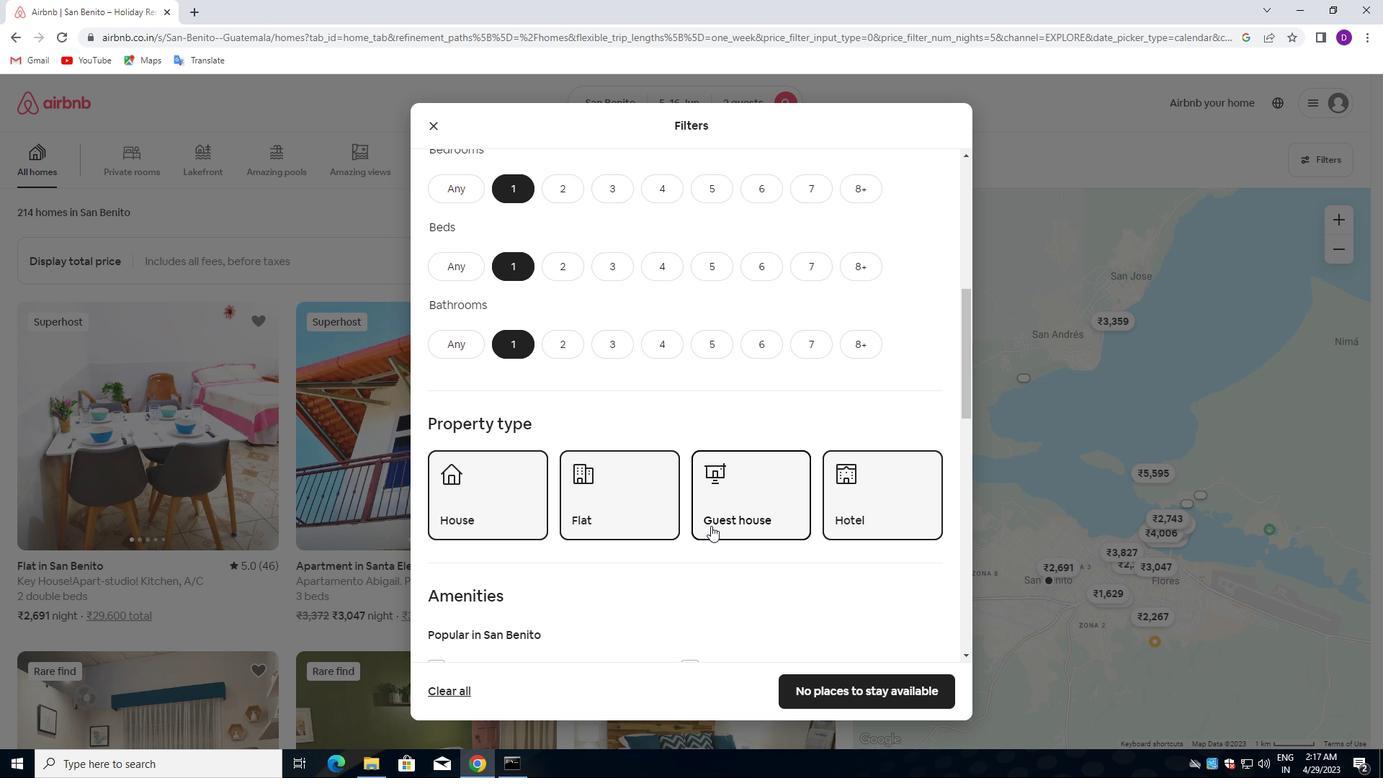
Action: Mouse moved to (655, 525)
Screenshot: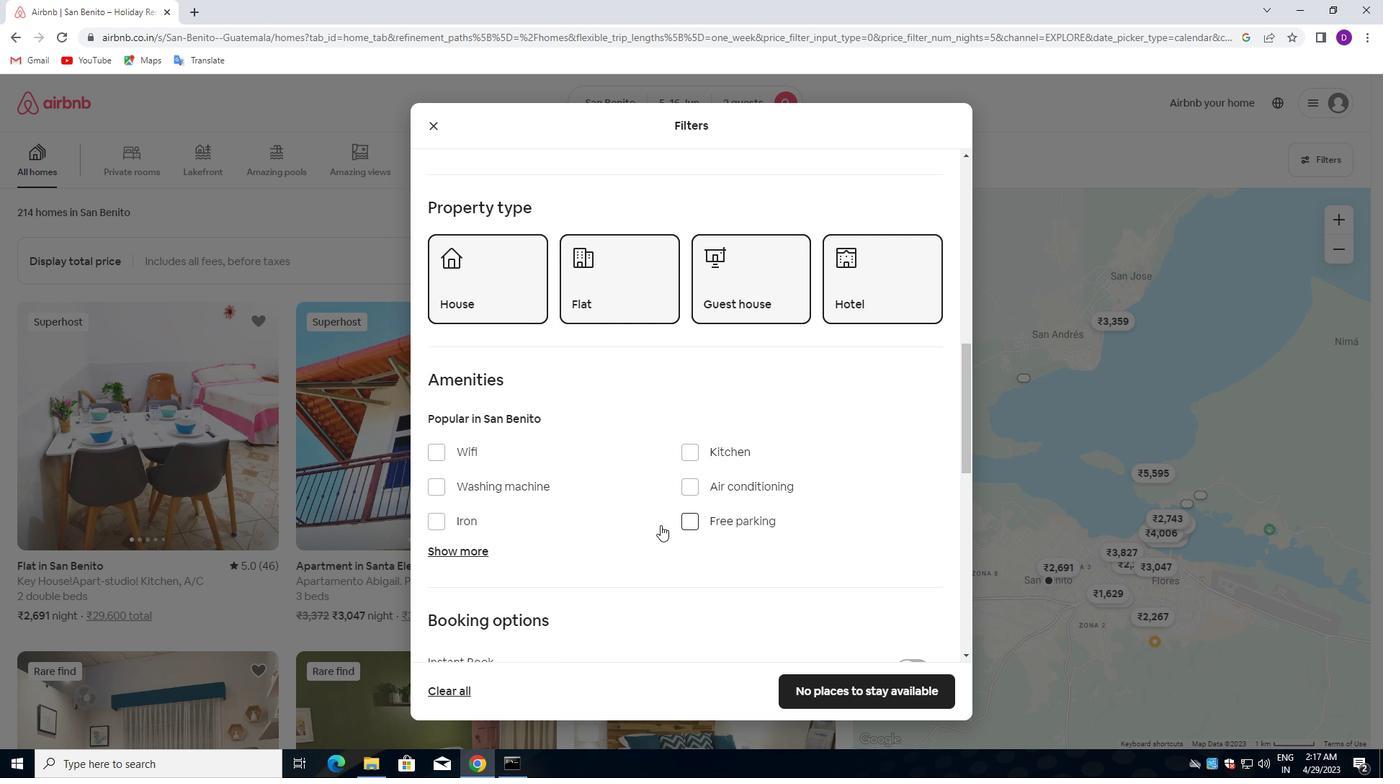 
Action: Mouse scrolled (655, 524) with delta (0, 0)
Screenshot: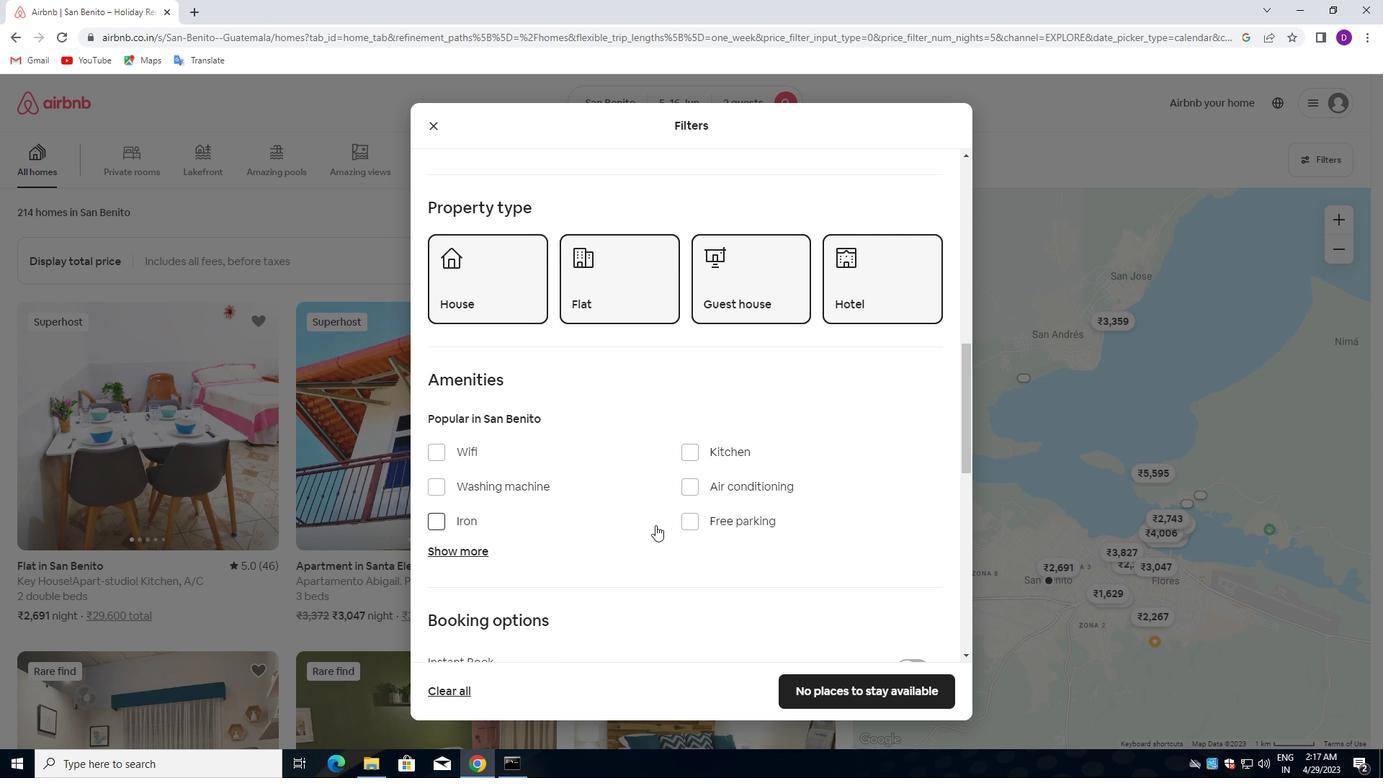 
Action: Mouse moved to (678, 525)
Screenshot: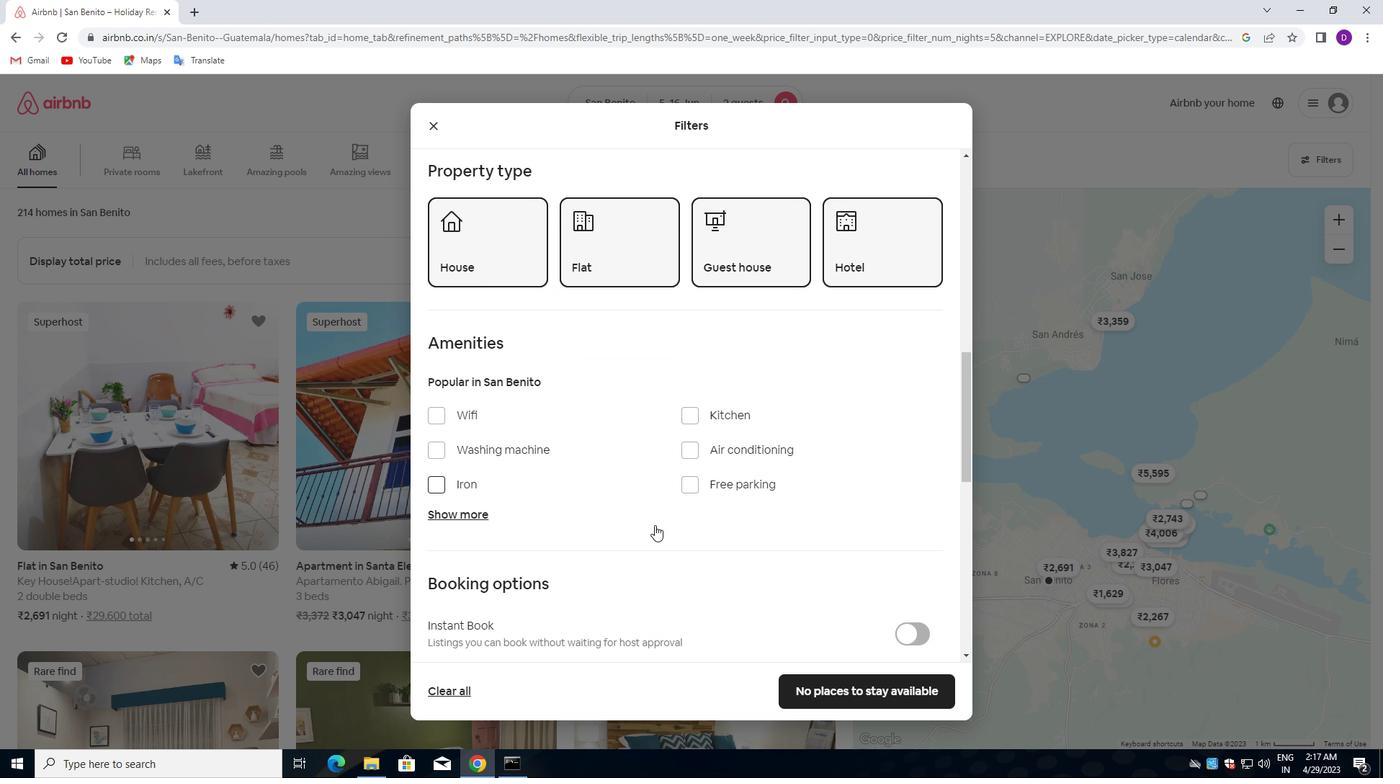 
Action: Mouse scrolled (678, 524) with delta (0, 0)
Screenshot: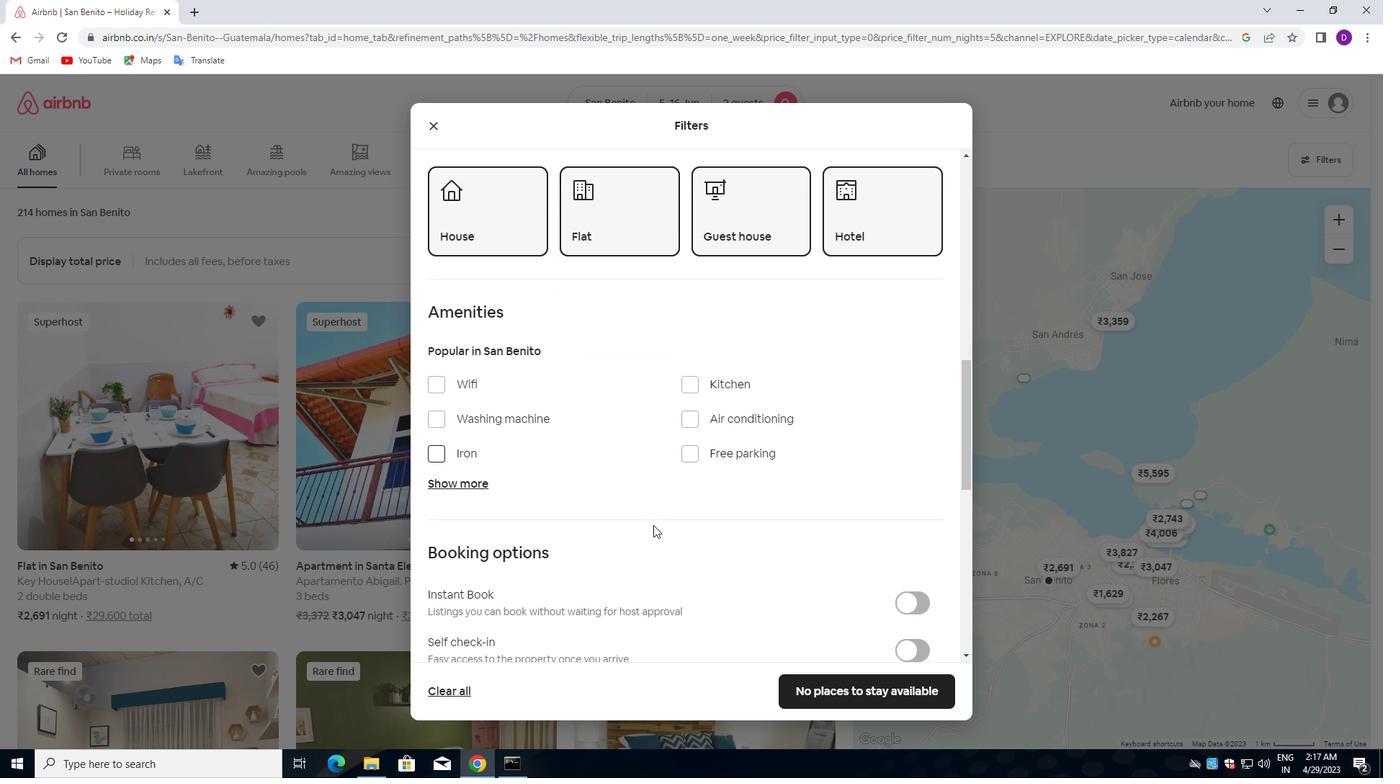 
Action: Mouse moved to (688, 525)
Screenshot: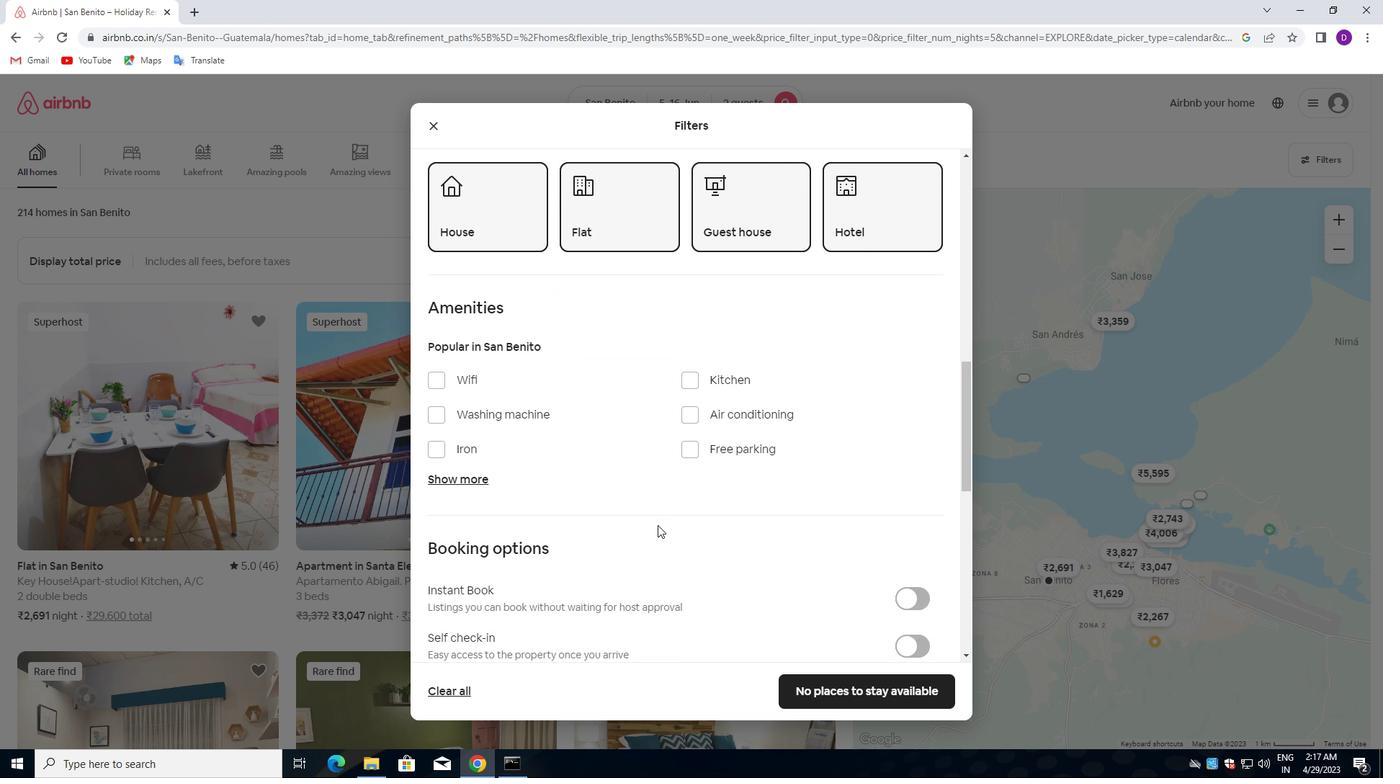 
Action: Mouse scrolled (688, 524) with delta (0, 0)
Screenshot: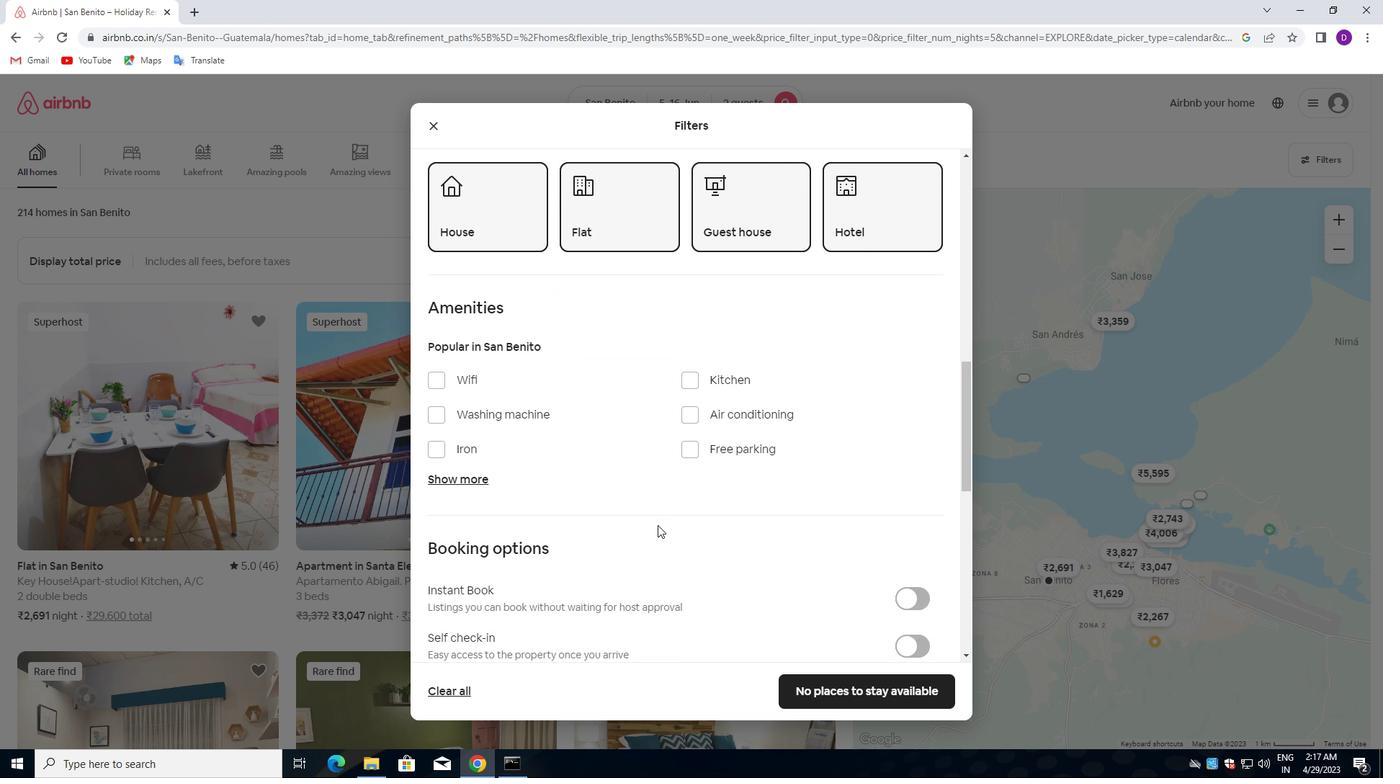 
Action: Mouse moved to (903, 504)
Screenshot: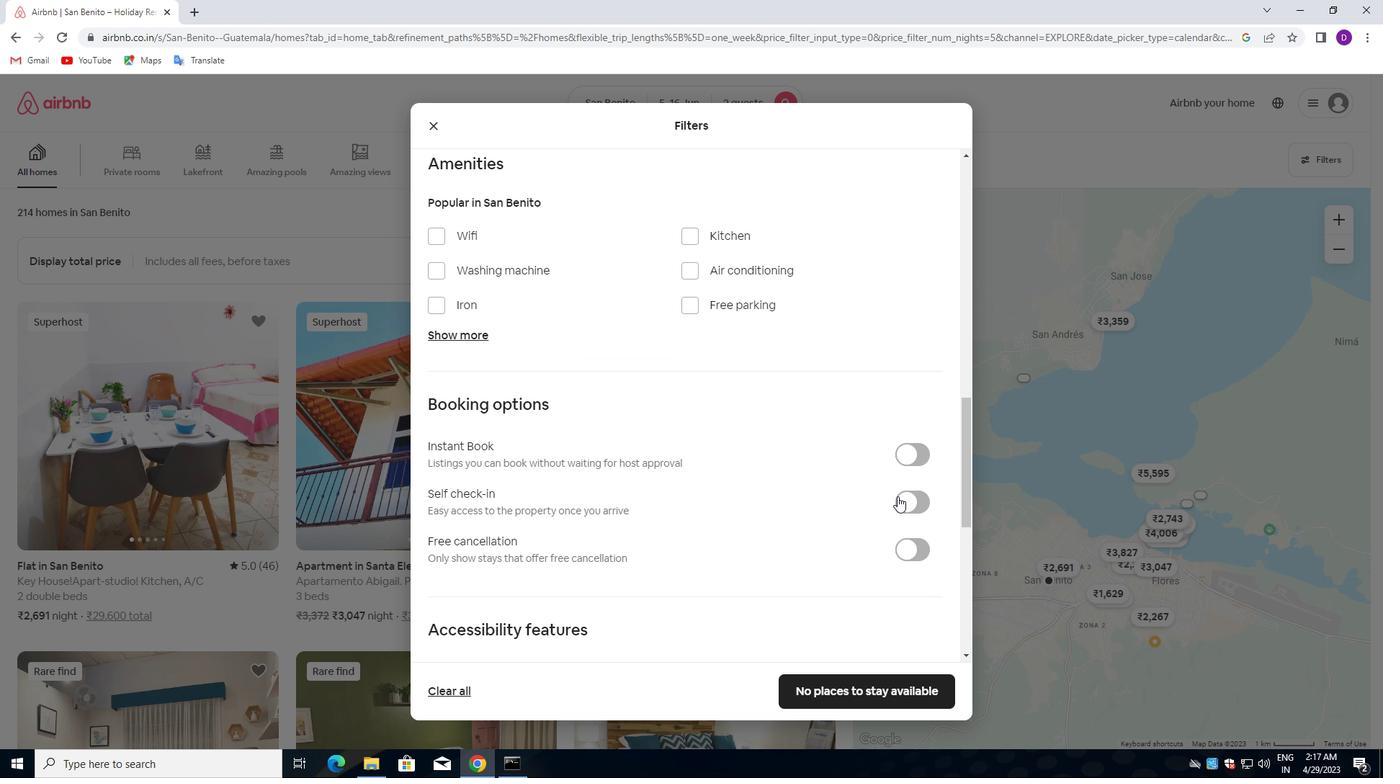 
Action: Mouse pressed left at (903, 504)
Screenshot: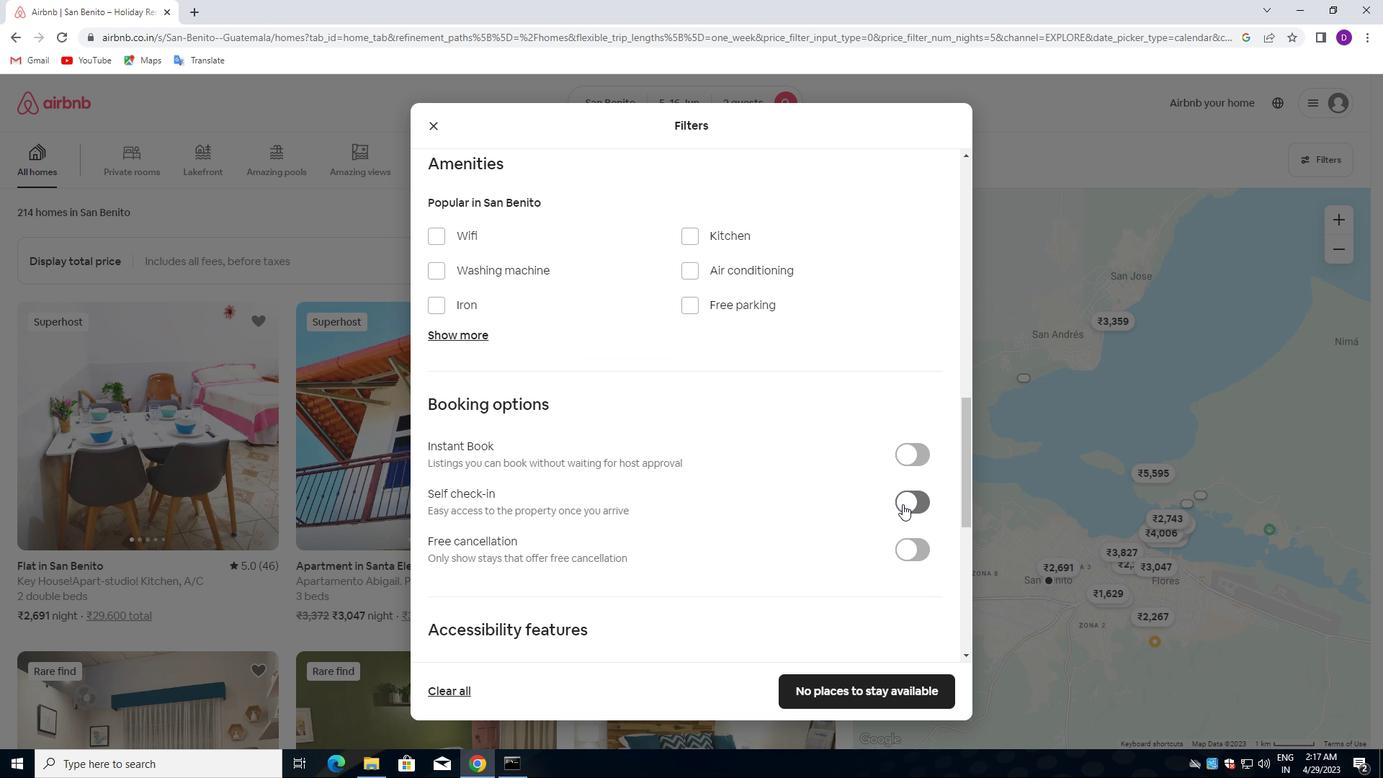 
Action: Mouse moved to (705, 527)
Screenshot: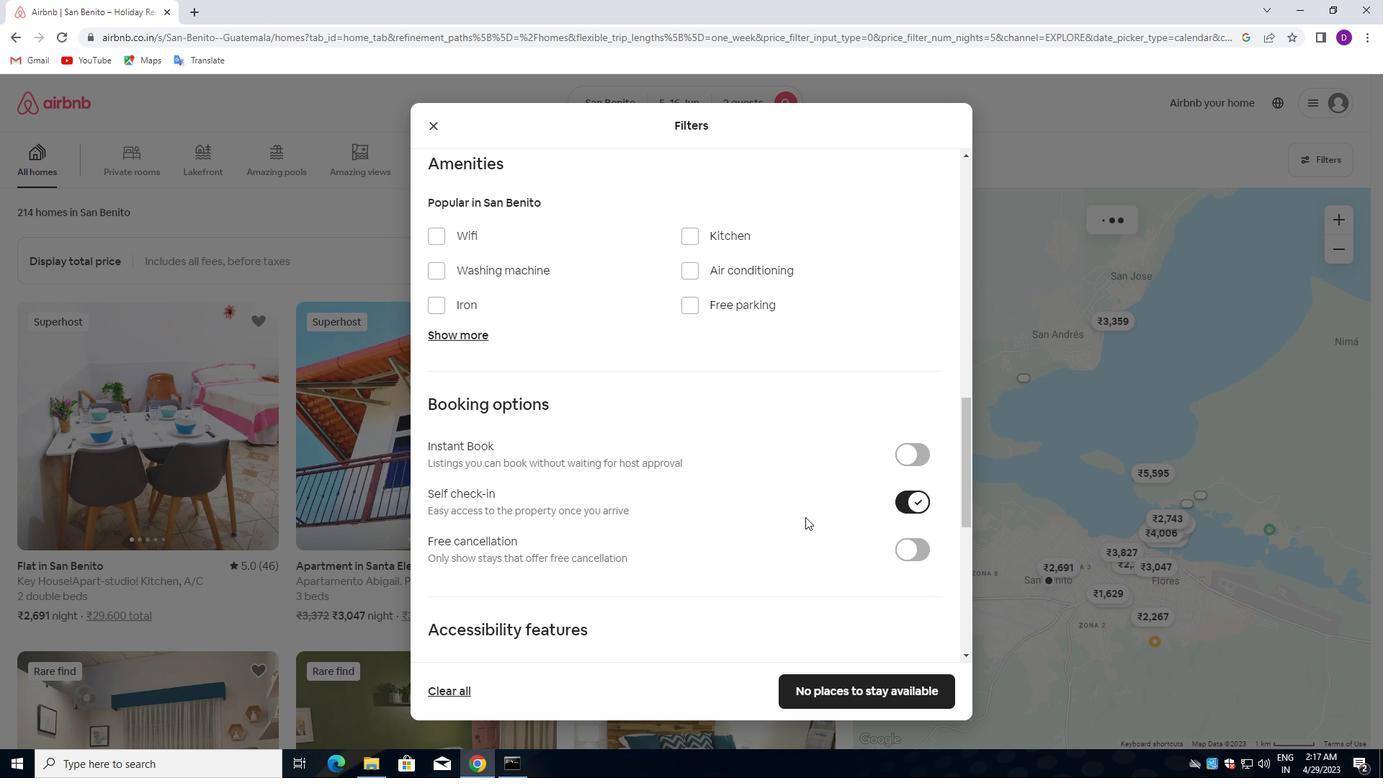 
Action: Mouse scrolled (705, 526) with delta (0, 0)
Screenshot: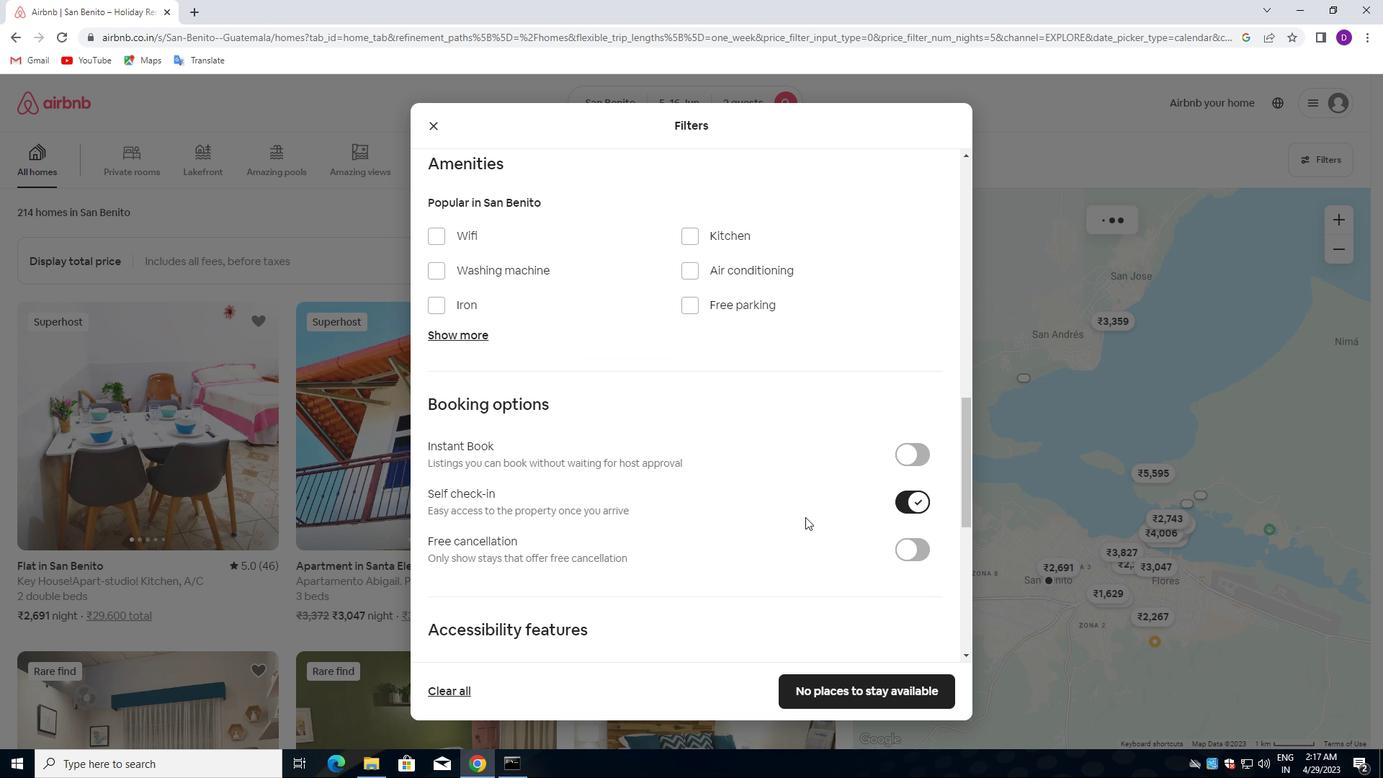 
Action: Mouse moved to (701, 527)
Screenshot: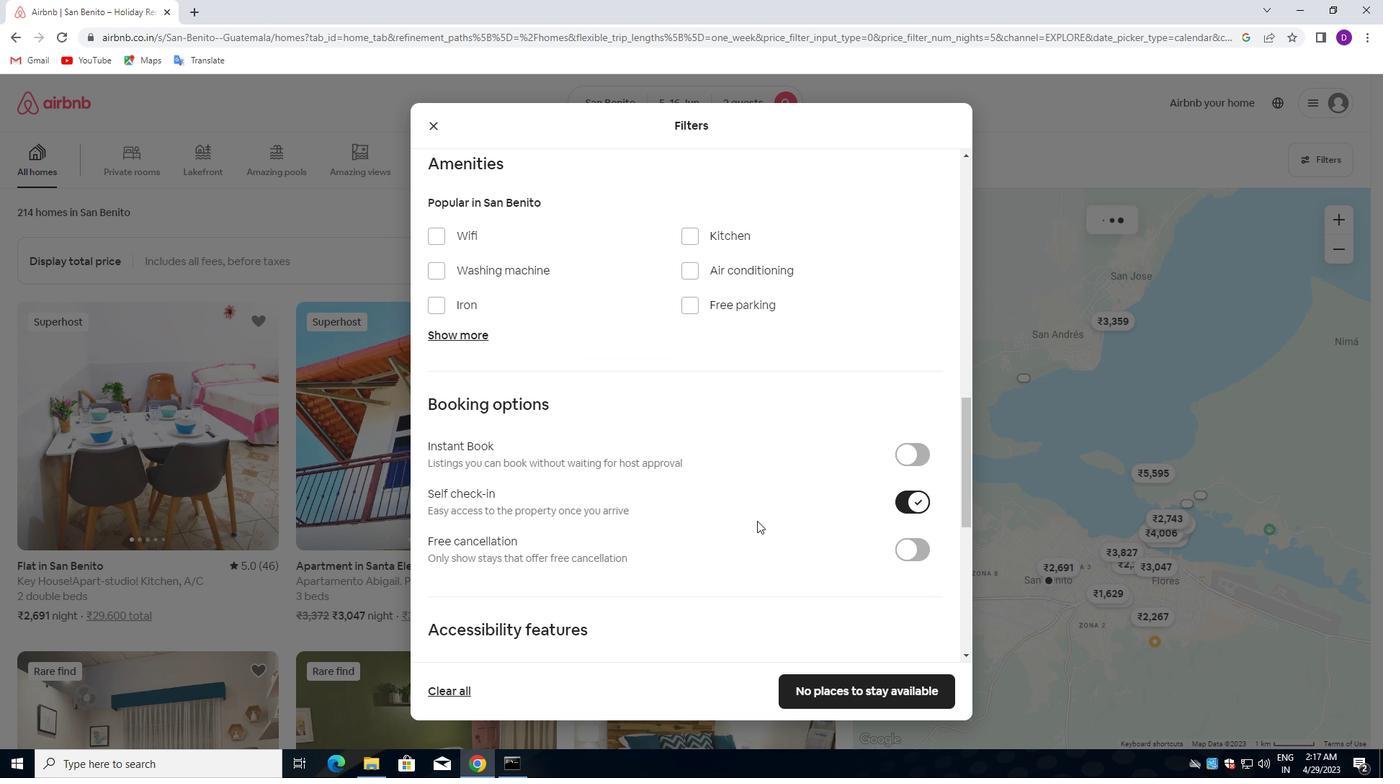 
Action: Mouse scrolled (701, 526) with delta (0, 0)
Screenshot: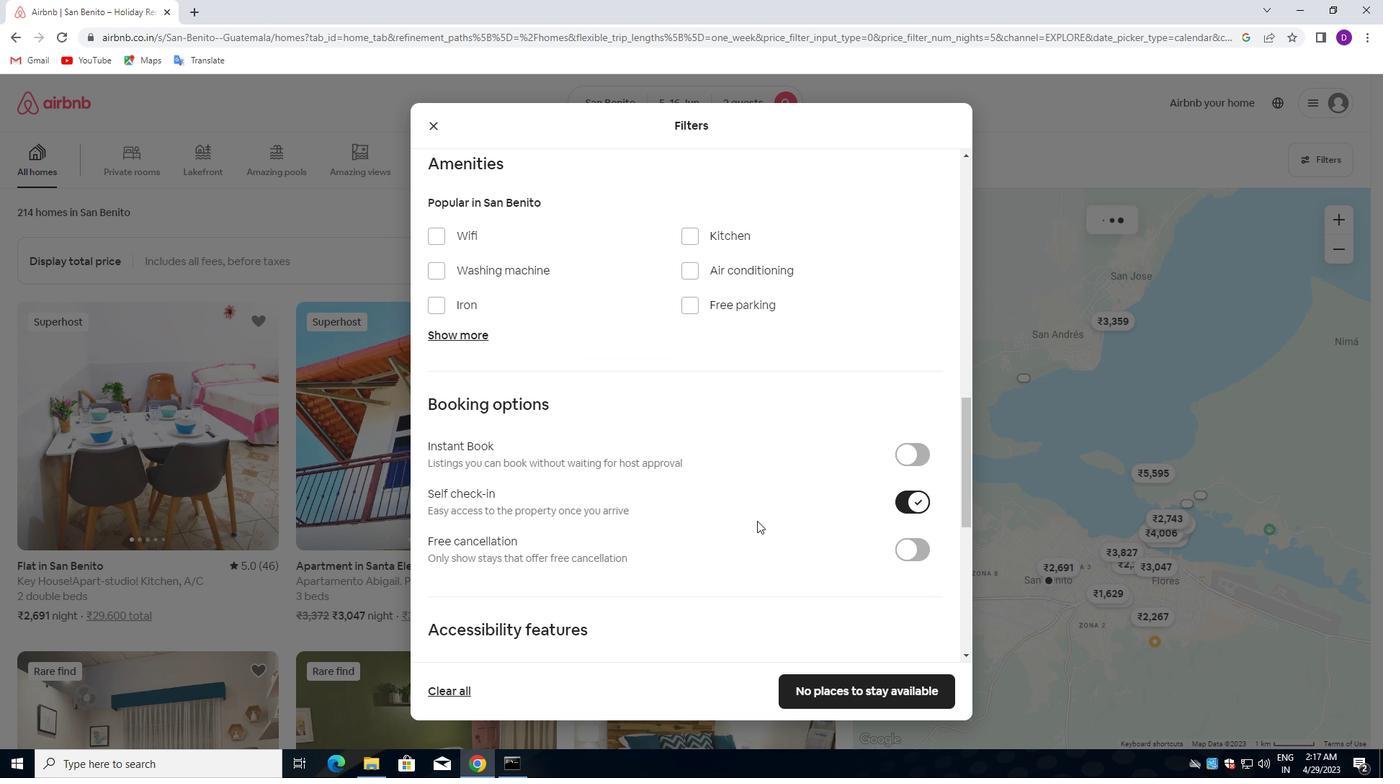 
Action: Mouse scrolled (701, 526) with delta (0, 0)
Screenshot: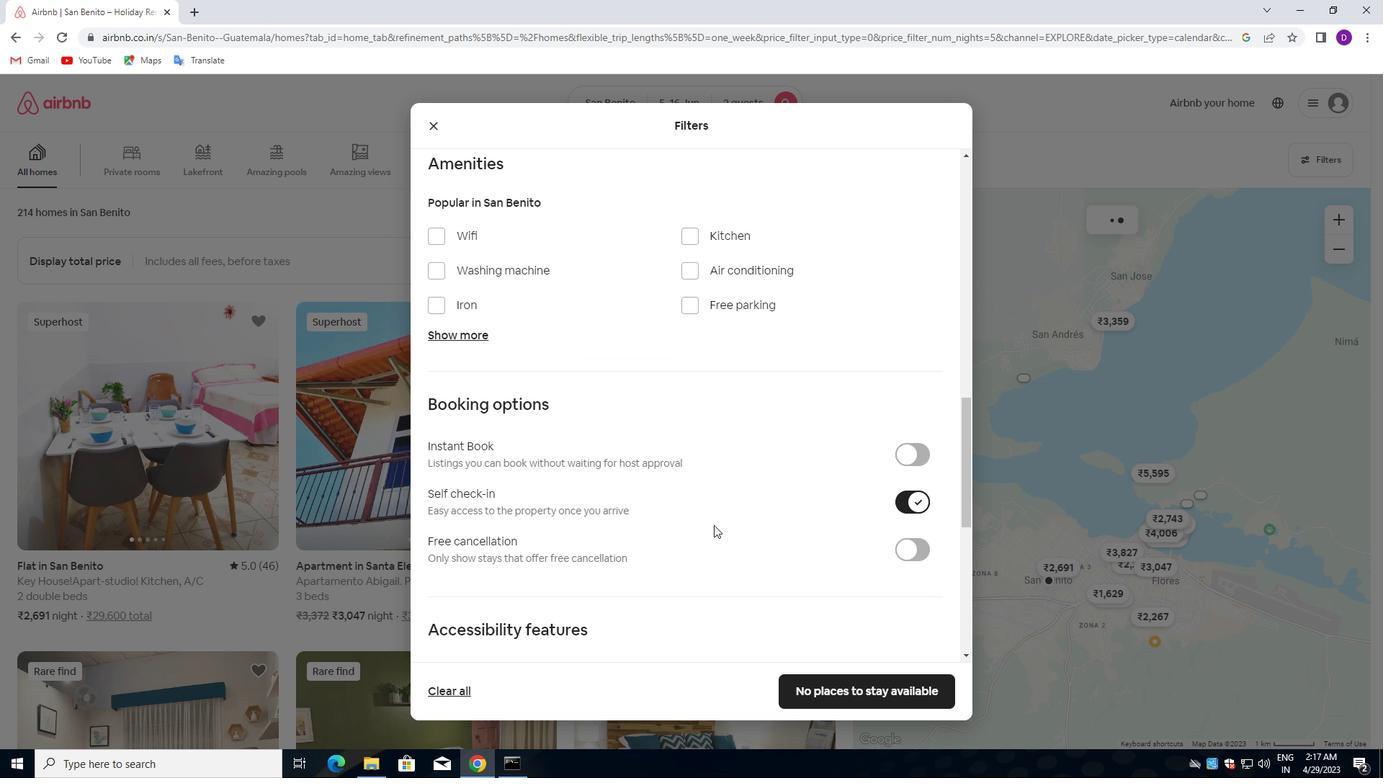 
Action: Mouse moved to (700, 527)
Screenshot: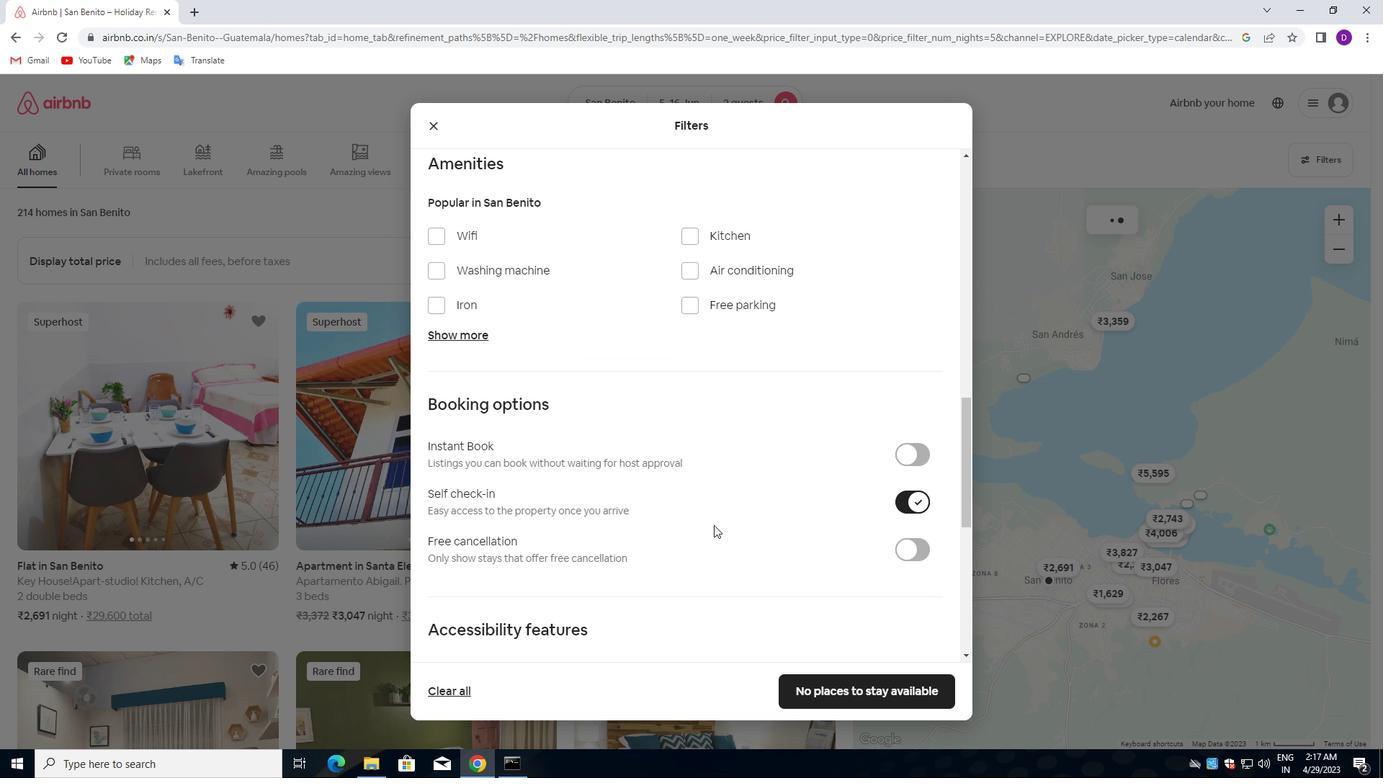 
Action: Mouse scrolled (700, 526) with delta (0, 0)
Screenshot: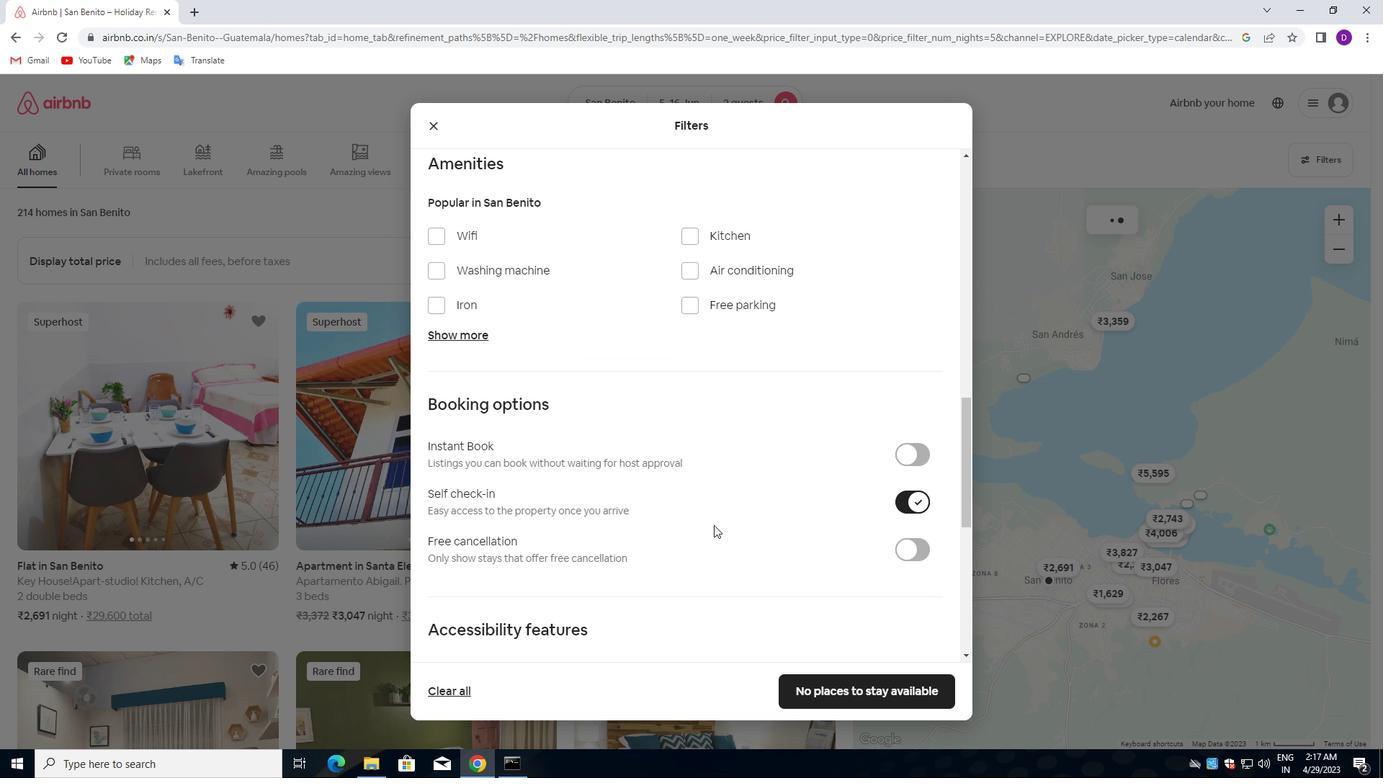 
Action: Mouse moved to (696, 526)
Screenshot: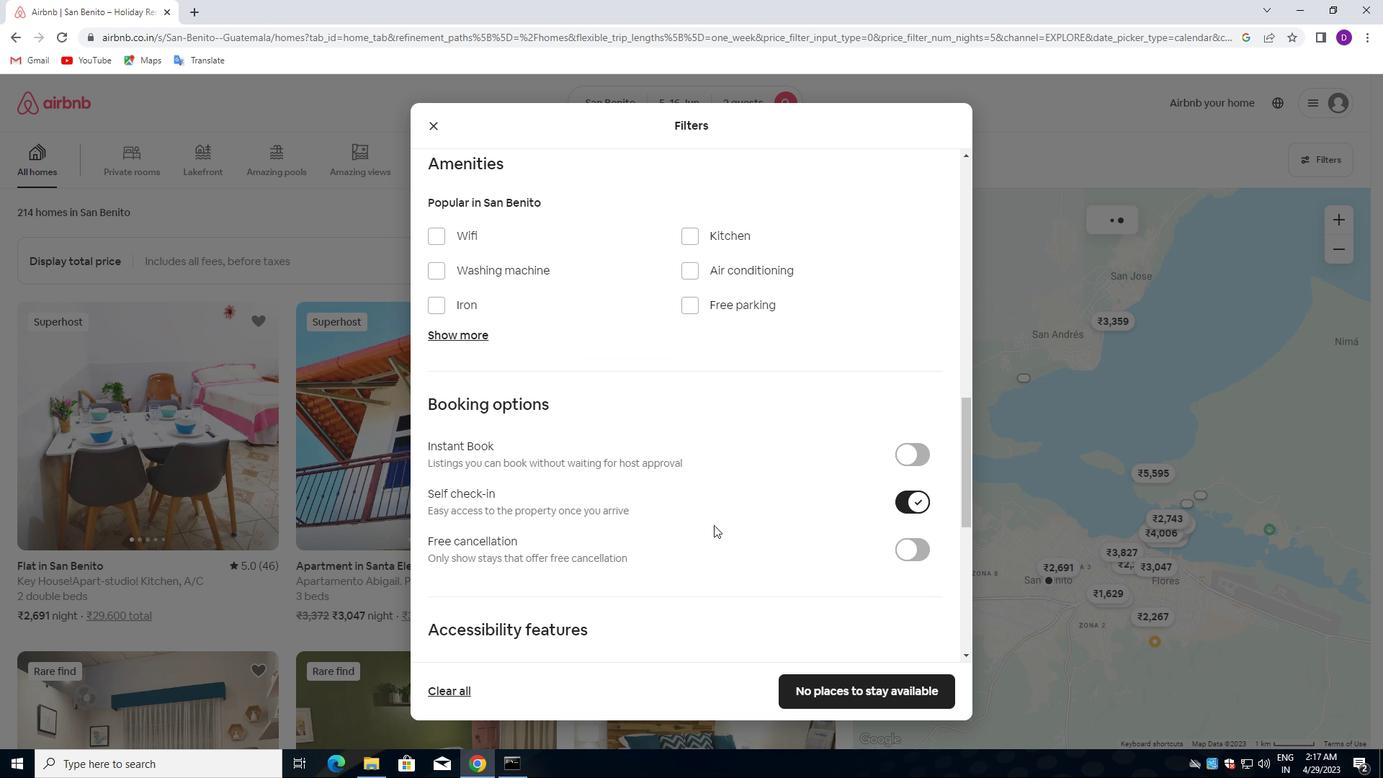 
Action: Mouse scrolled (696, 525) with delta (0, 0)
Screenshot: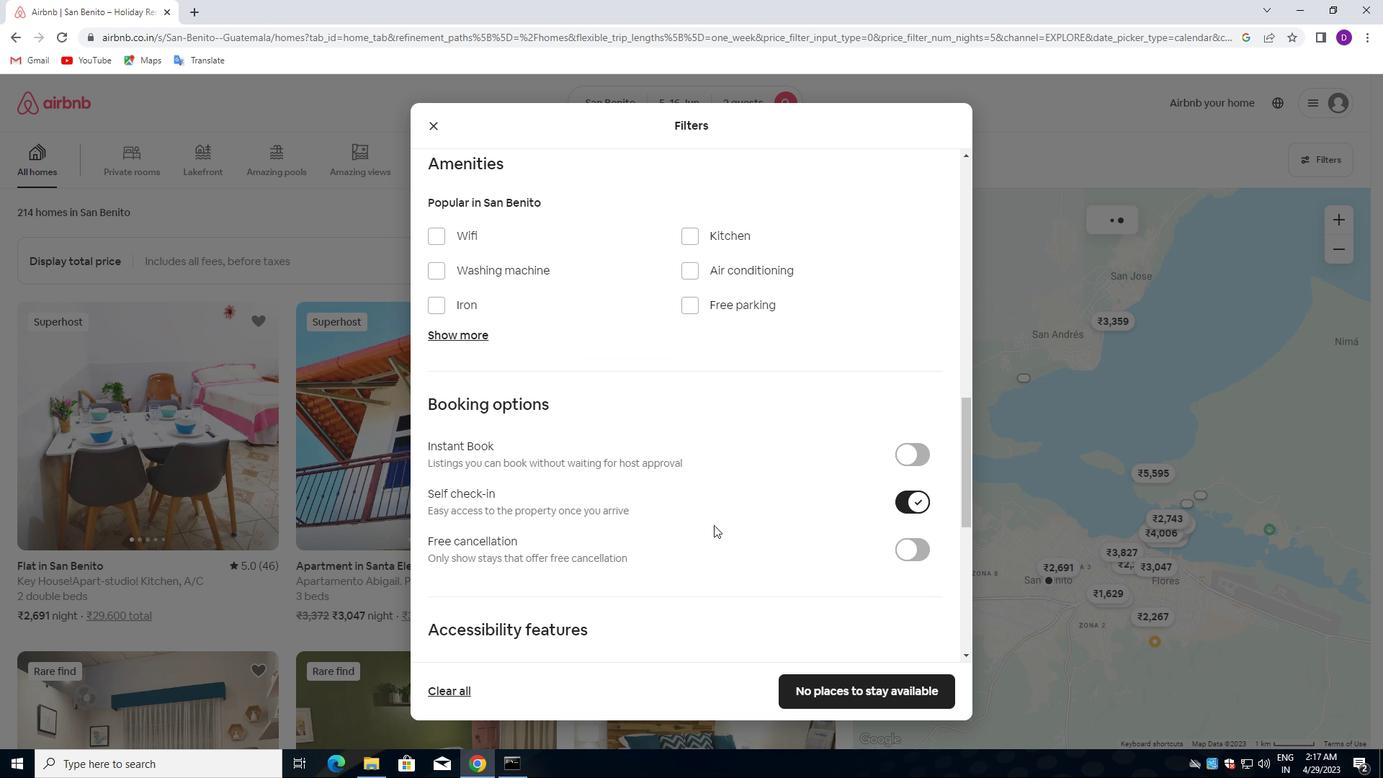 
Action: Mouse moved to (695, 515)
Screenshot: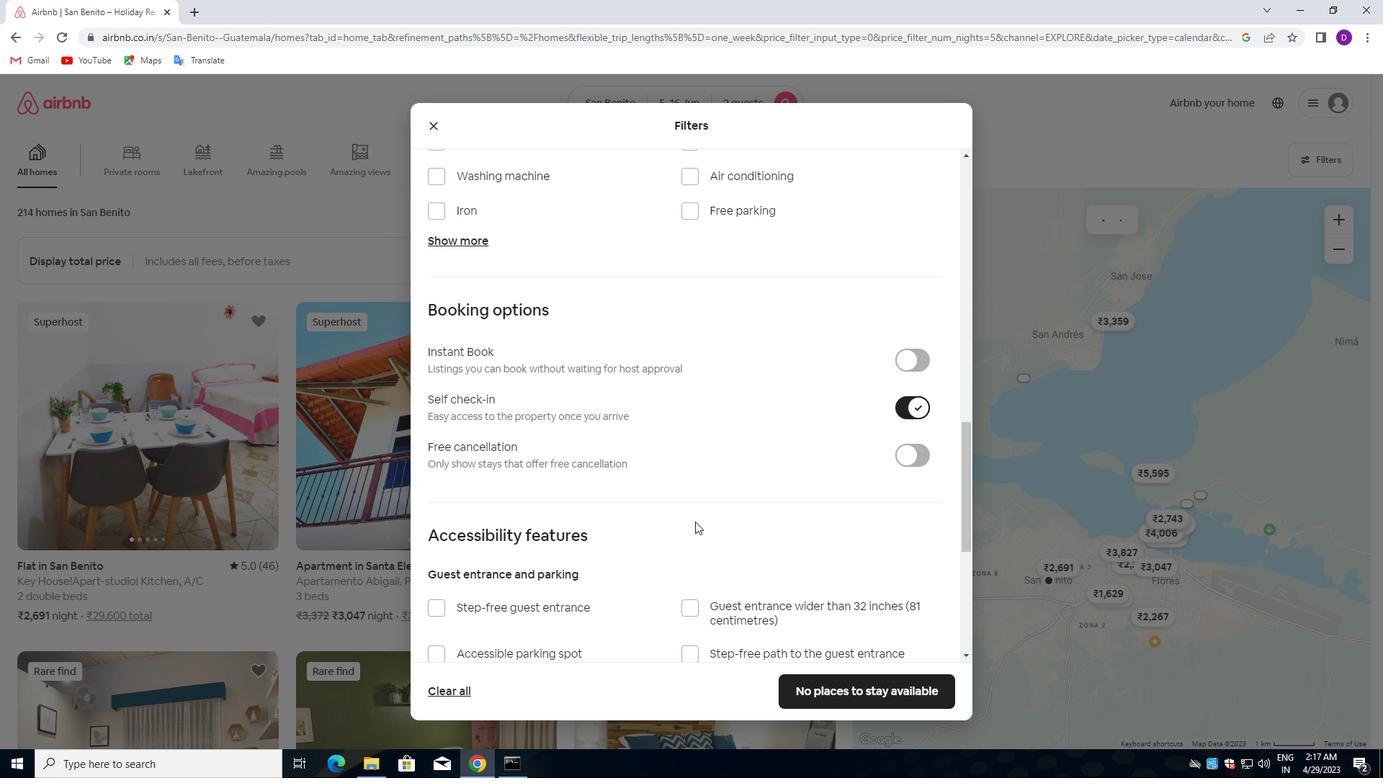 
Action: Mouse scrolled (695, 514) with delta (0, 0)
Screenshot: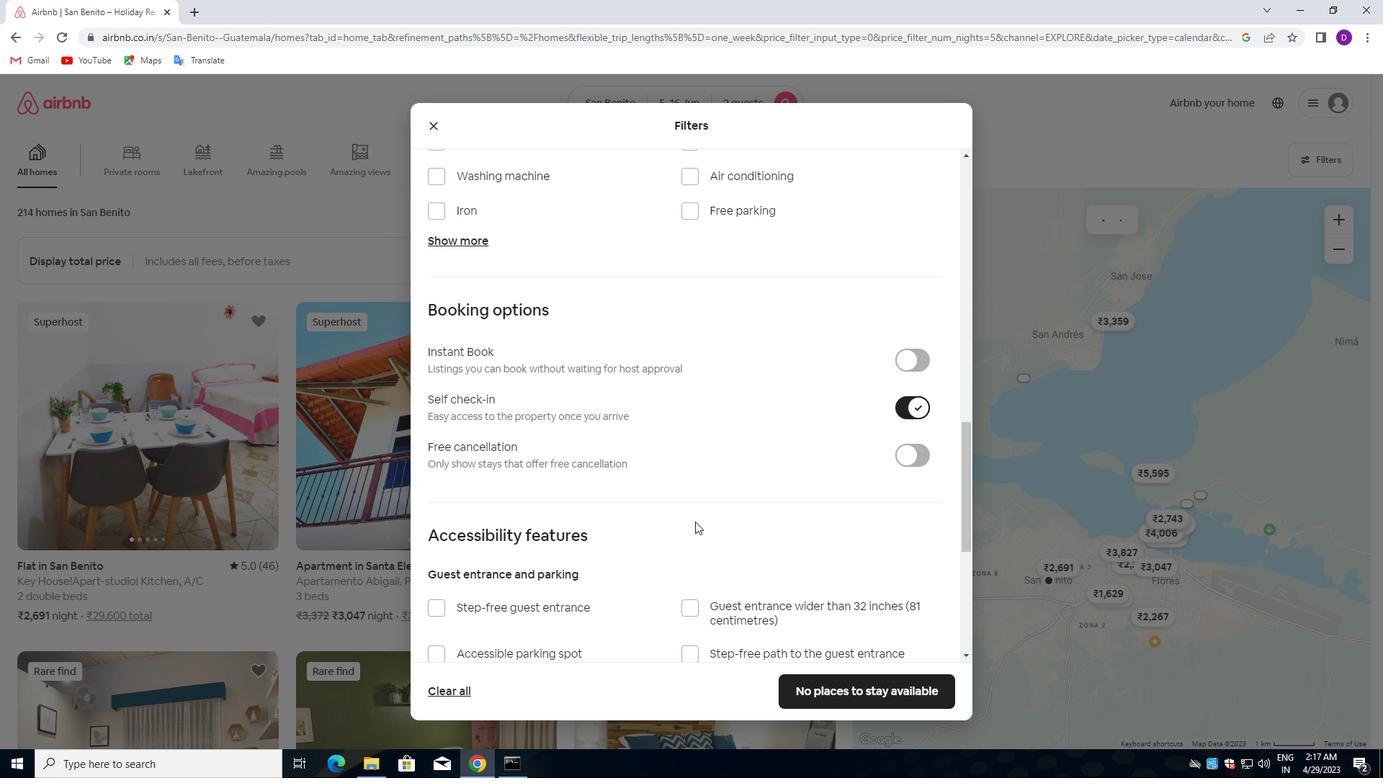 
Action: Mouse scrolled (695, 514) with delta (0, 0)
Screenshot: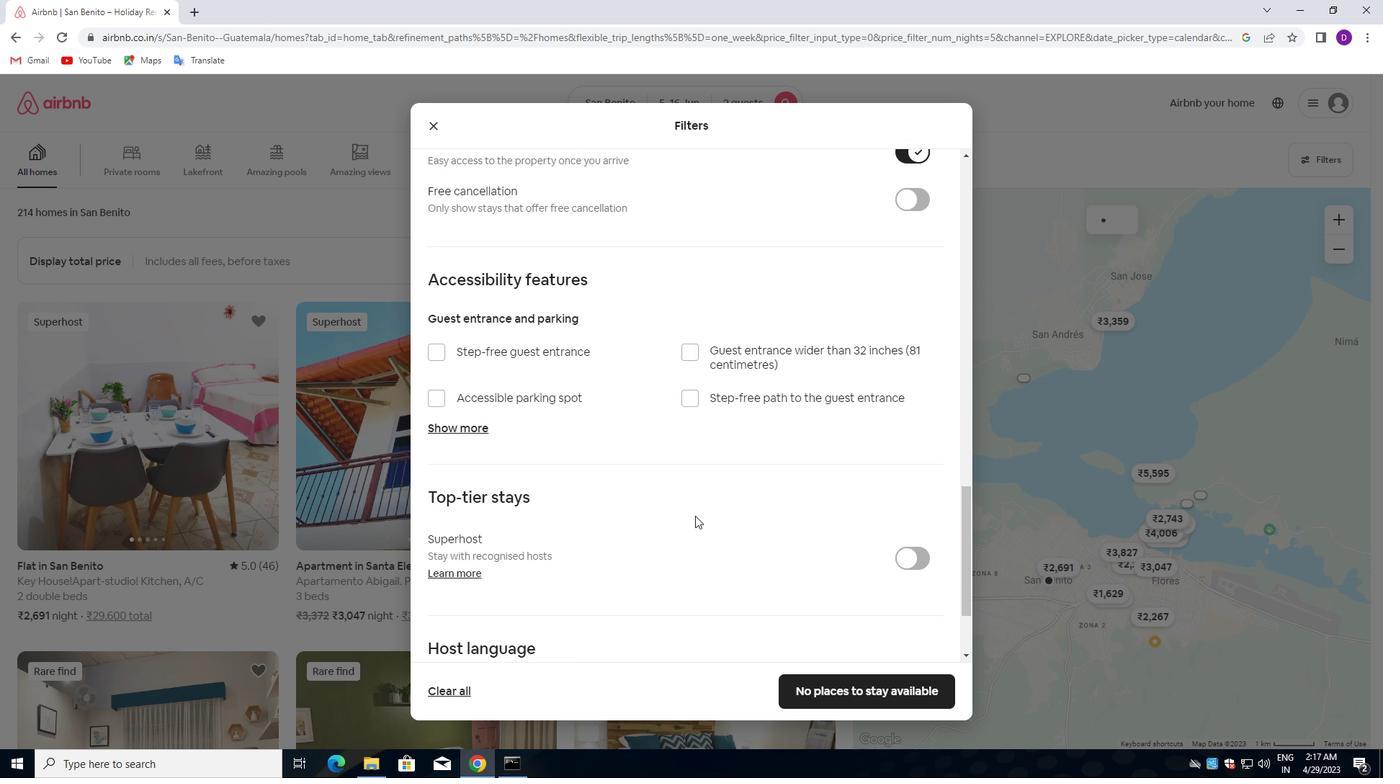 
Action: Mouse moved to (693, 515)
Screenshot: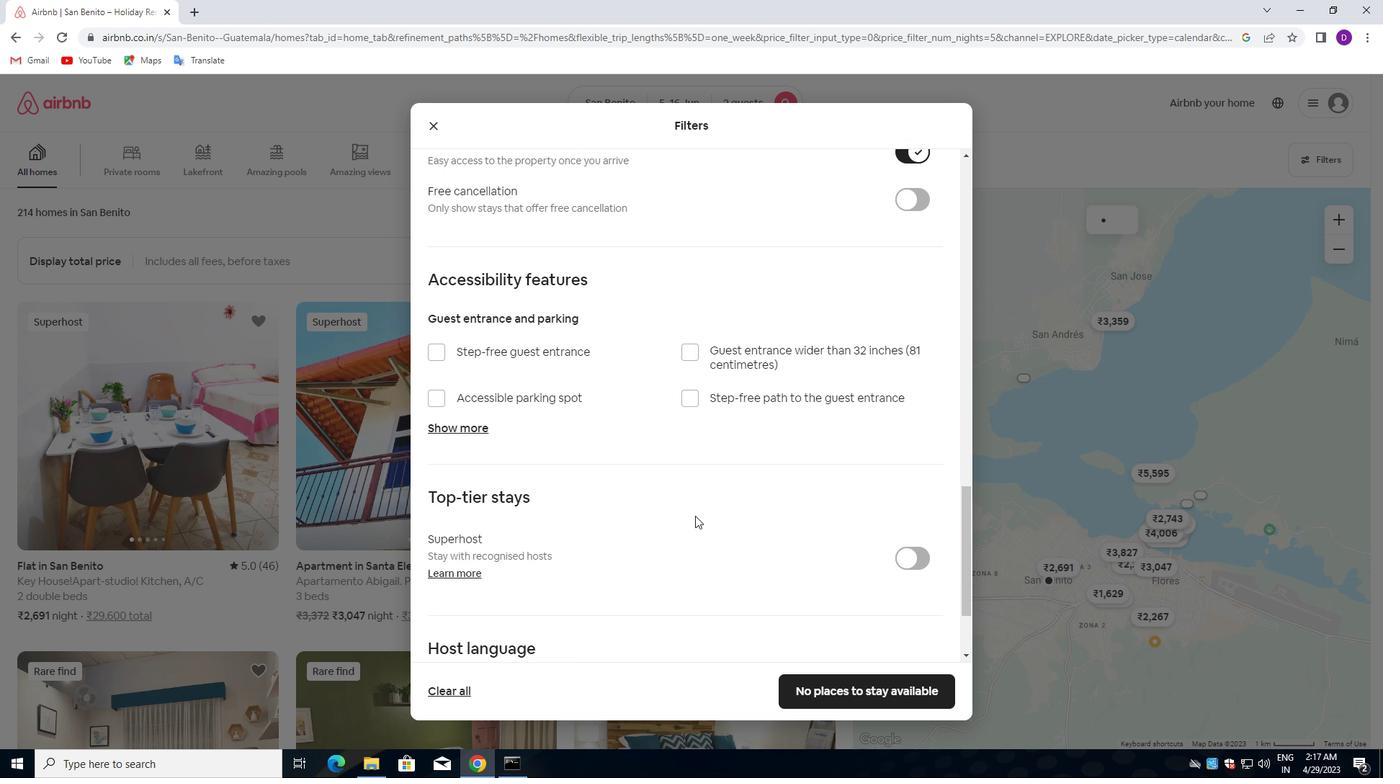 
Action: Mouse scrolled (693, 514) with delta (0, 0)
Screenshot: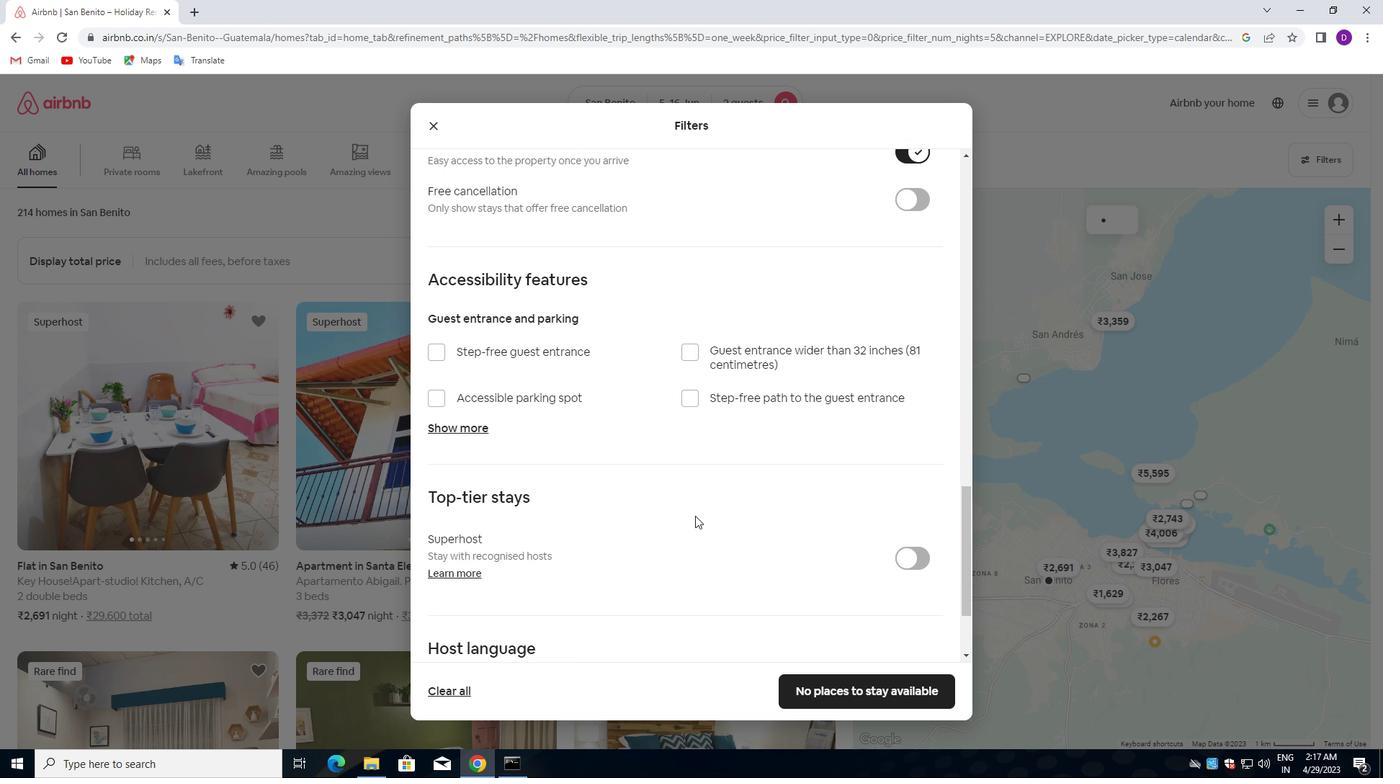 
Action: Mouse moved to (693, 515)
Screenshot: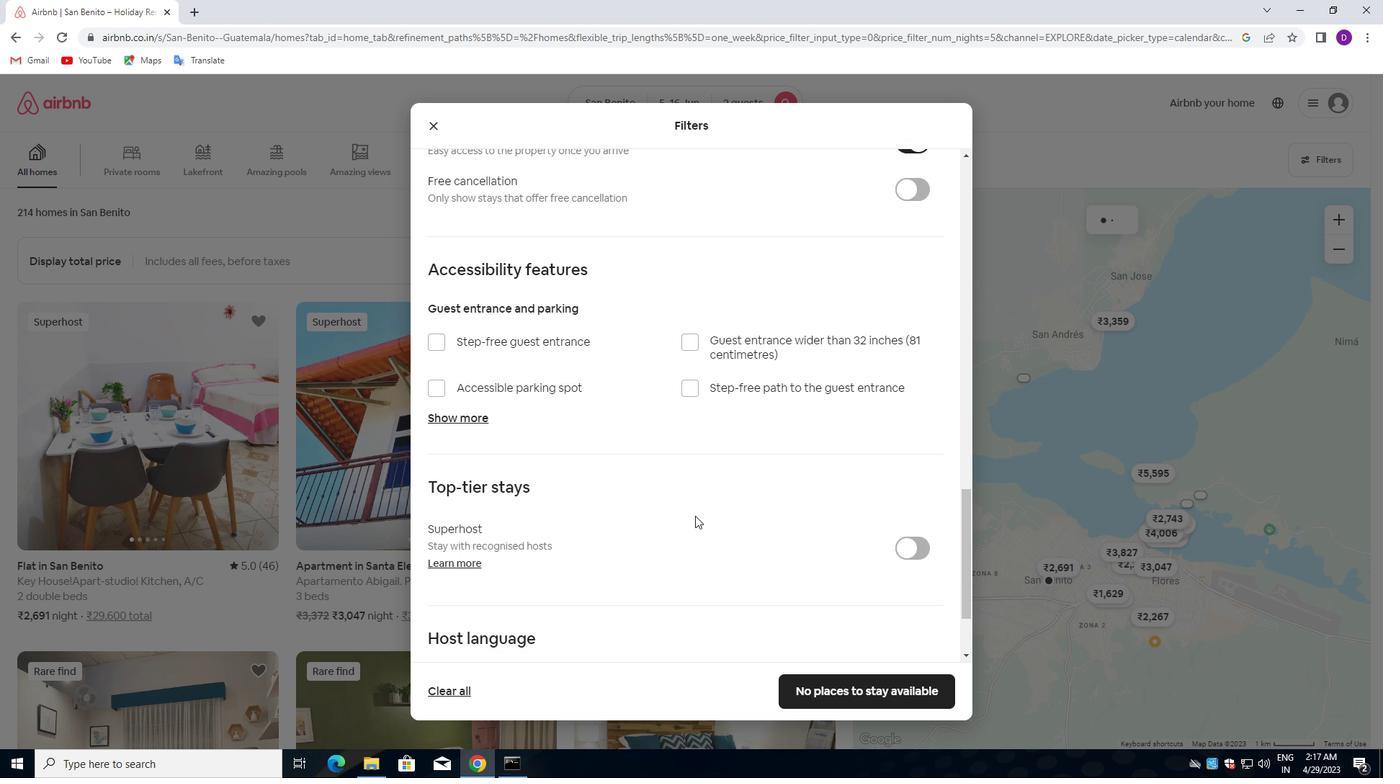 
Action: Mouse scrolled (693, 515) with delta (0, 0)
Screenshot: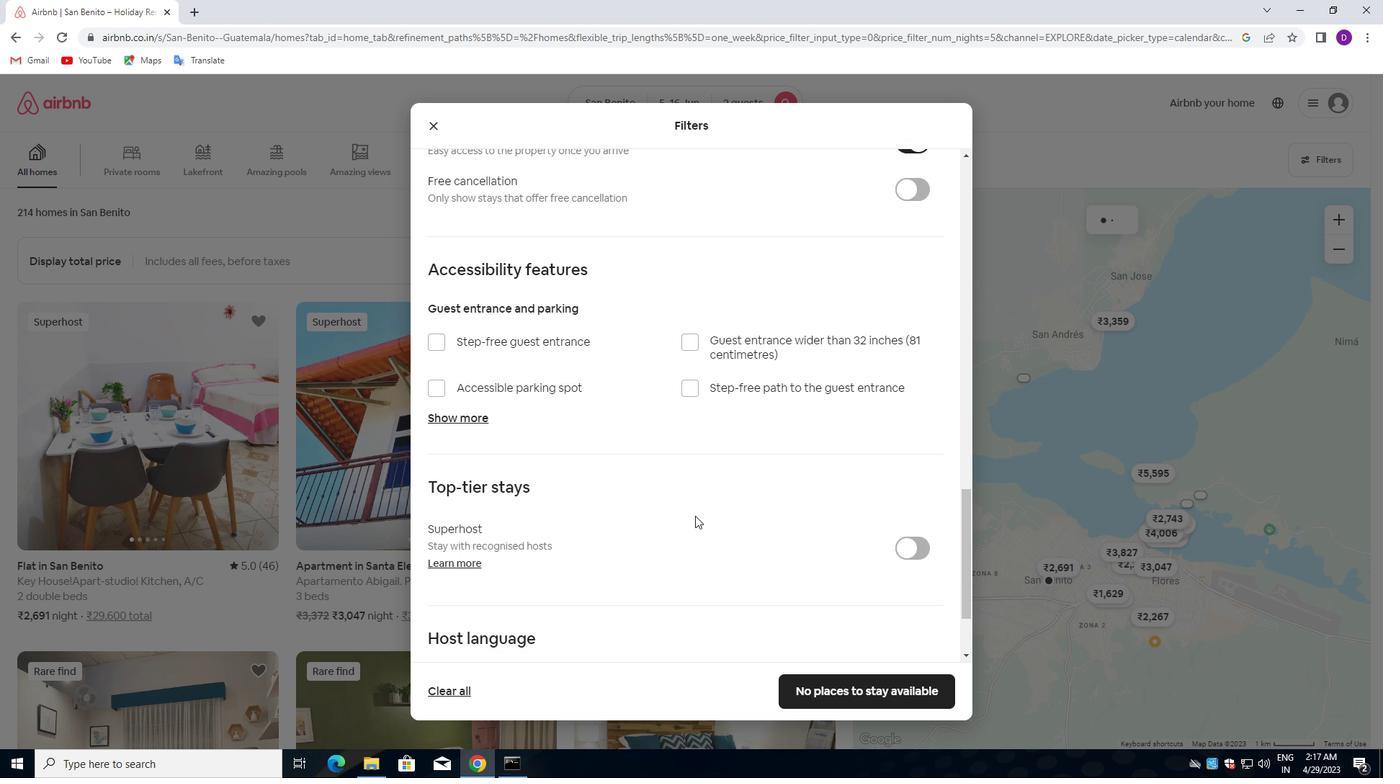 
Action: Mouse moved to (693, 515)
Screenshot: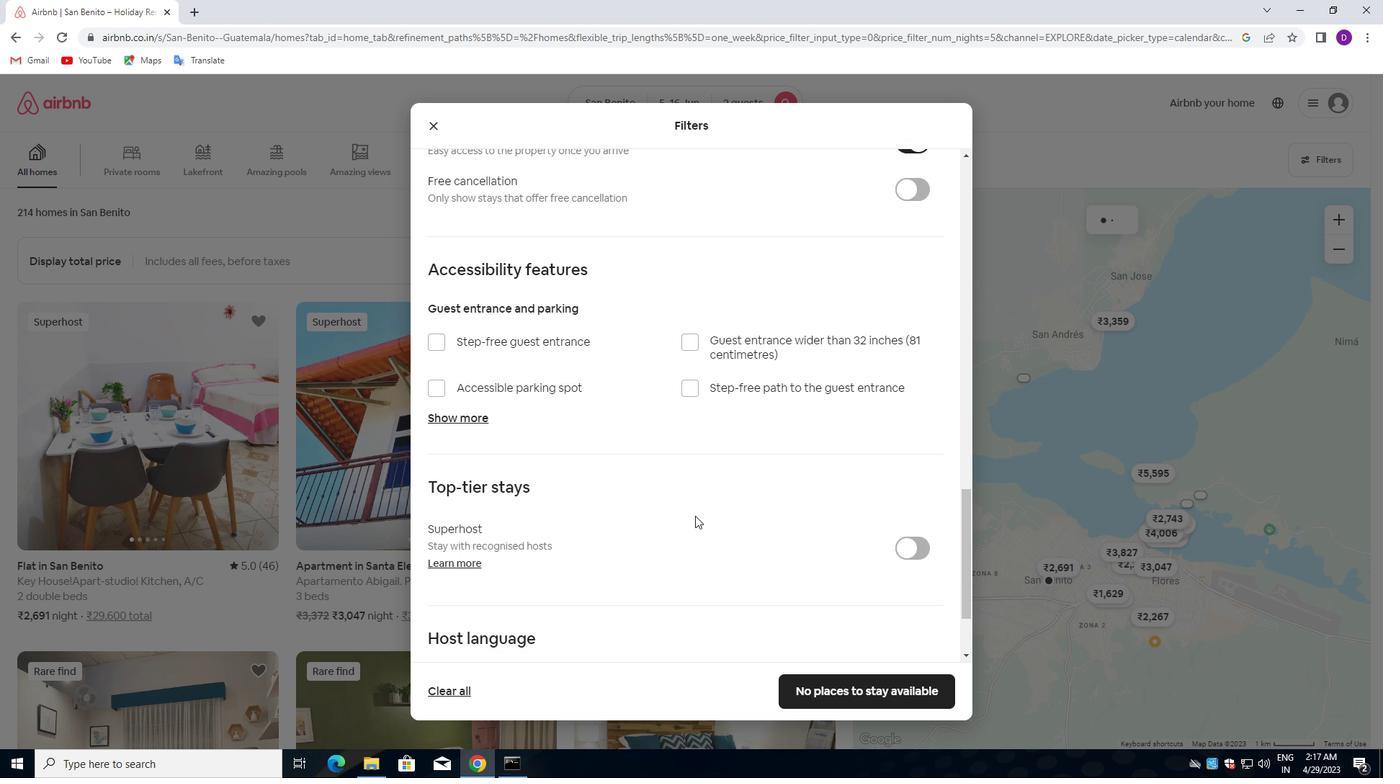 
Action: Mouse scrolled (693, 515) with delta (0, 0)
Screenshot: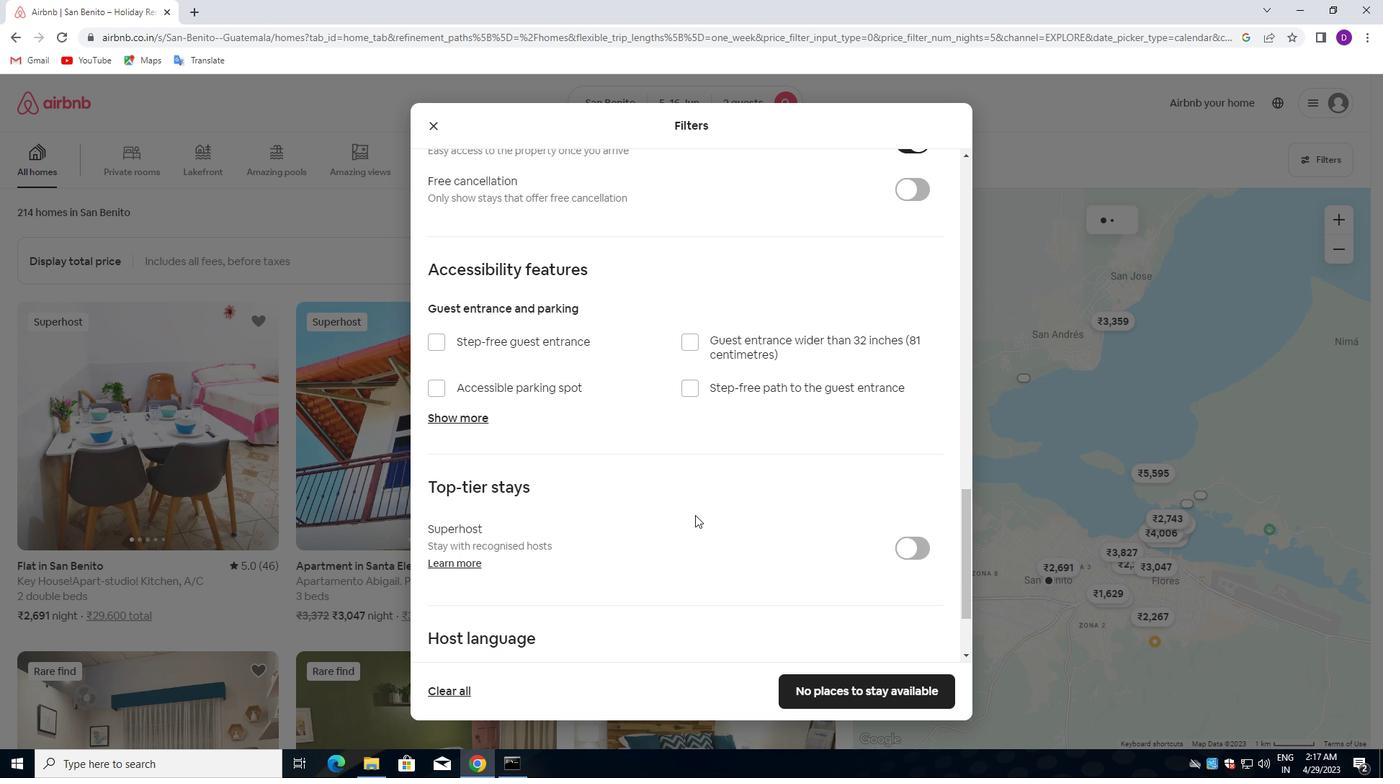 
Action: Mouse moved to (624, 528)
Screenshot: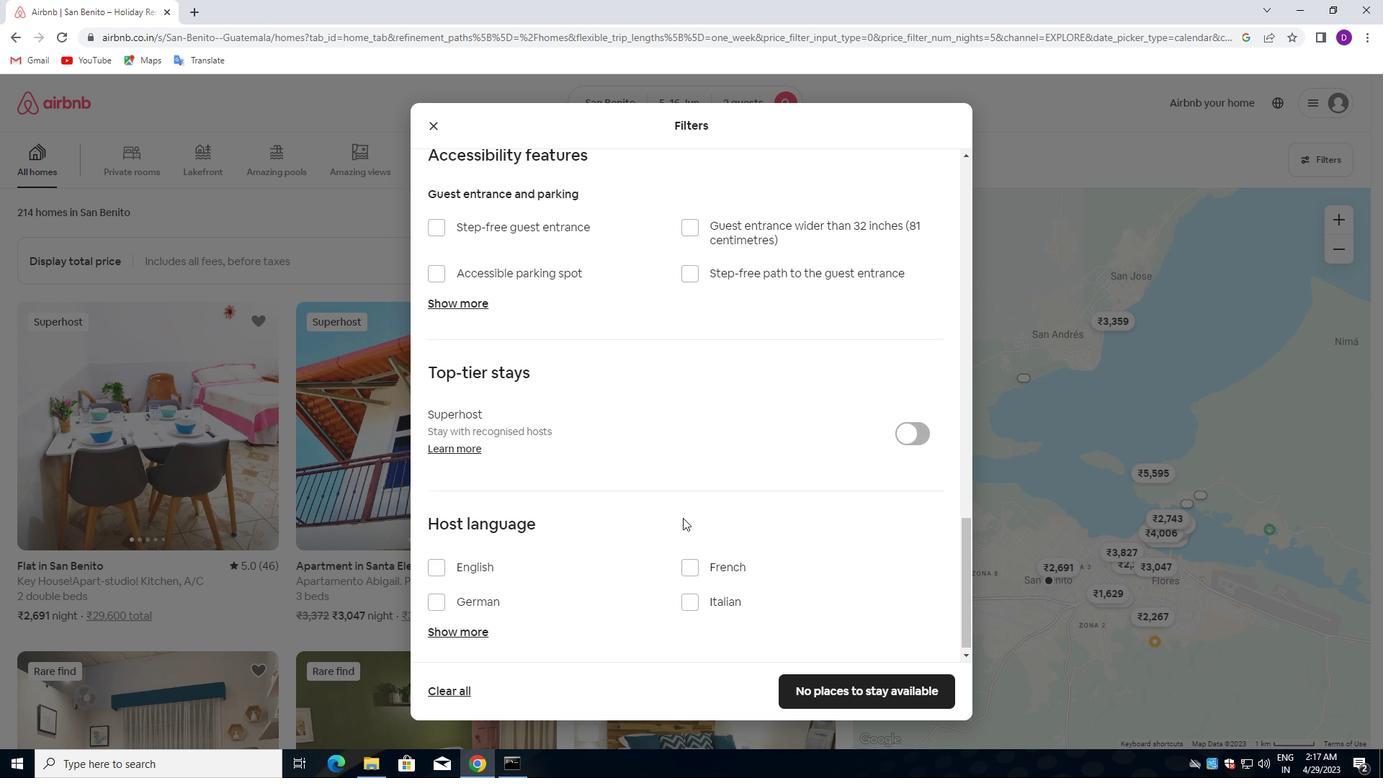 
Action: Mouse scrolled (624, 528) with delta (0, 0)
Screenshot: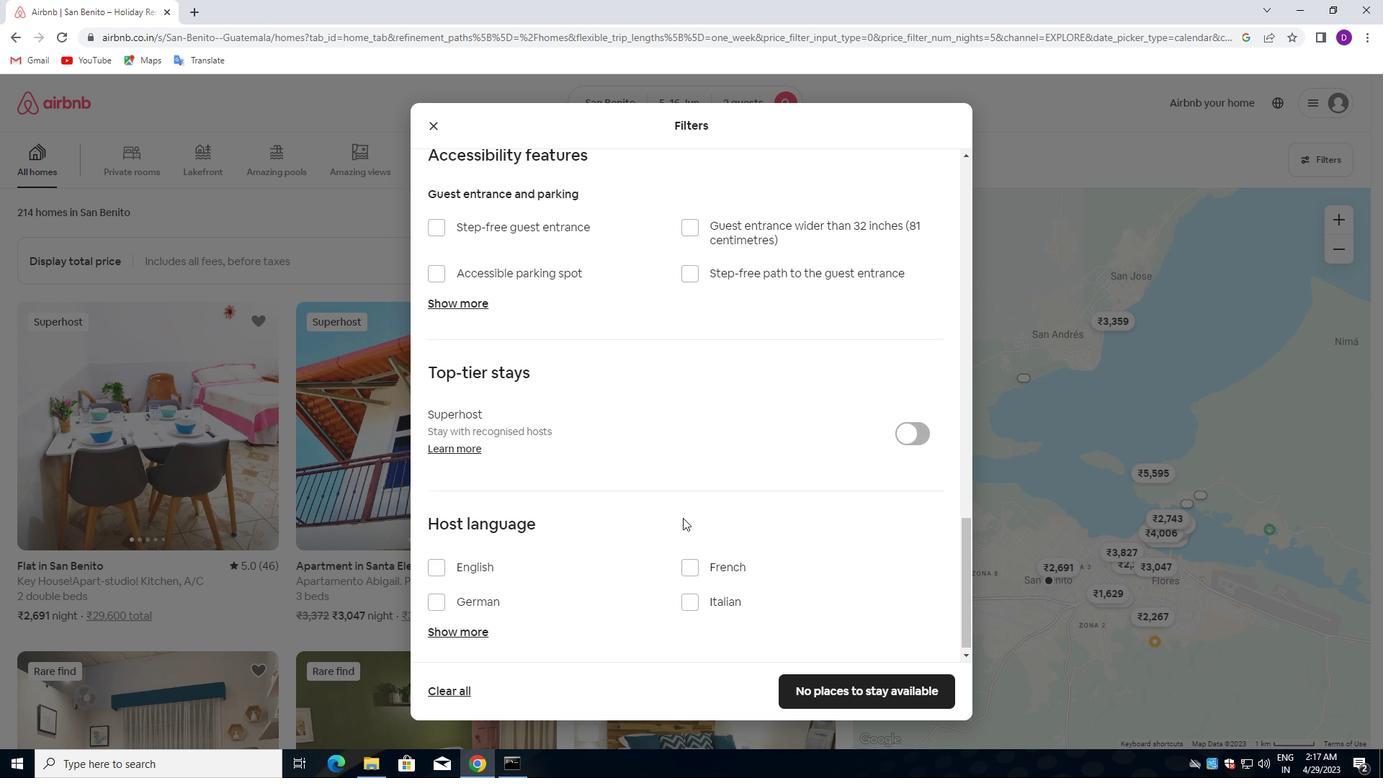 
Action: Mouse moved to (619, 529)
Screenshot: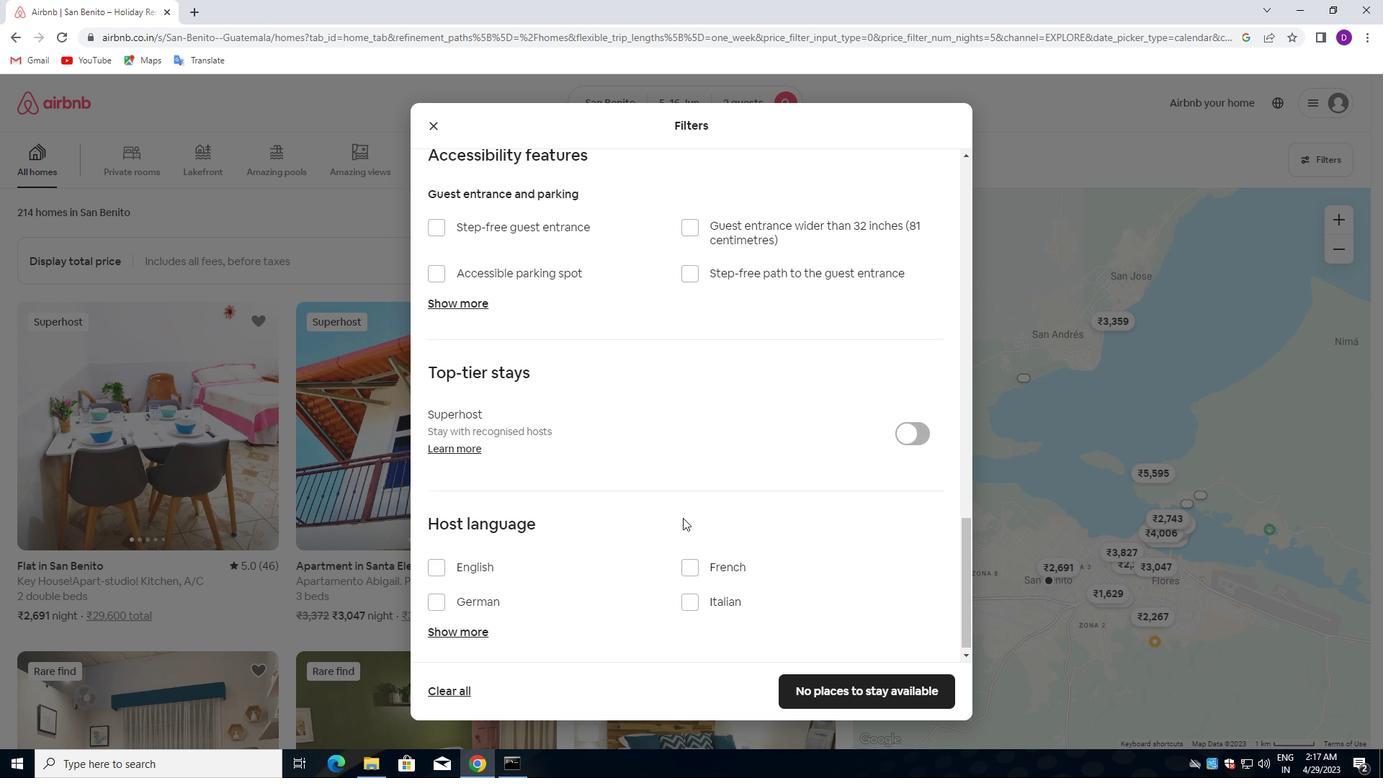 
Action: Mouse scrolled (619, 528) with delta (0, 0)
Screenshot: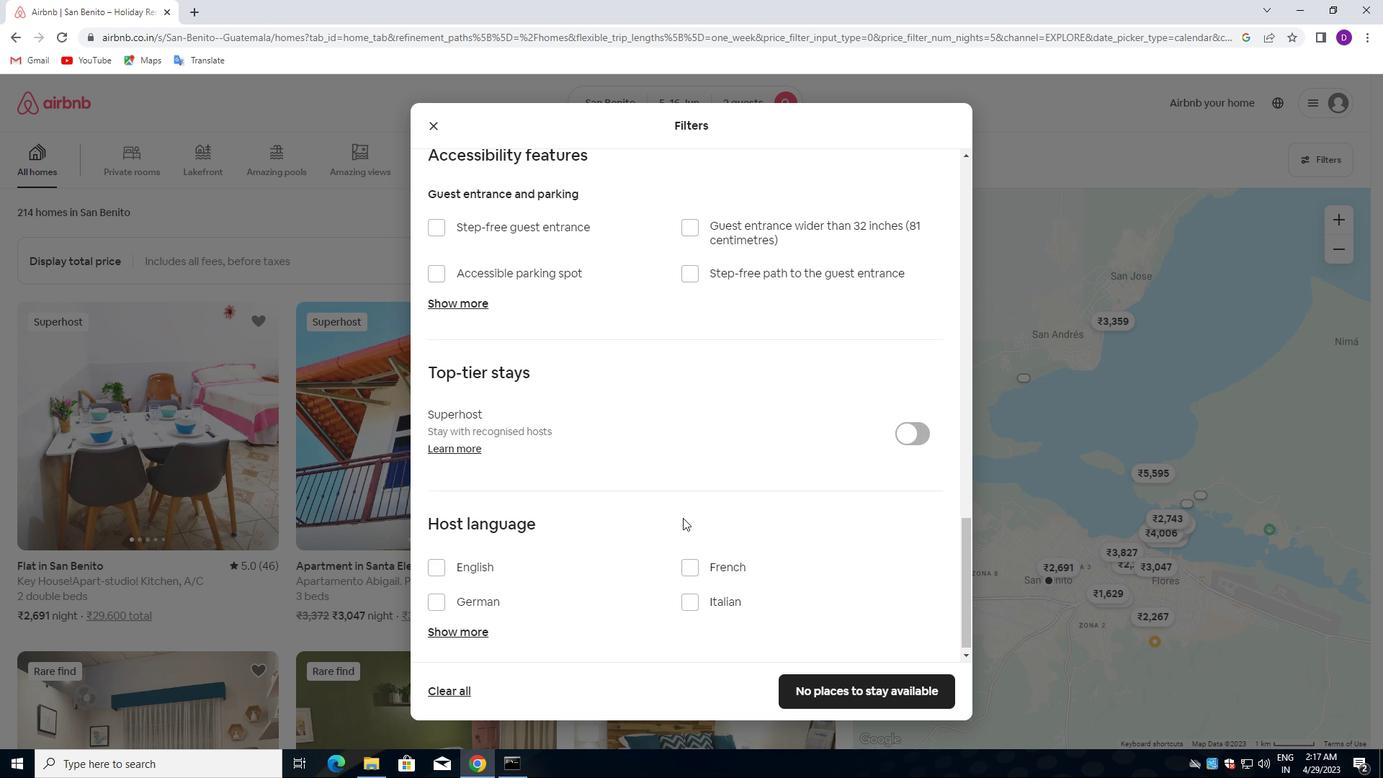 
Action: Mouse moved to (609, 530)
Screenshot: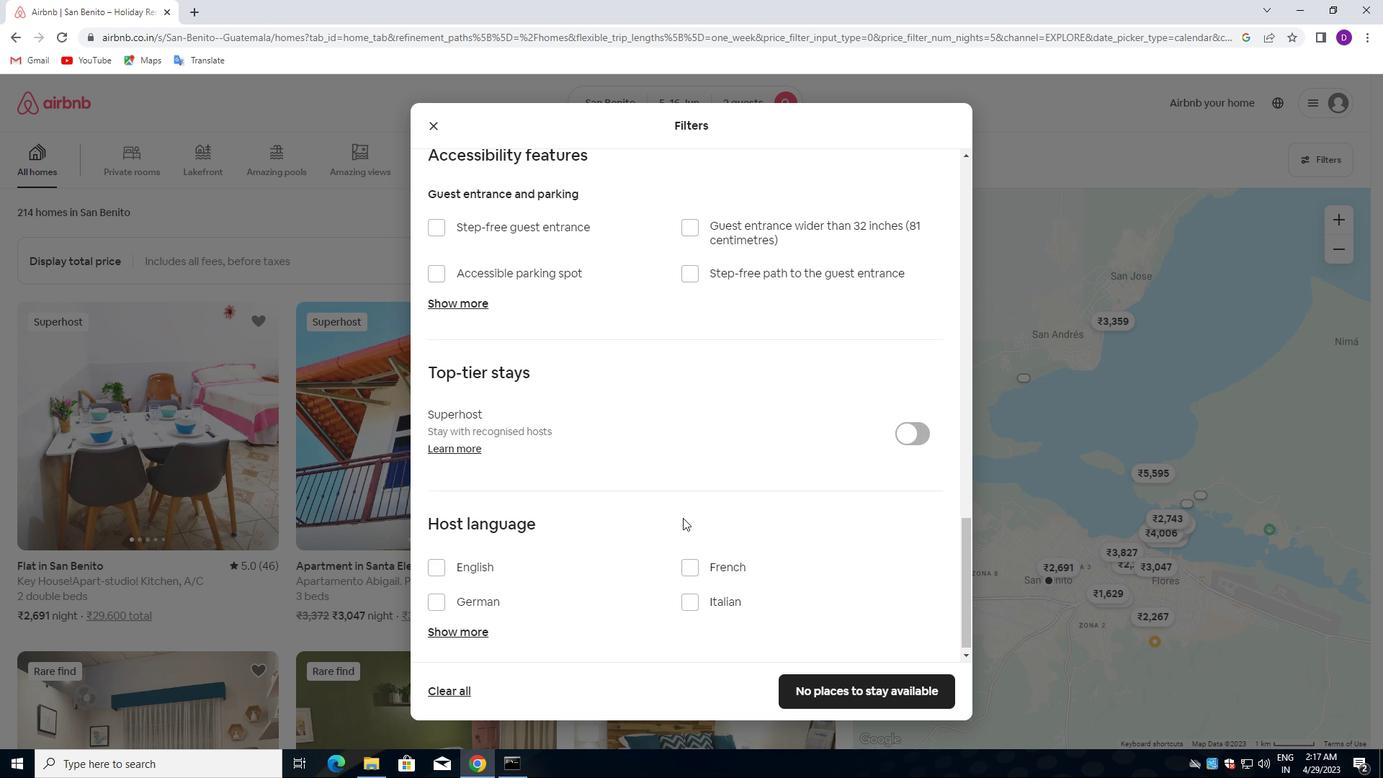 
Action: Mouse scrolled (609, 529) with delta (0, 0)
Screenshot: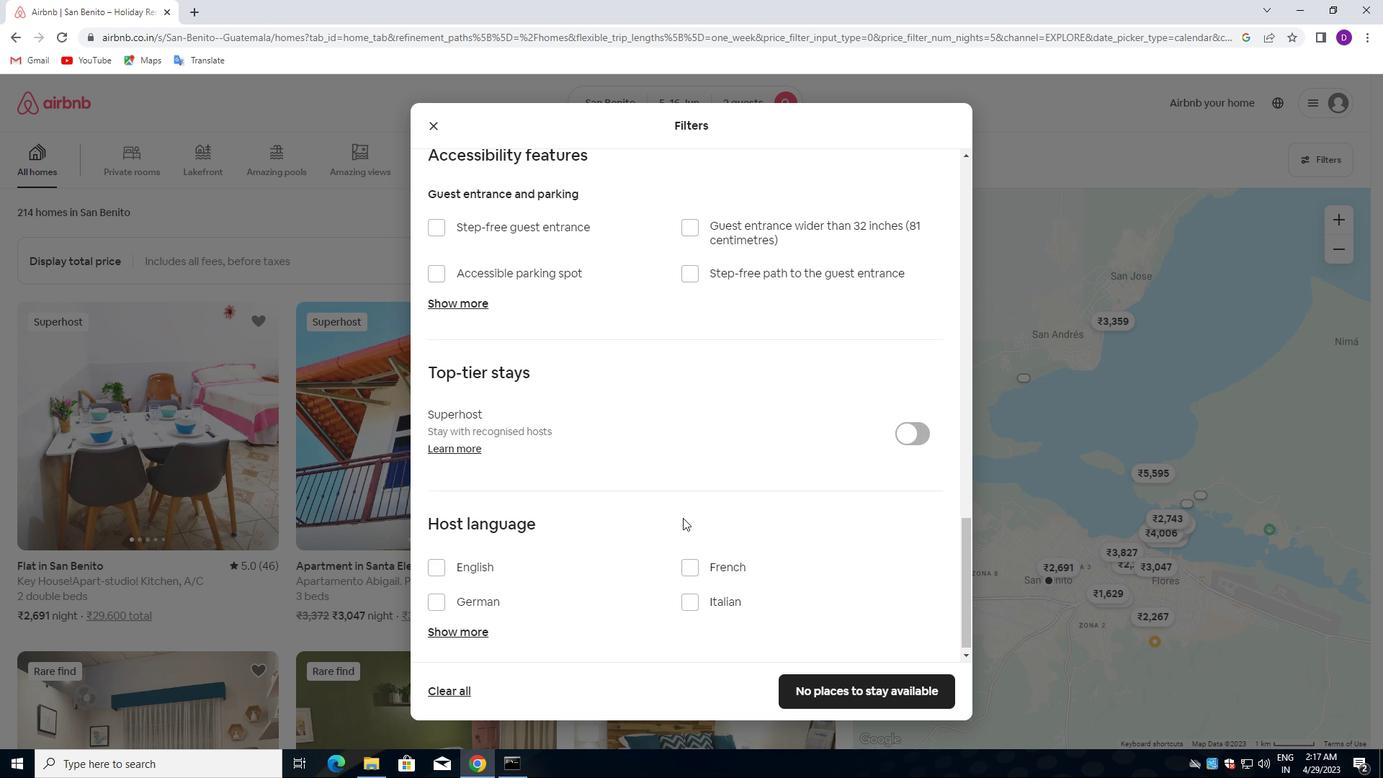 
Action: Mouse moved to (440, 564)
Screenshot: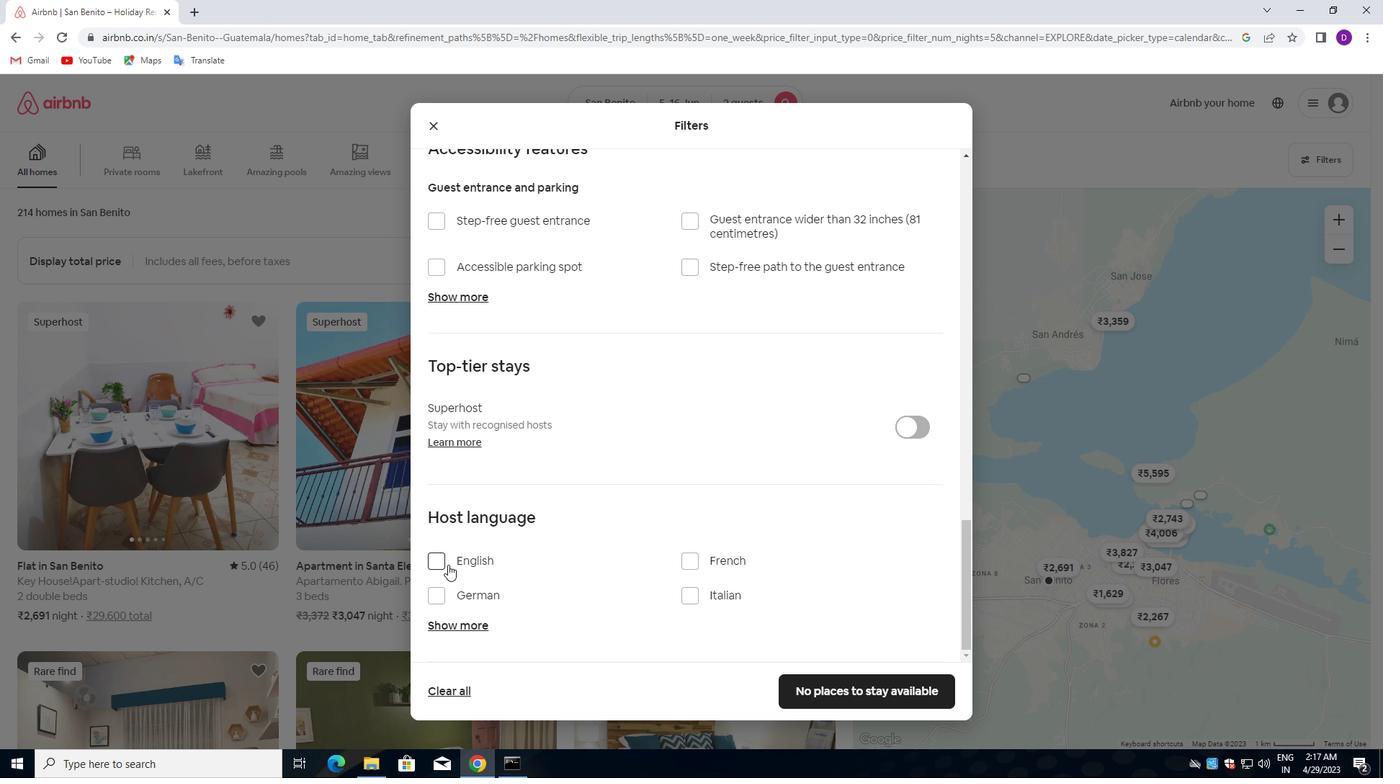 
Action: Mouse pressed left at (440, 564)
Screenshot: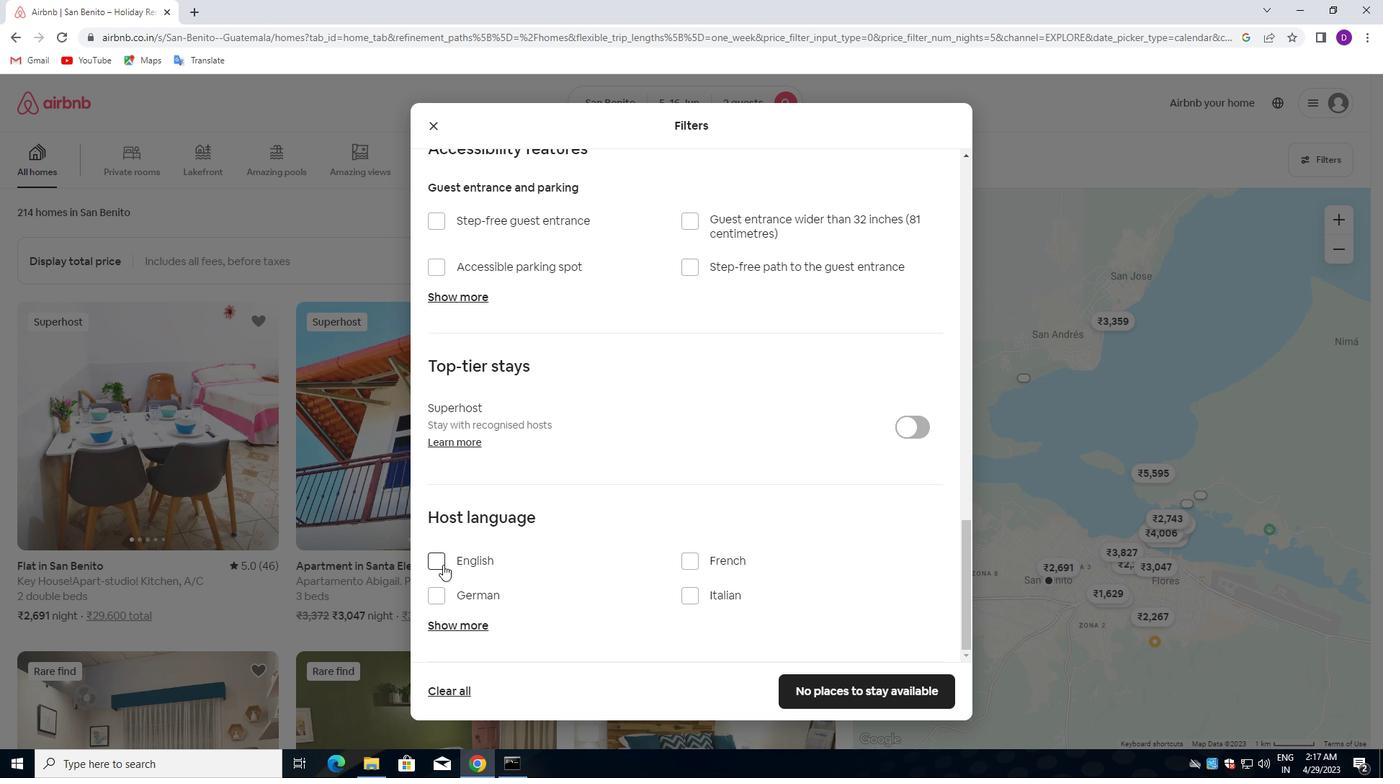 
Action: Mouse moved to (861, 688)
Screenshot: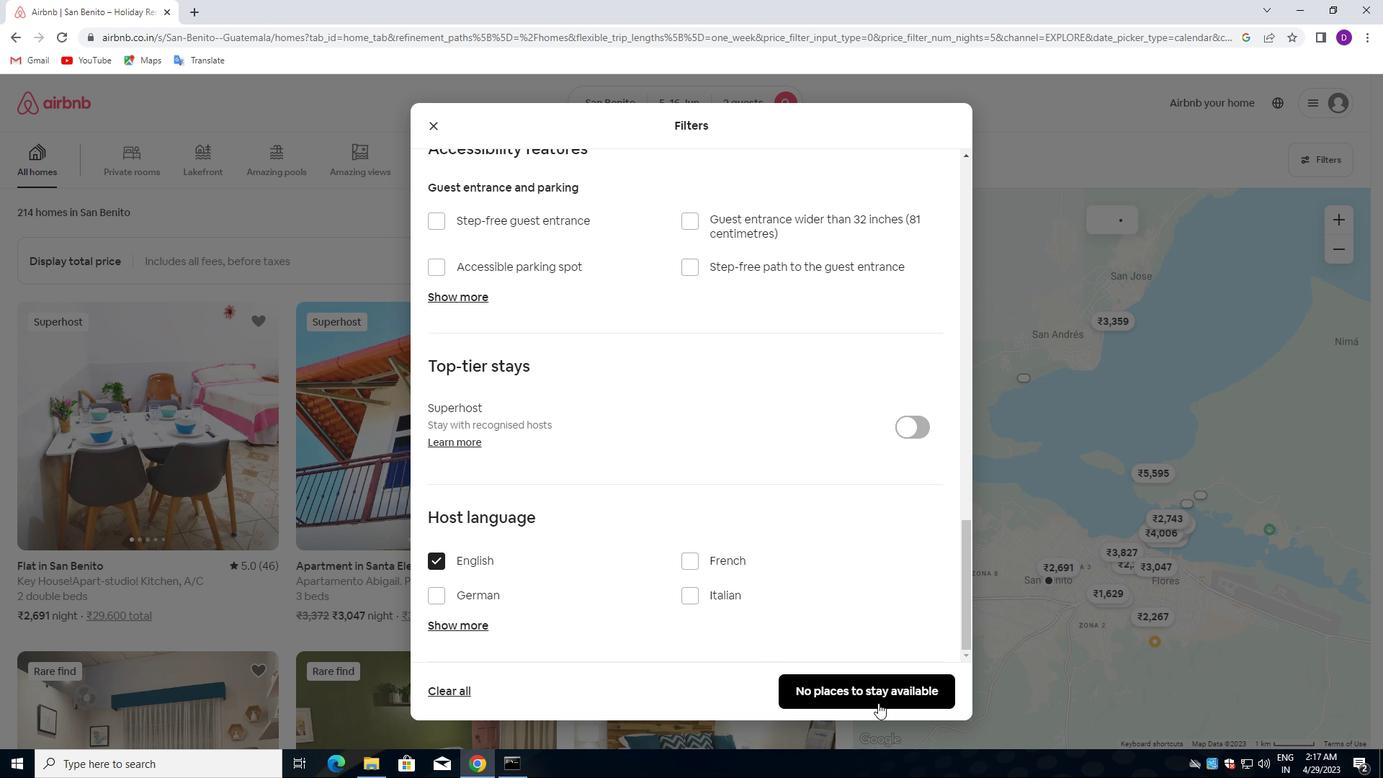 
Action: Mouse pressed left at (861, 688)
Screenshot: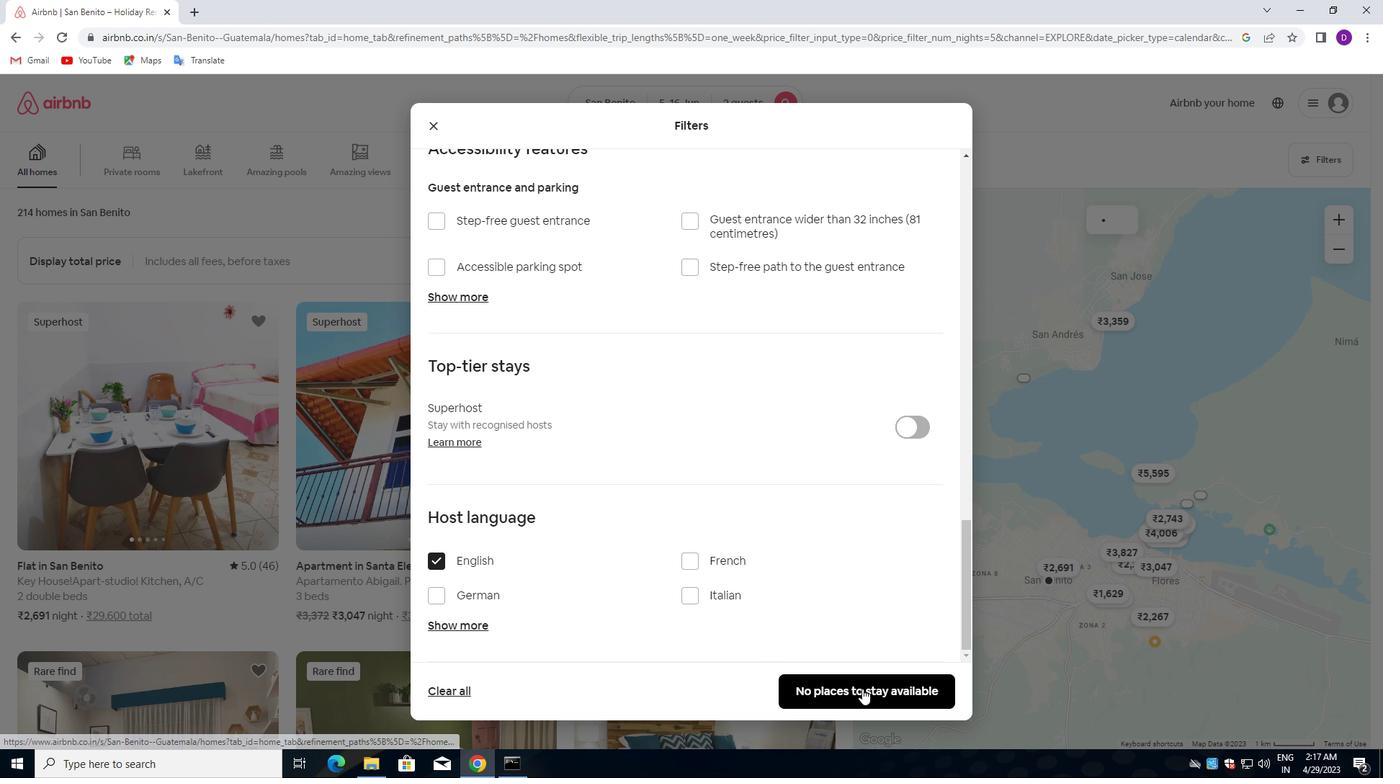
Action: Mouse moved to (850, 652)
Screenshot: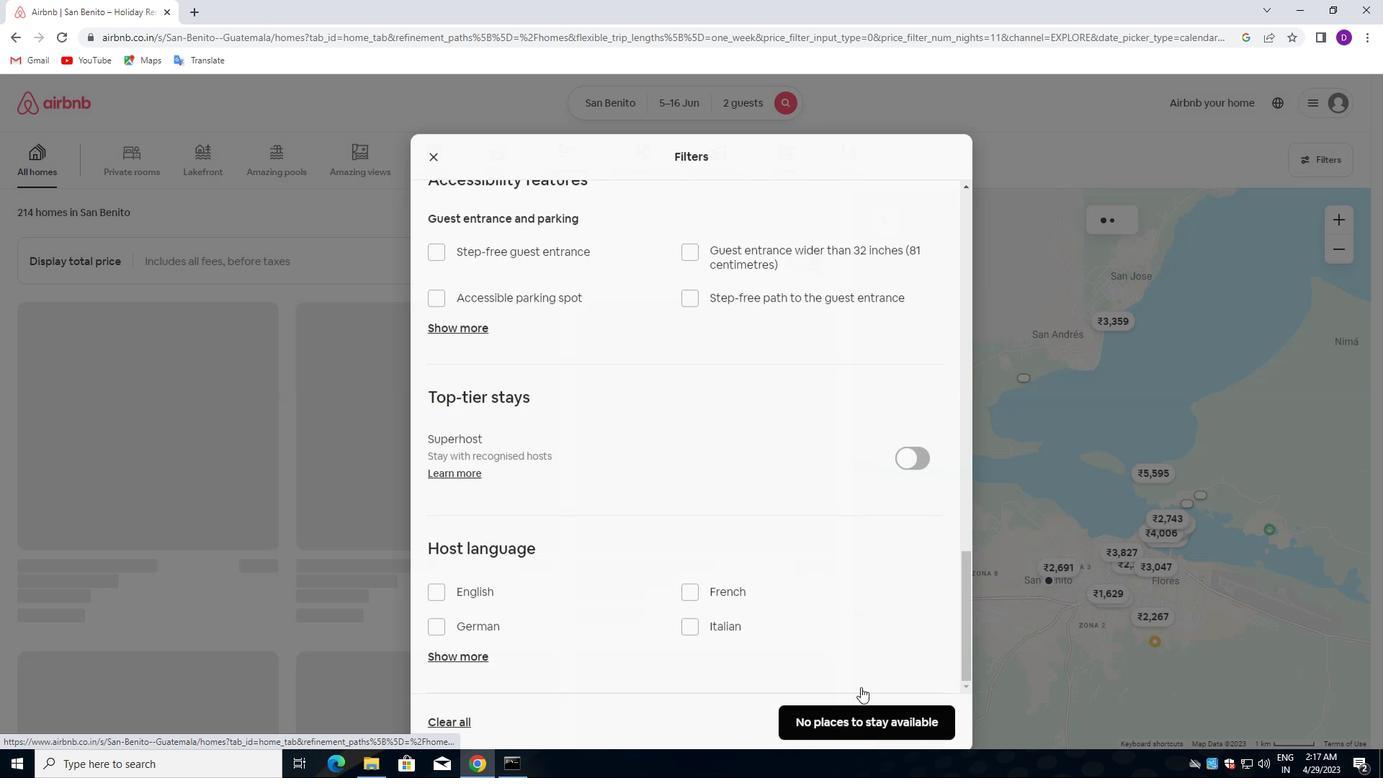 
